 Task: Find connections with filter location Dugda with filter topic #Energywith filter profile language French with filter current company GRUNDFOS with filter school JSPM's Jayawantrao Sawant Institute of Management and Research, S.No. 58, Indrayaninagar,Handewadi Road, Hadapsar, Pune 411028. with filter industry Semiconductor Manufacturing with filter service category AnimationArchitecture with filter keywords title C-Level or C-Suite.
Action: Mouse moved to (204, 262)
Screenshot: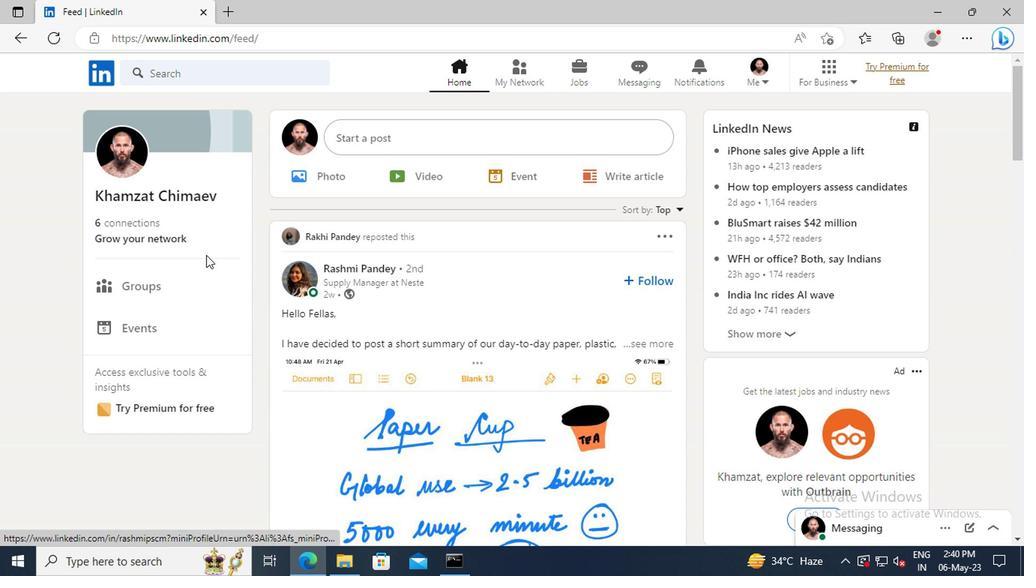 
Action: Mouse pressed left at (204, 262)
Screenshot: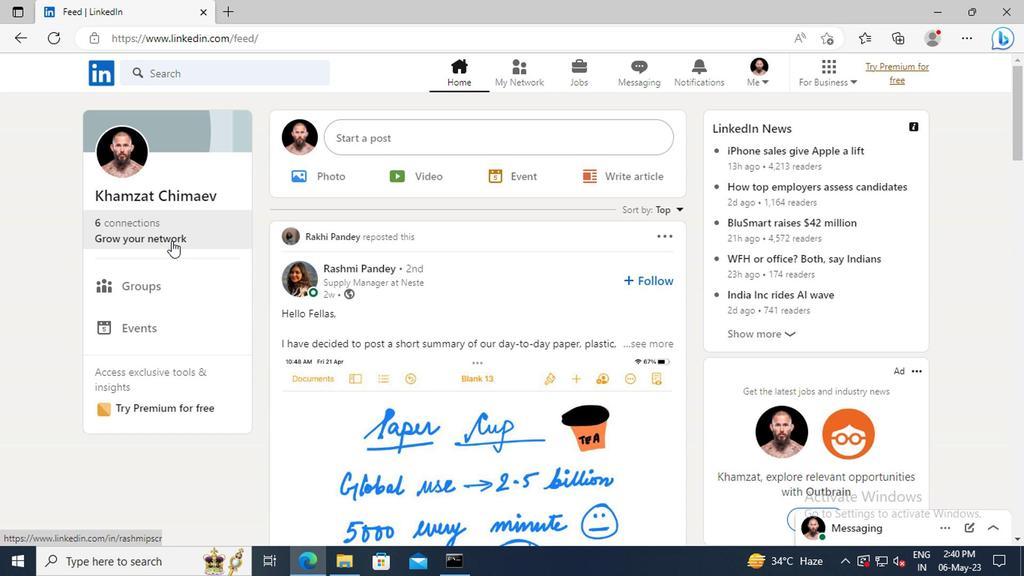 
Action: Mouse moved to (211, 211)
Screenshot: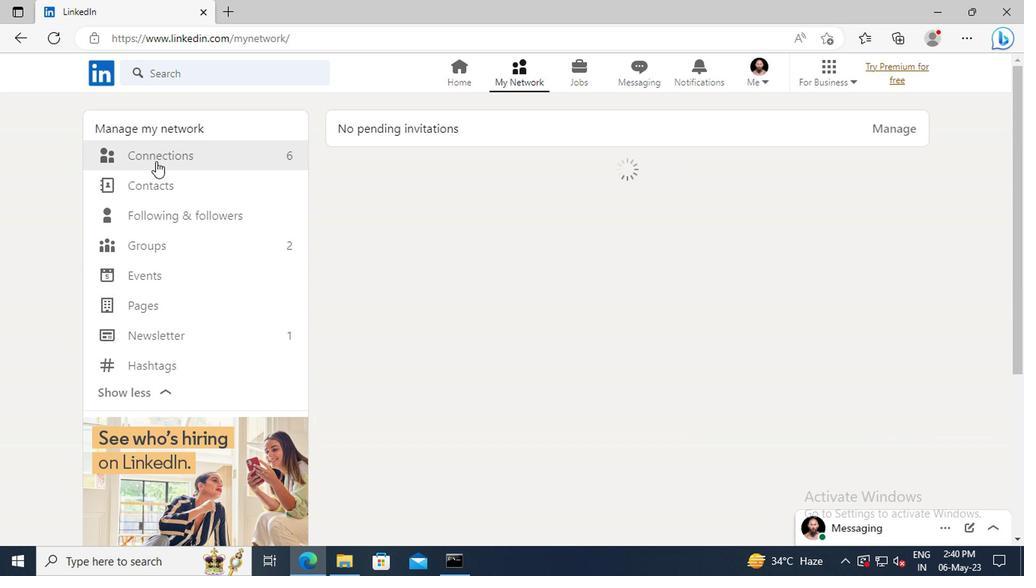 
Action: Mouse pressed left at (211, 211)
Screenshot: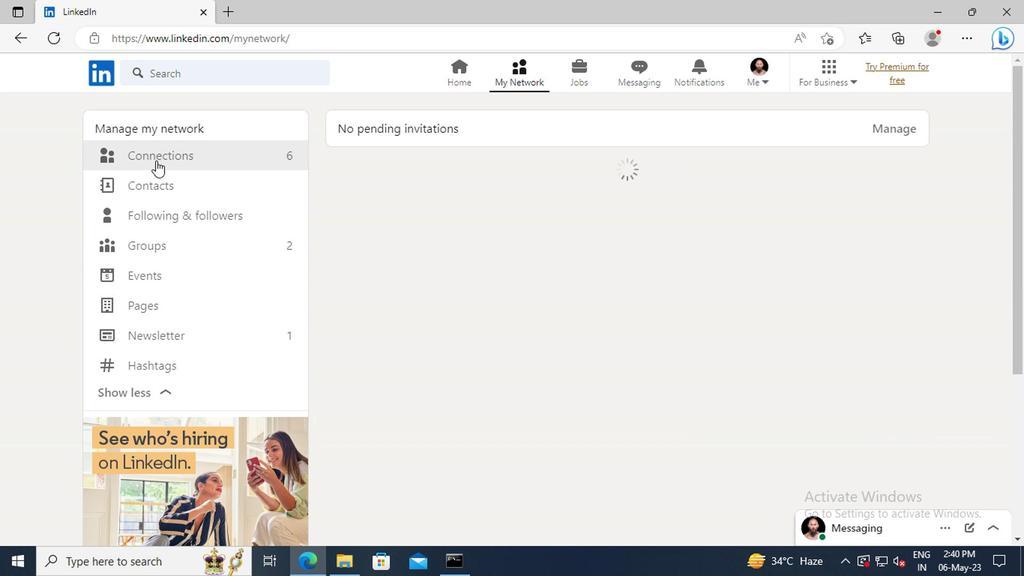 
Action: Mouse moved to (543, 212)
Screenshot: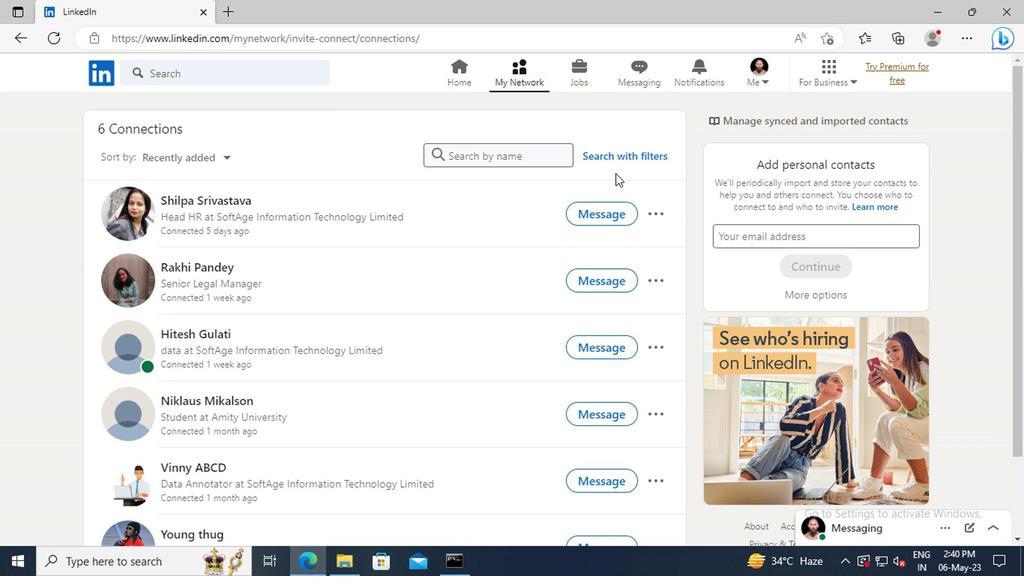
Action: Mouse pressed left at (543, 212)
Screenshot: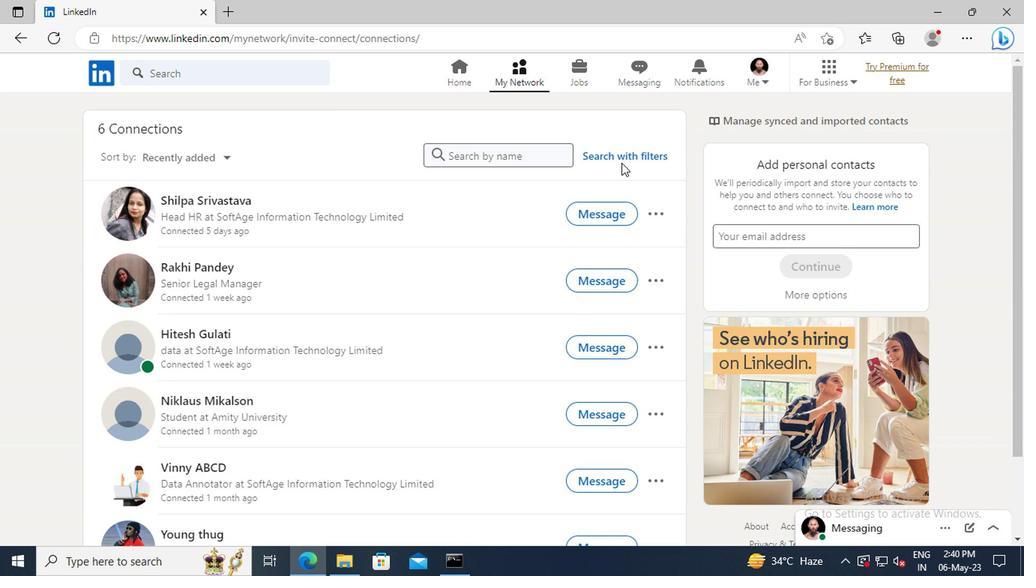 
Action: Mouse moved to (505, 180)
Screenshot: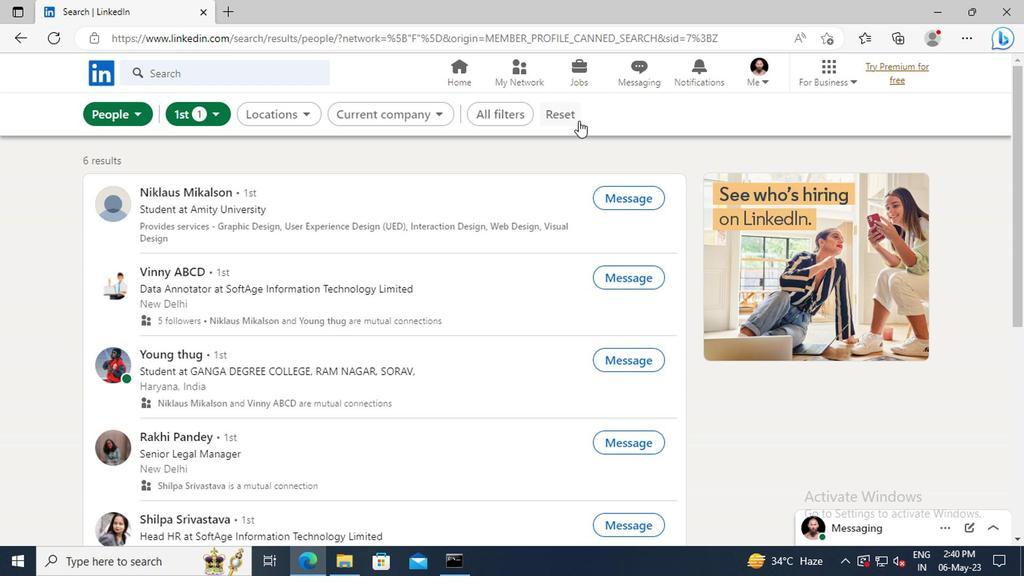 
Action: Mouse pressed left at (505, 180)
Screenshot: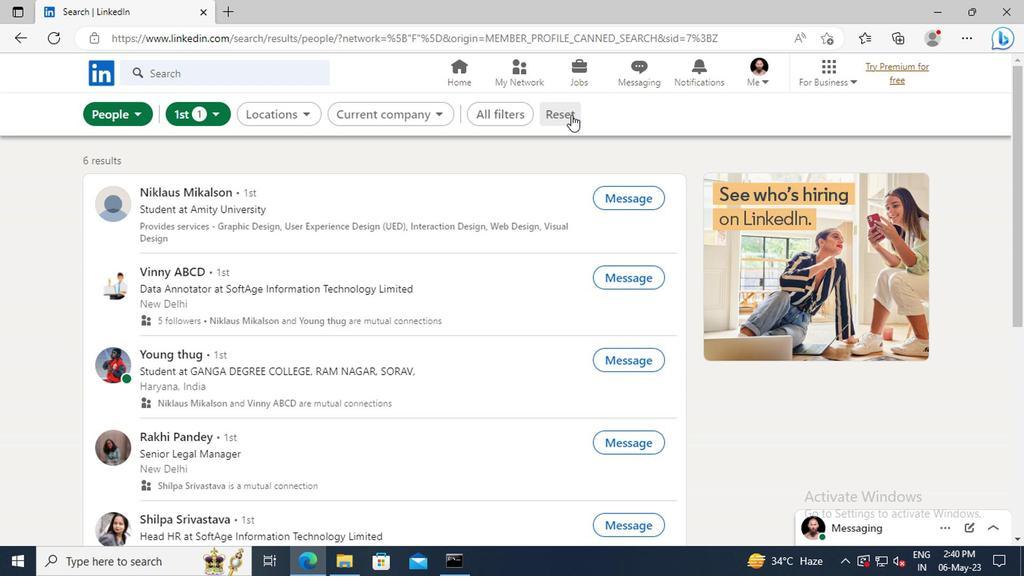
Action: Mouse moved to (487, 180)
Screenshot: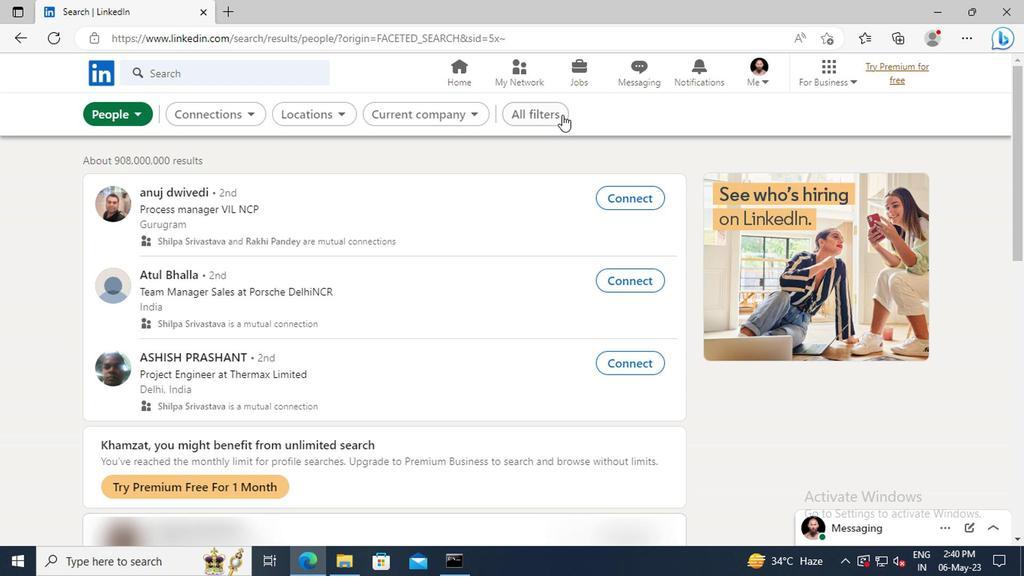 
Action: Mouse pressed left at (487, 180)
Screenshot: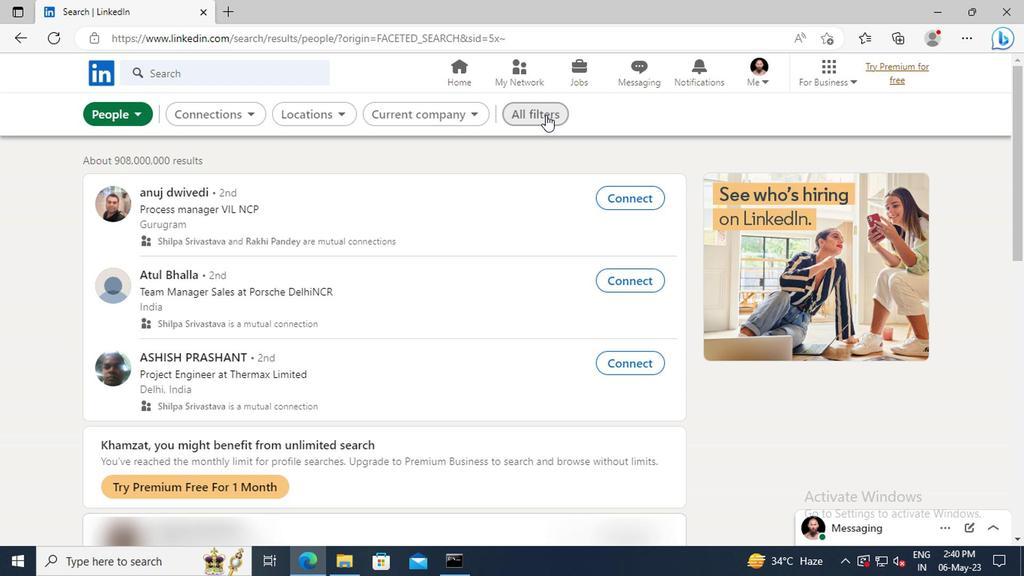
Action: Mouse moved to (690, 302)
Screenshot: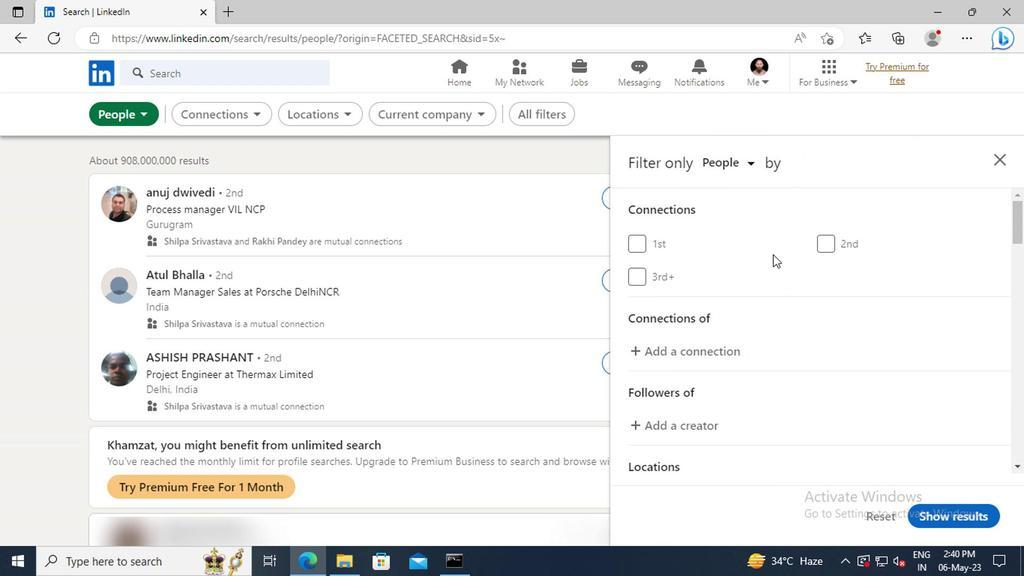 
Action: Mouse scrolled (690, 301) with delta (0, 0)
Screenshot: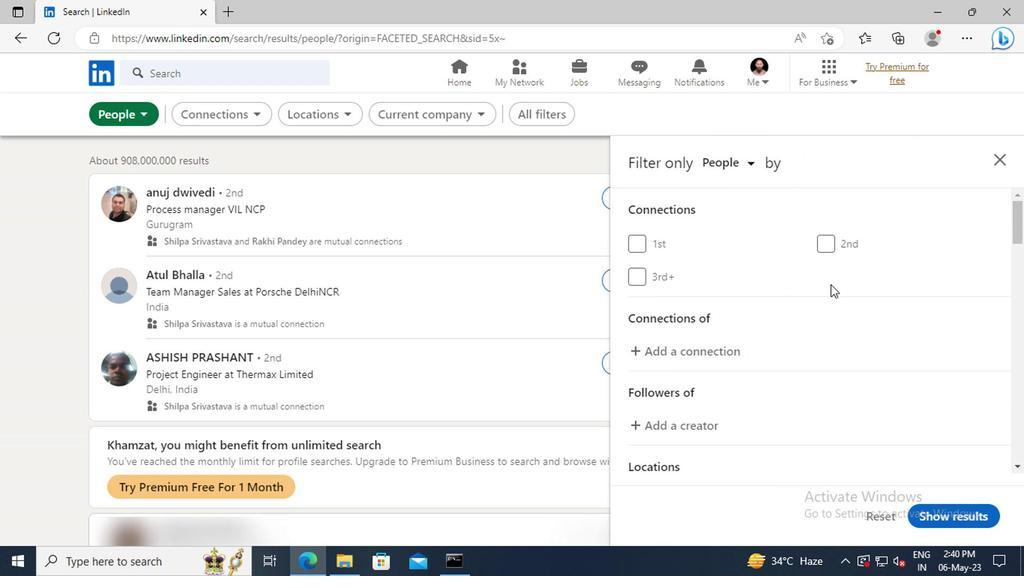 
Action: Mouse scrolled (690, 301) with delta (0, 0)
Screenshot: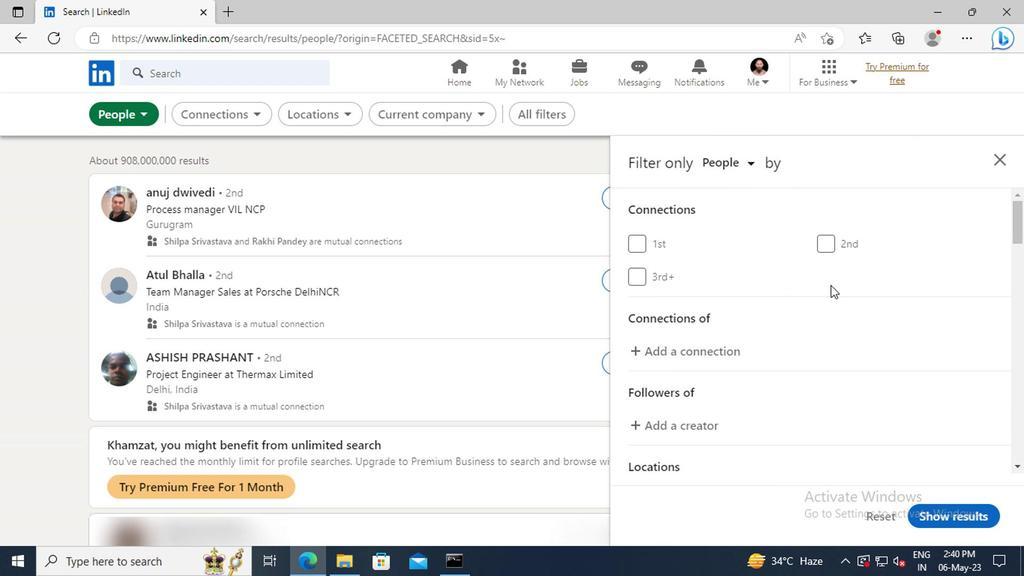 
Action: Mouse scrolled (690, 301) with delta (0, 0)
Screenshot: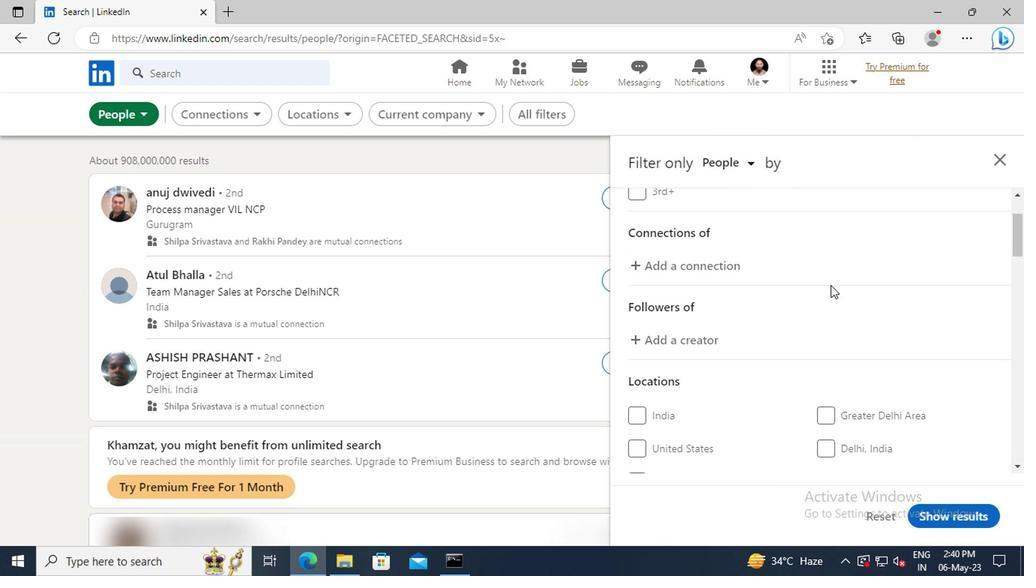 
Action: Mouse scrolled (690, 301) with delta (0, 0)
Screenshot: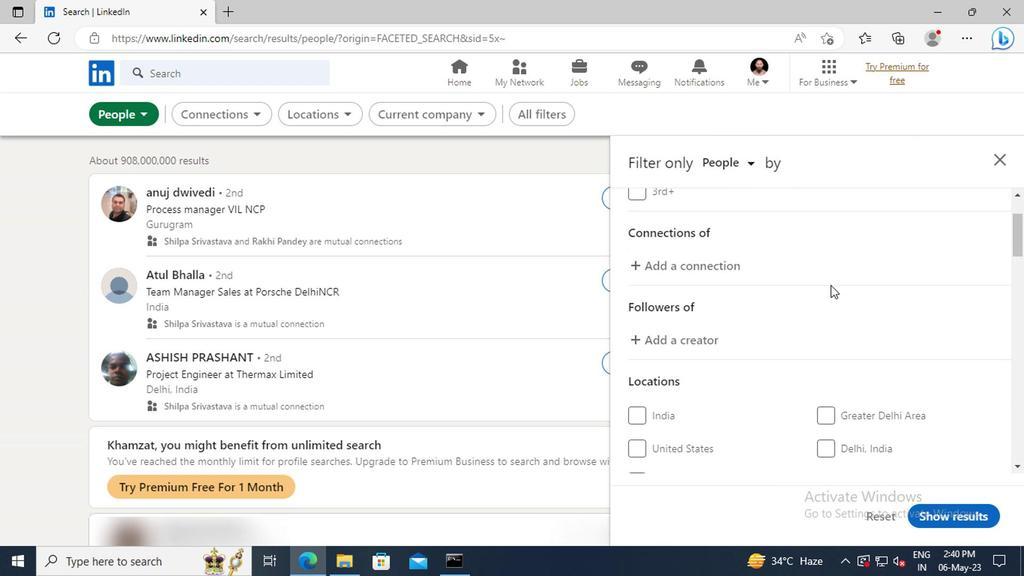 
Action: Mouse scrolled (690, 301) with delta (0, 0)
Screenshot: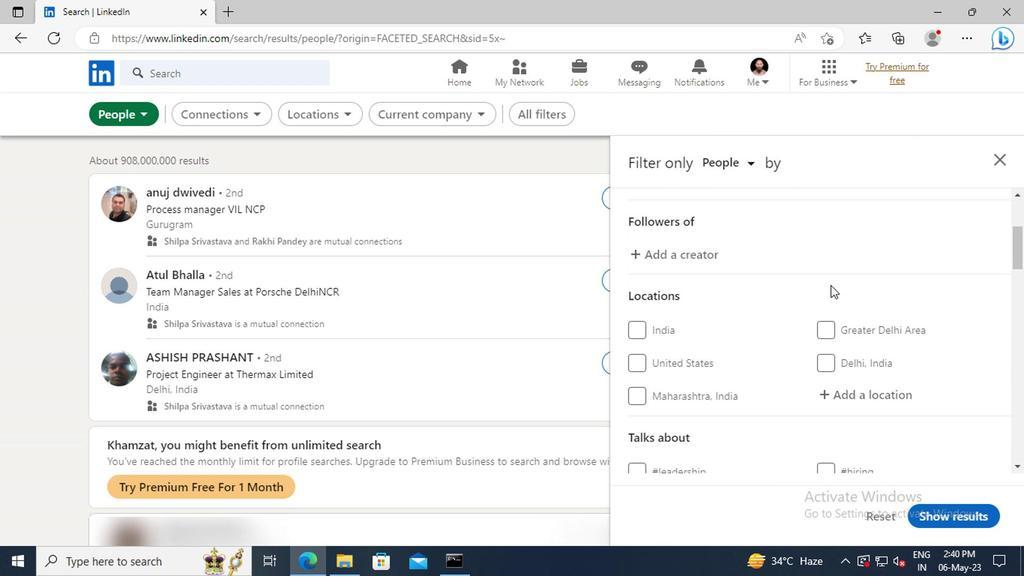 
Action: Mouse scrolled (690, 301) with delta (0, 0)
Screenshot: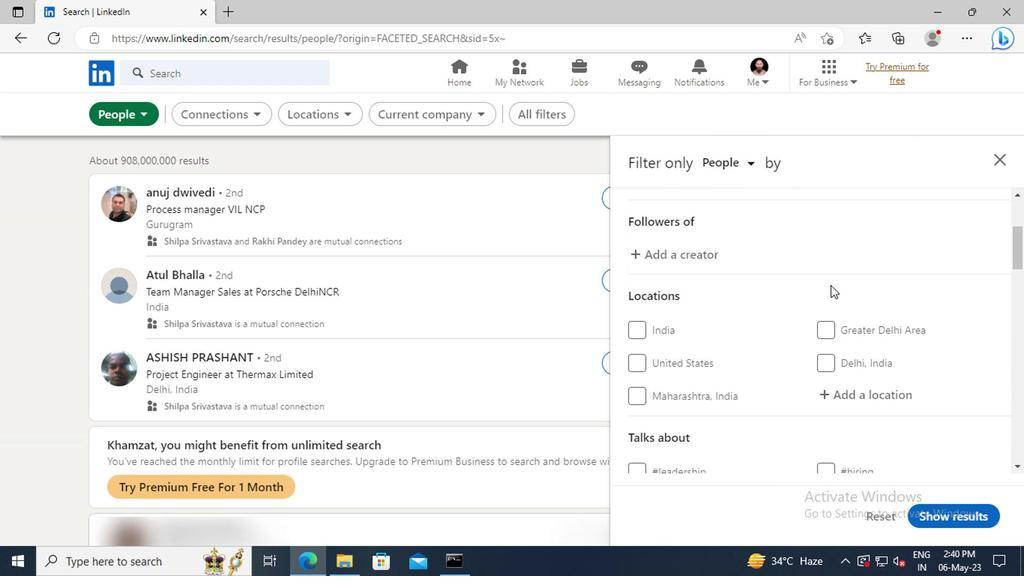
Action: Mouse moved to (690, 317)
Screenshot: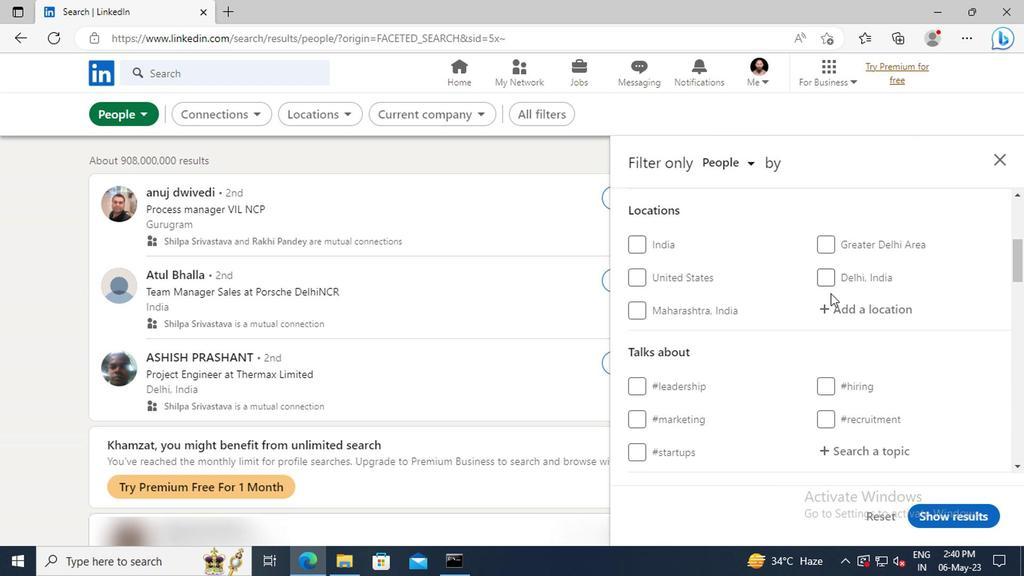 
Action: Mouse pressed left at (690, 317)
Screenshot: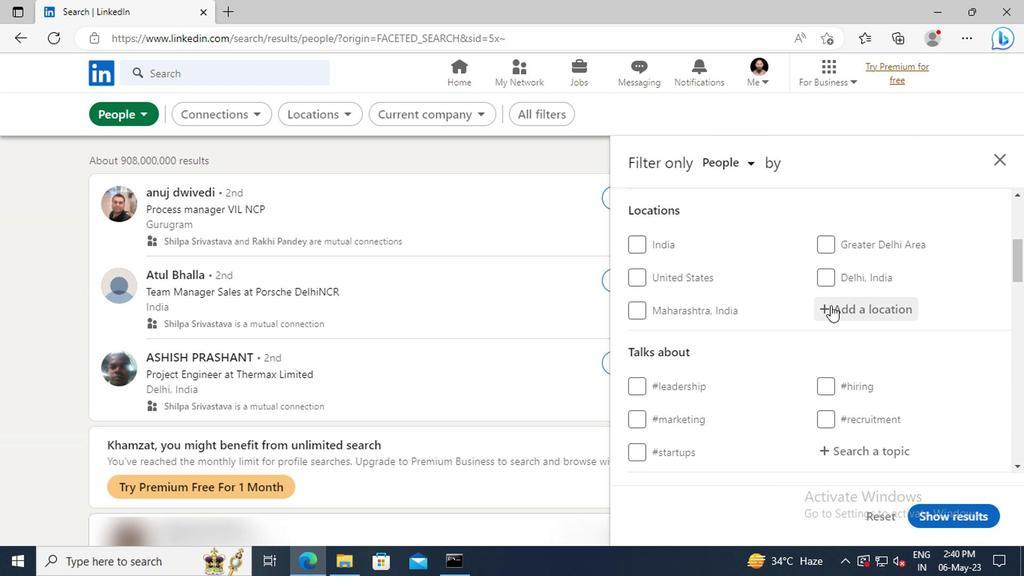 
Action: Key pressed <Key.shift>DUGDA<Key.enter>
Screenshot: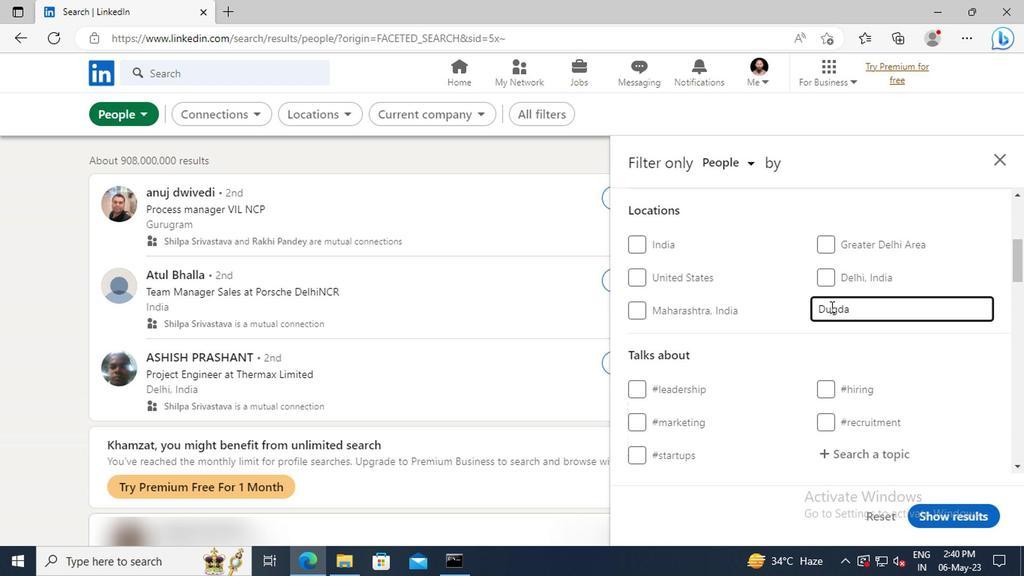 
Action: Mouse scrolled (690, 316) with delta (0, 0)
Screenshot: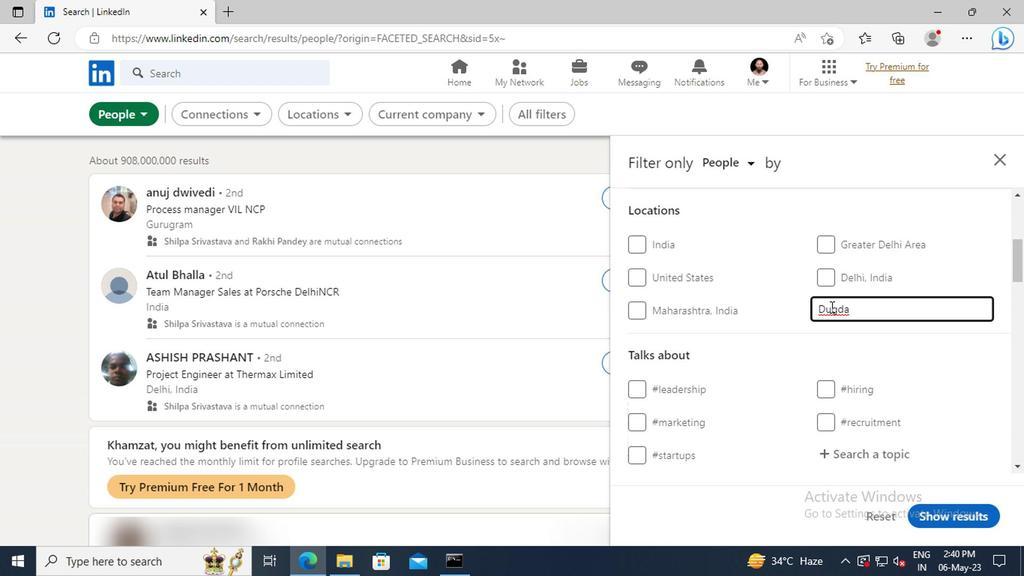 
Action: Mouse scrolled (690, 316) with delta (0, 0)
Screenshot: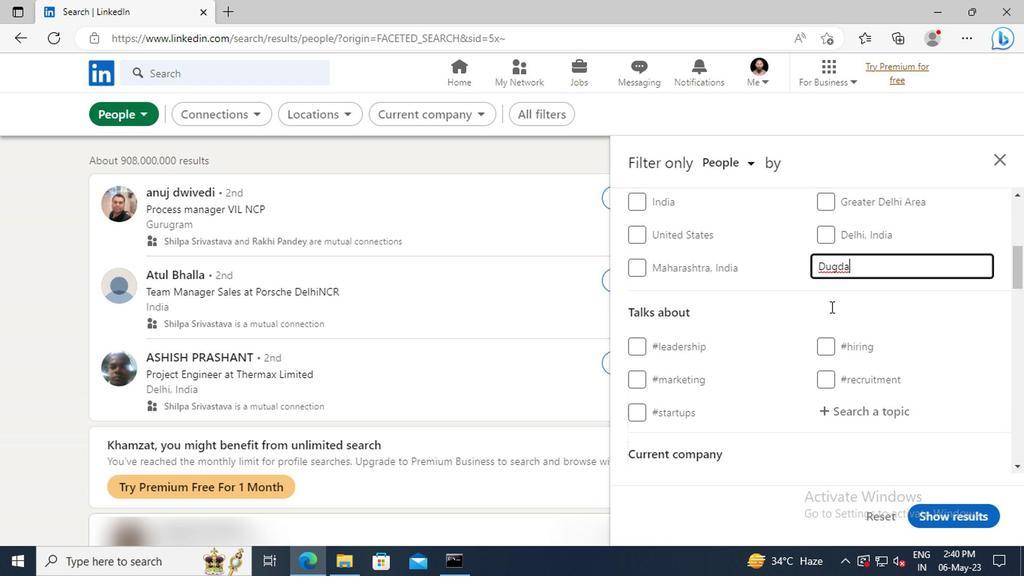 
Action: Mouse scrolled (690, 316) with delta (0, 0)
Screenshot: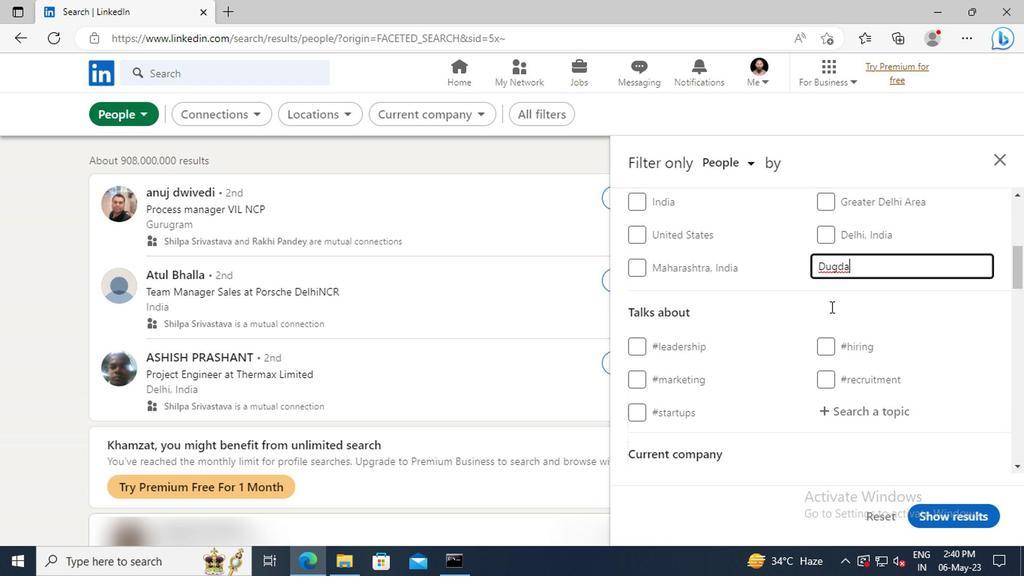 
Action: Mouse moved to (693, 330)
Screenshot: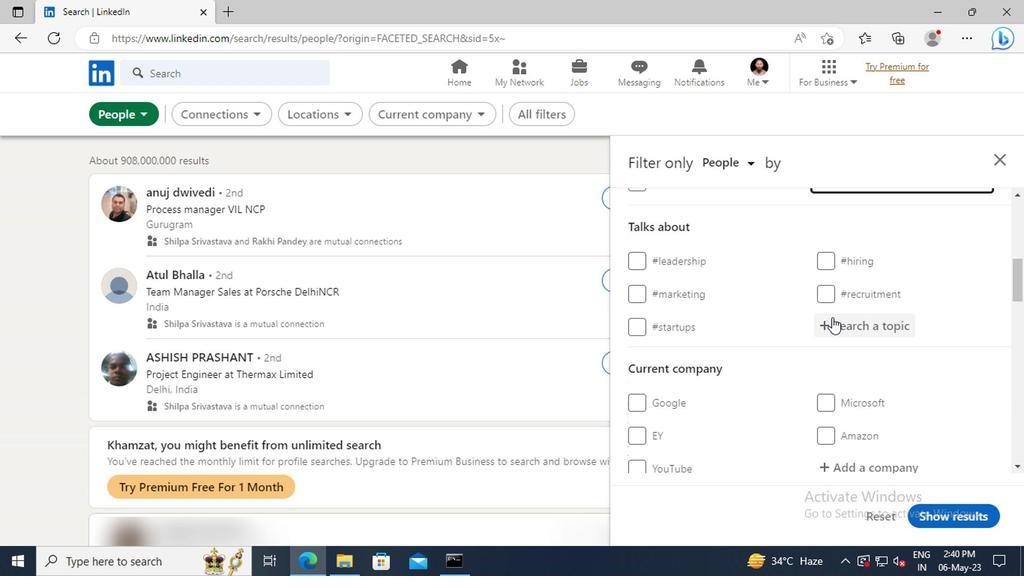 
Action: Mouse pressed left at (693, 330)
Screenshot: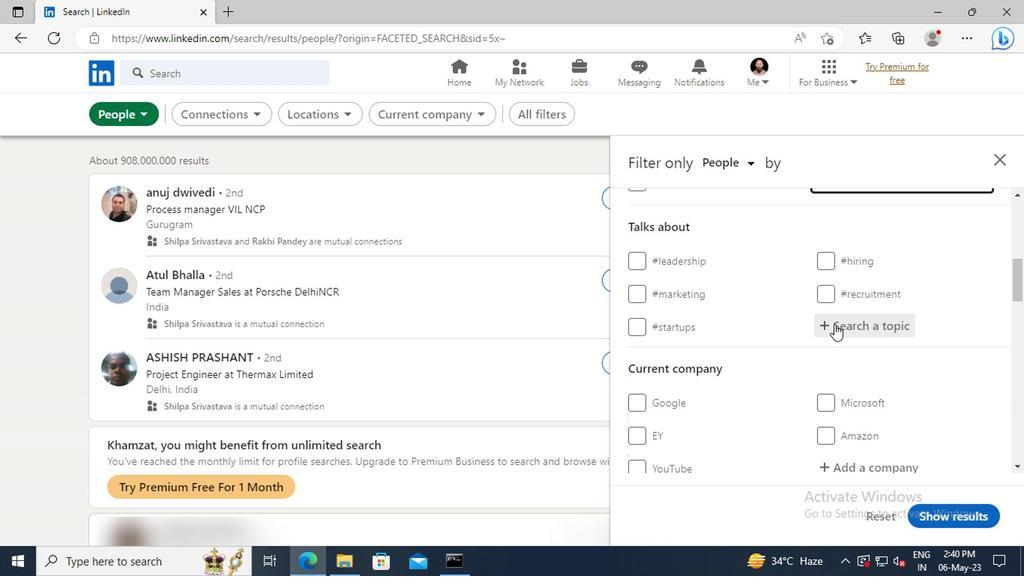 
Action: Key pressed <Key.shift>ENERGY
Screenshot: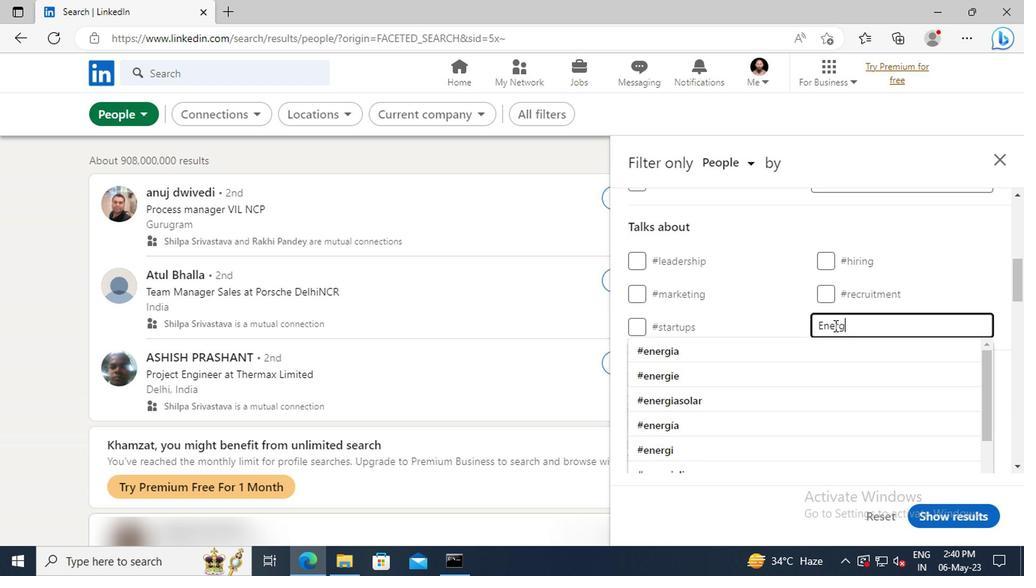 
Action: Mouse moved to (696, 348)
Screenshot: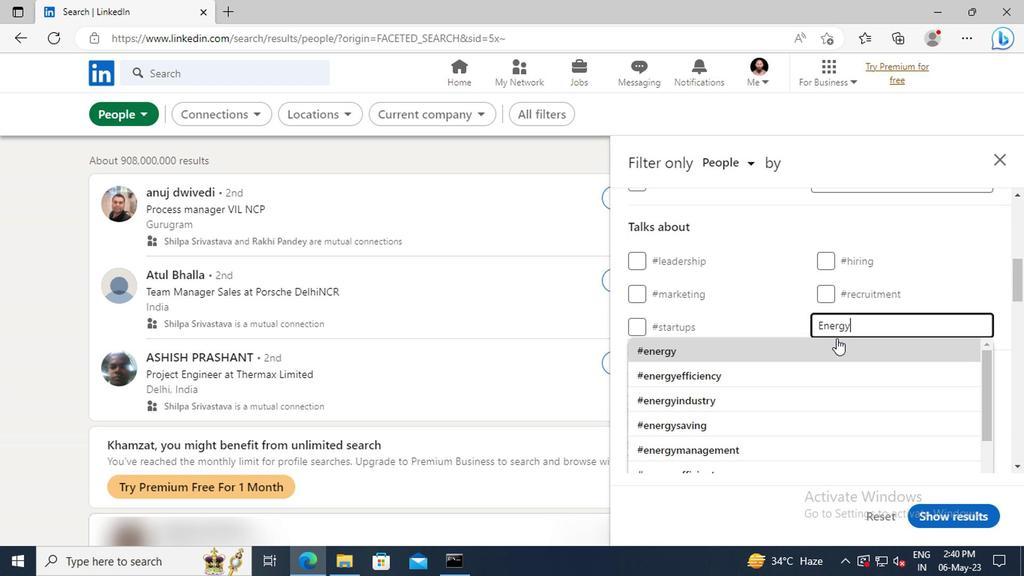 
Action: Mouse pressed left at (696, 348)
Screenshot: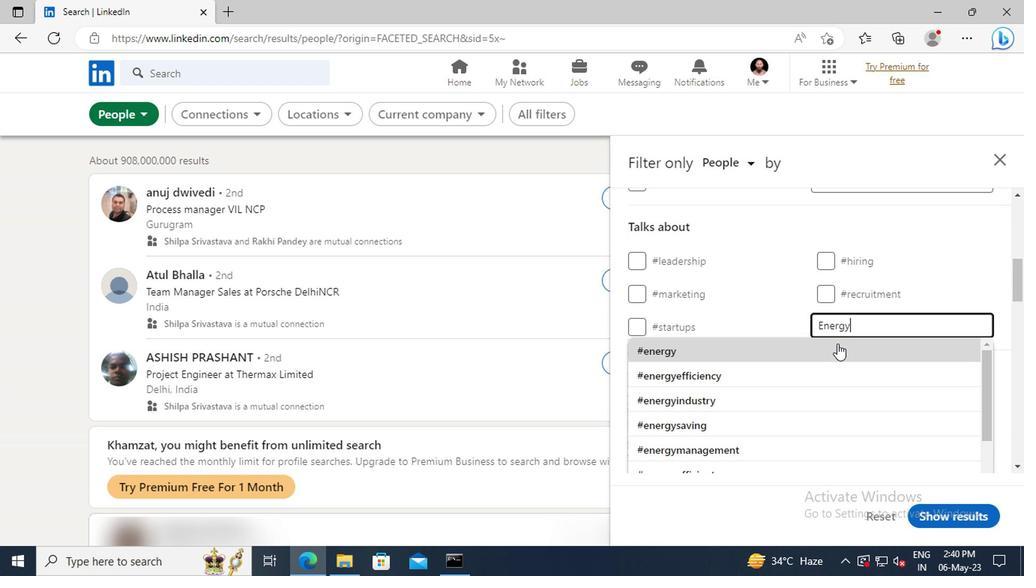 
Action: Mouse scrolled (696, 347) with delta (0, 0)
Screenshot: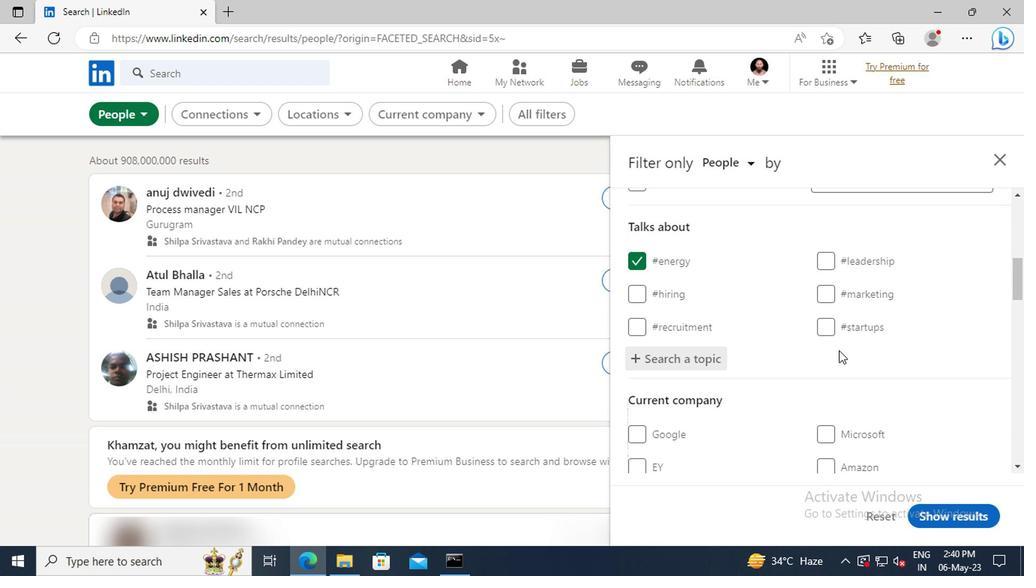 
Action: Mouse scrolled (696, 347) with delta (0, 0)
Screenshot: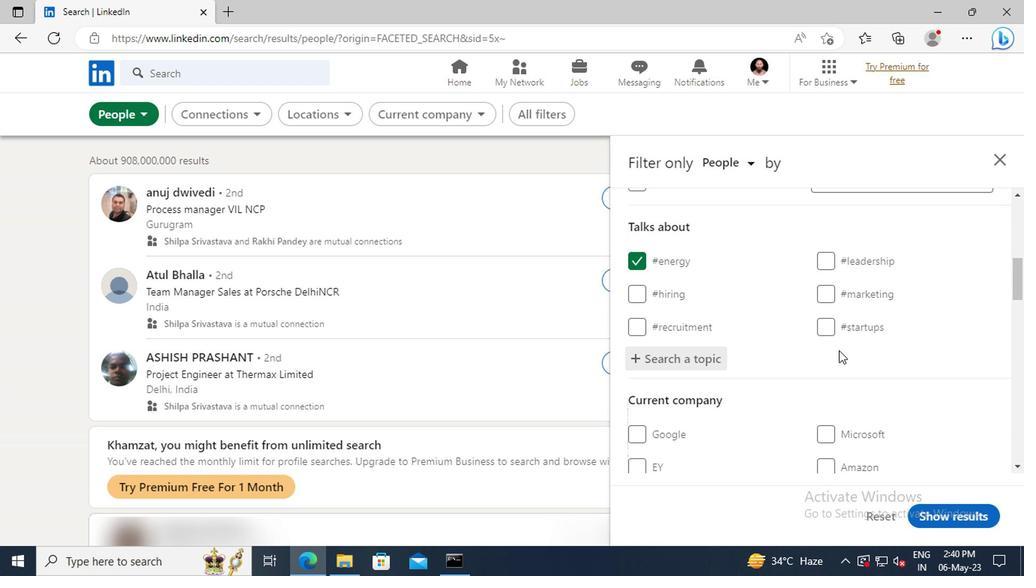 
Action: Mouse scrolled (696, 347) with delta (0, 0)
Screenshot: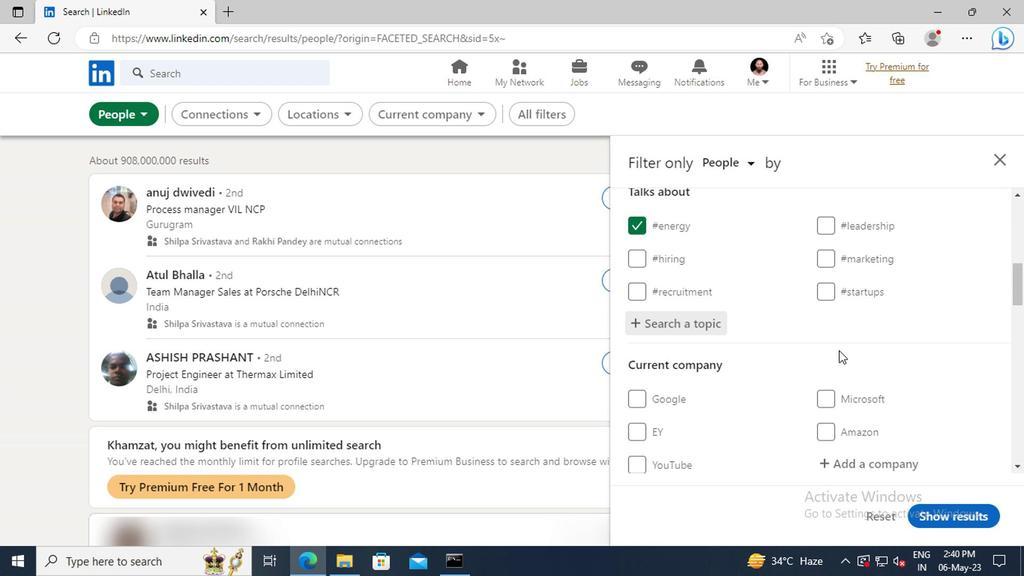 
Action: Mouse scrolled (696, 347) with delta (0, 0)
Screenshot: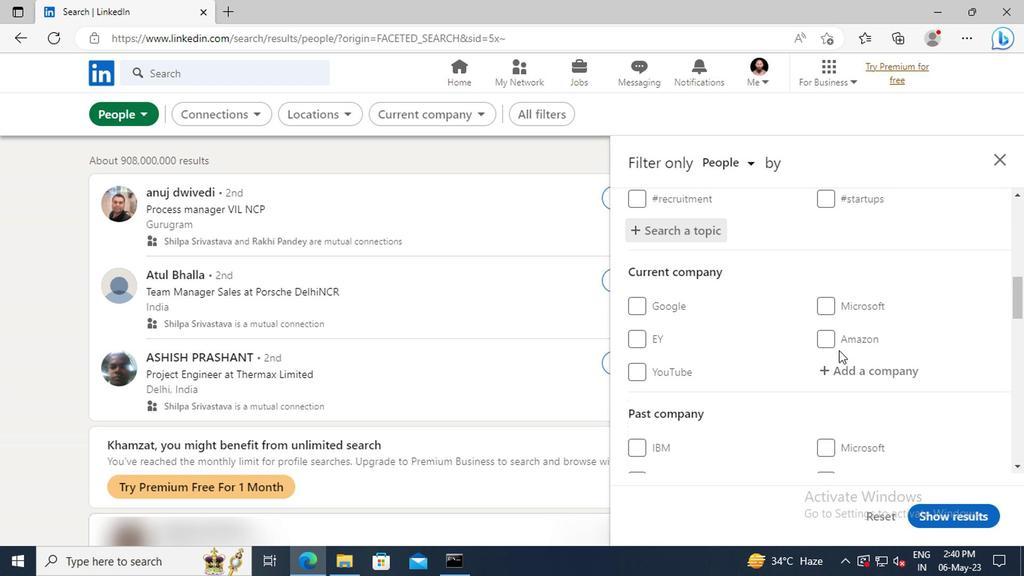 
Action: Mouse scrolled (696, 347) with delta (0, 0)
Screenshot: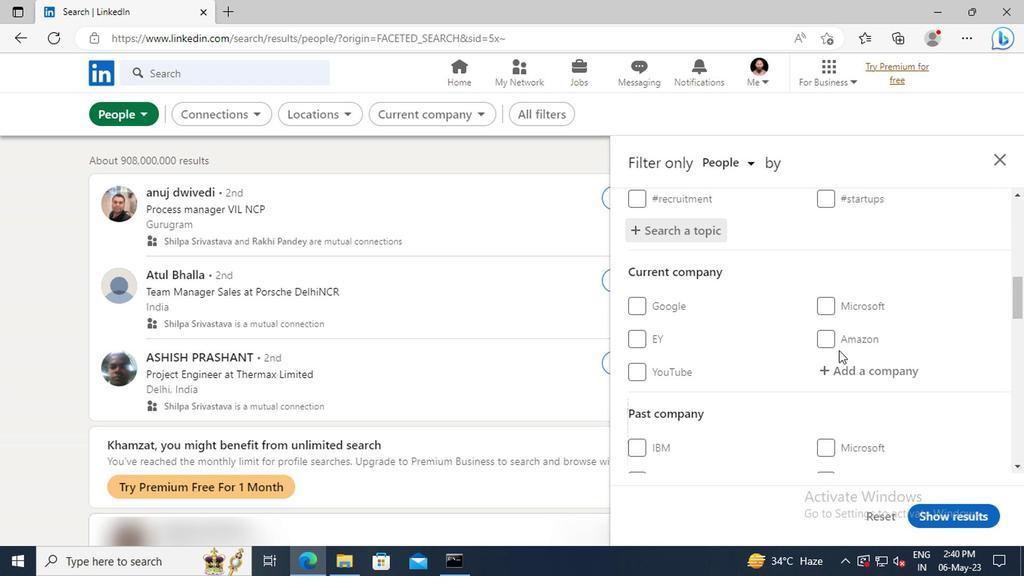
Action: Mouse scrolled (696, 347) with delta (0, 0)
Screenshot: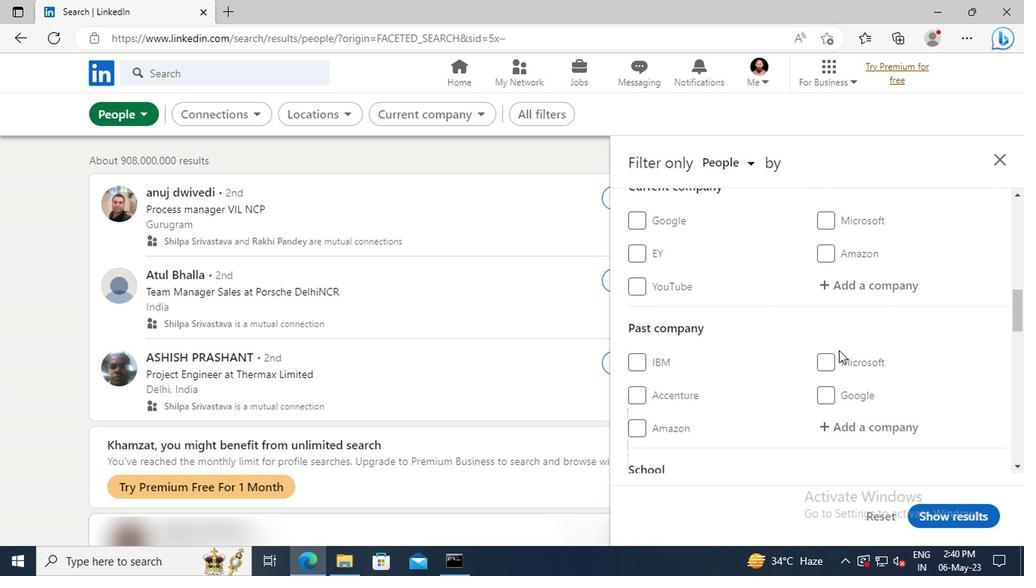
Action: Mouse scrolled (696, 347) with delta (0, 0)
Screenshot: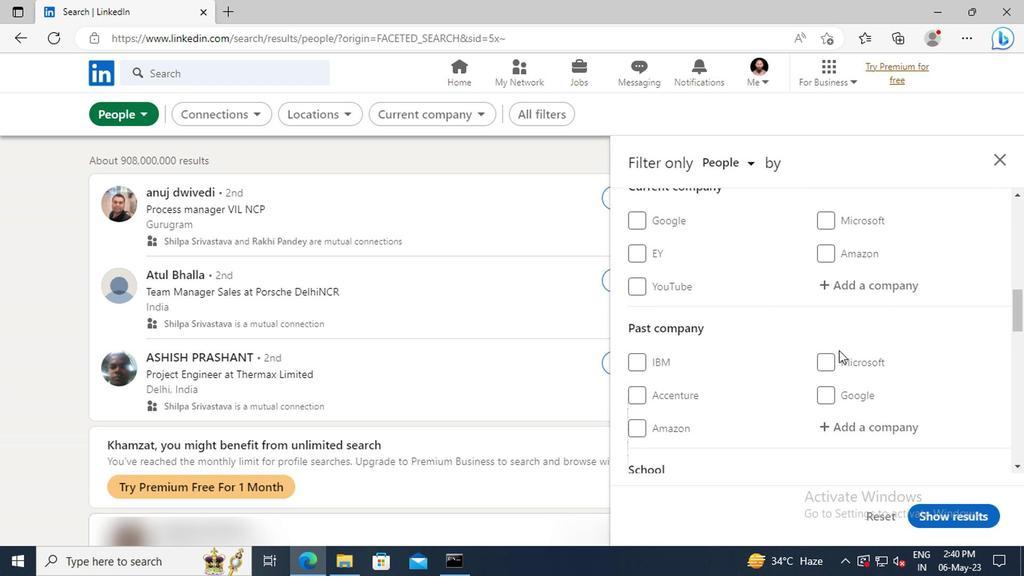 
Action: Mouse scrolled (696, 347) with delta (0, 0)
Screenshot: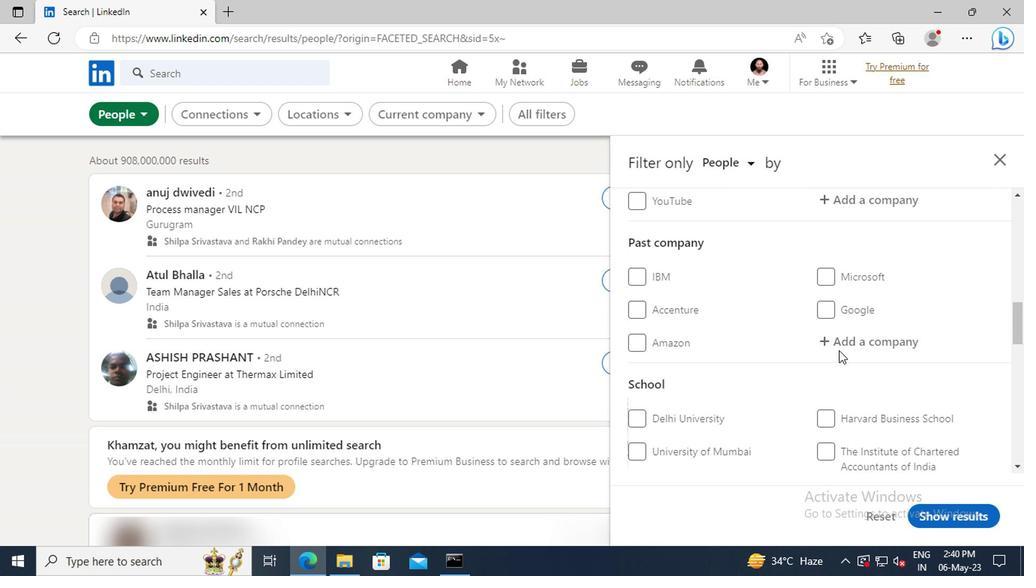 
Action: Mouse scrolled (696, 347) with delta (0, 0)
Screenshot: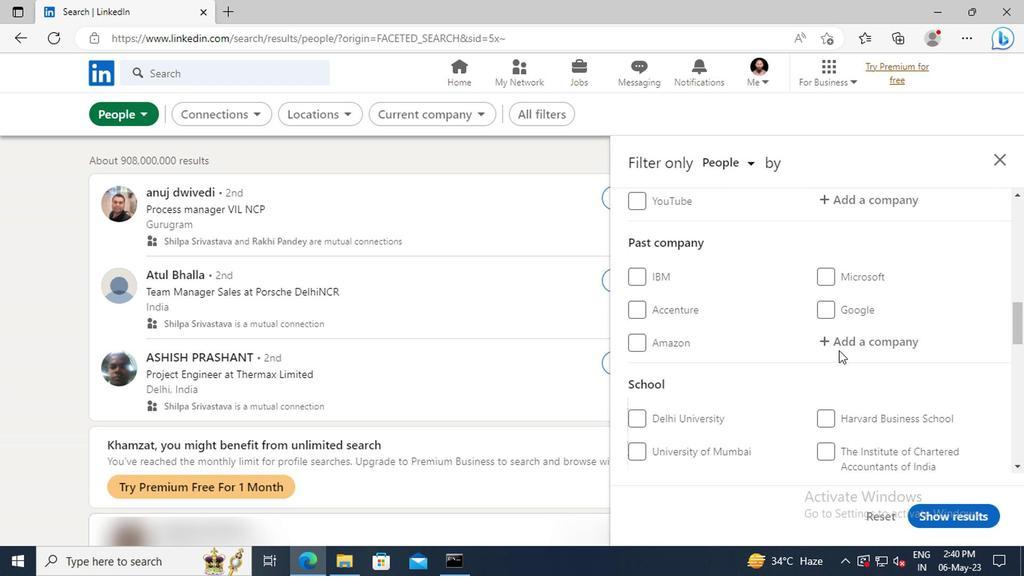 
Action: Mouse scrolled (696, 347) with delta (0, 0)
Screenshot: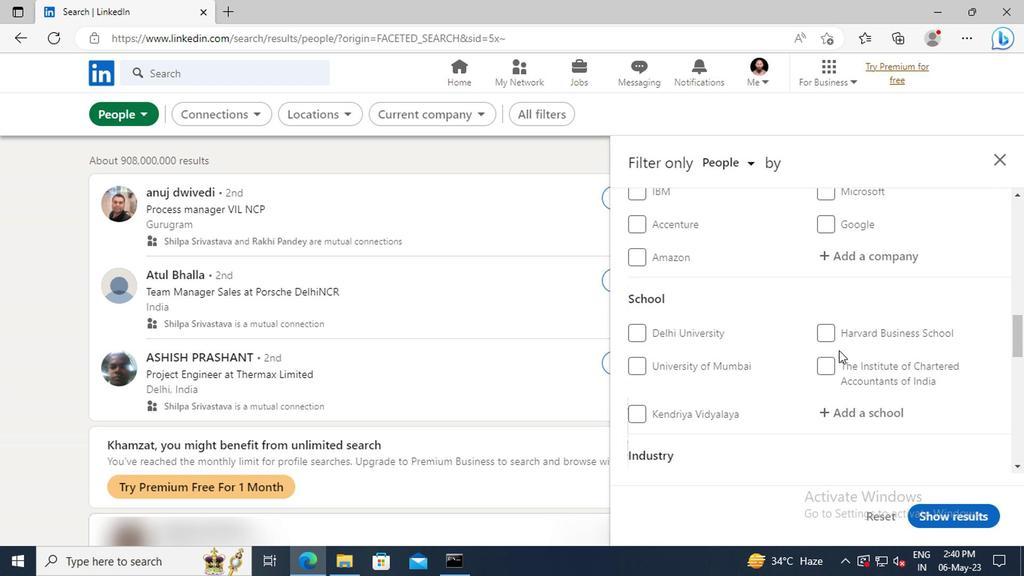 
Action: Mouse scrolled (696, 347) with delta (0, 0)
Screenshot: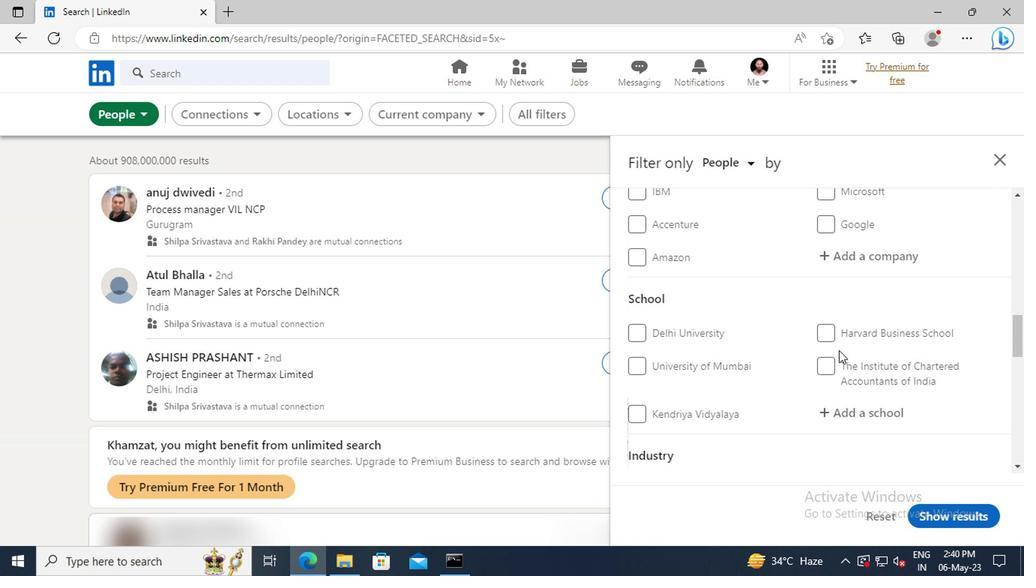 
Action: Mouse scrolled (696, 347) with delta (0, 0)
Screenshot: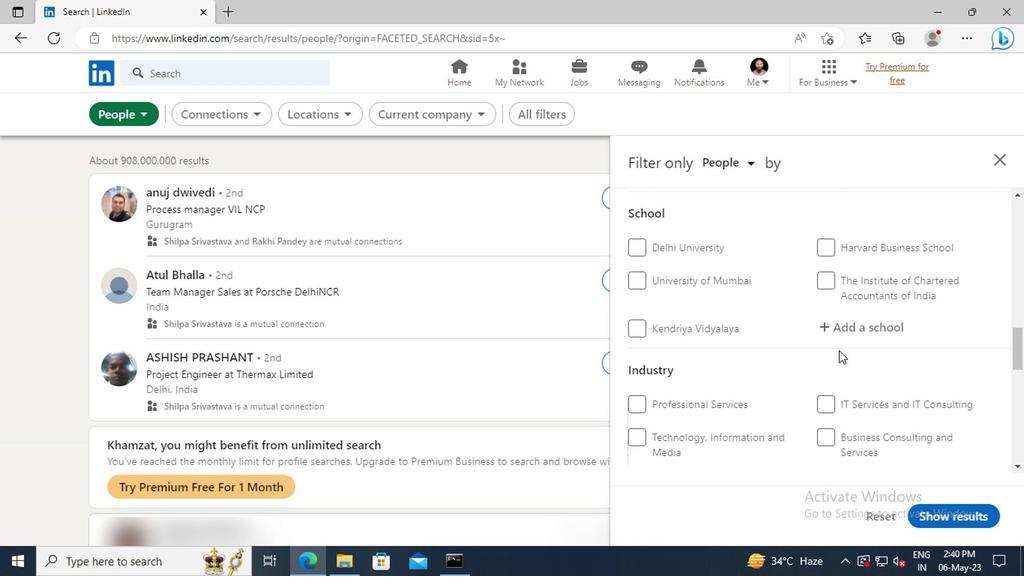 
Action: Mouse scrolled (696, 347) with delta (0, 0)
Screenshot: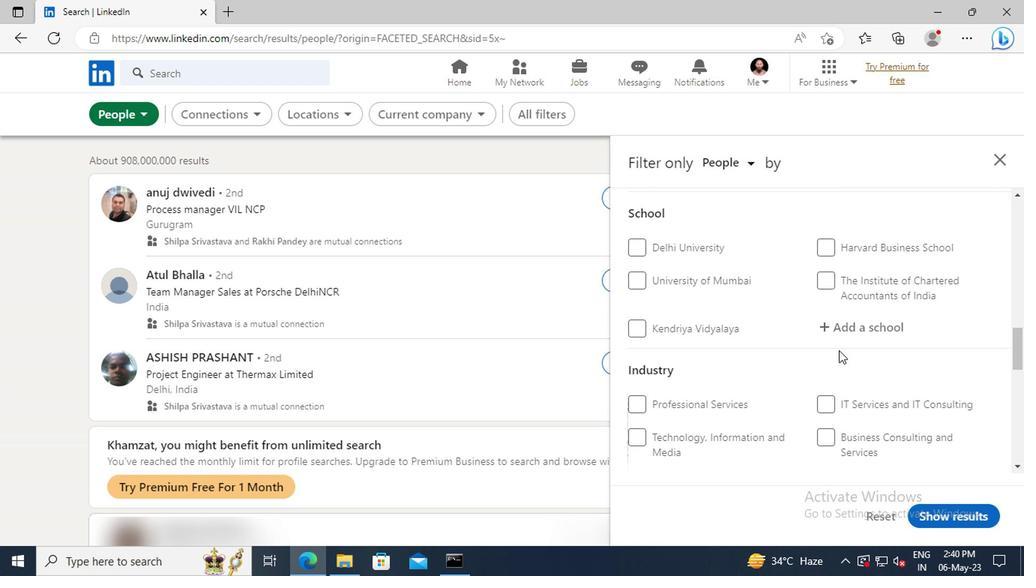 
Action: Mouse scrolled (696, 347) with delta (0, 0)
Screenshot: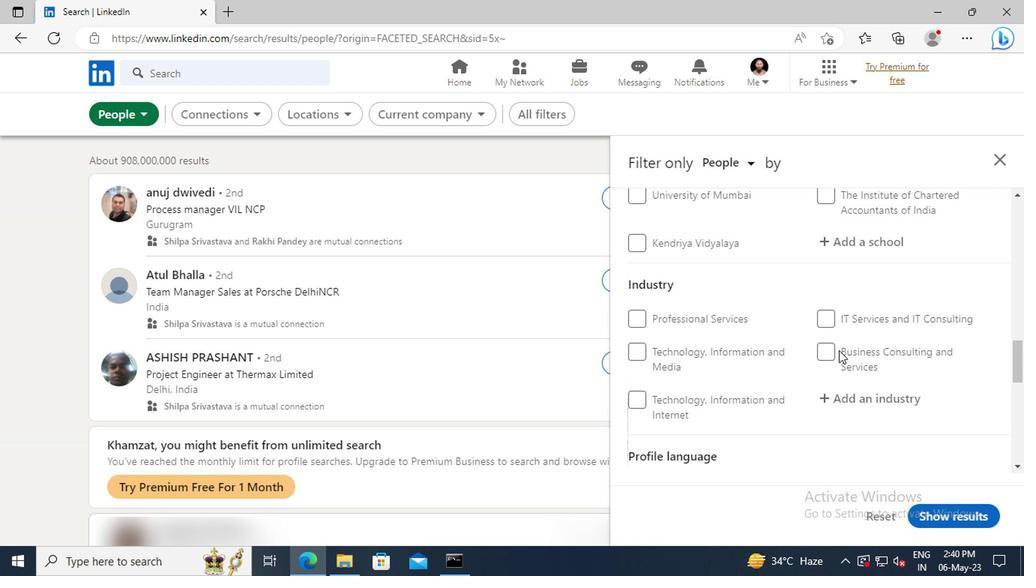 
Action: Mouse scrolled (696, 347) with delta (0, 0)
Screenshot: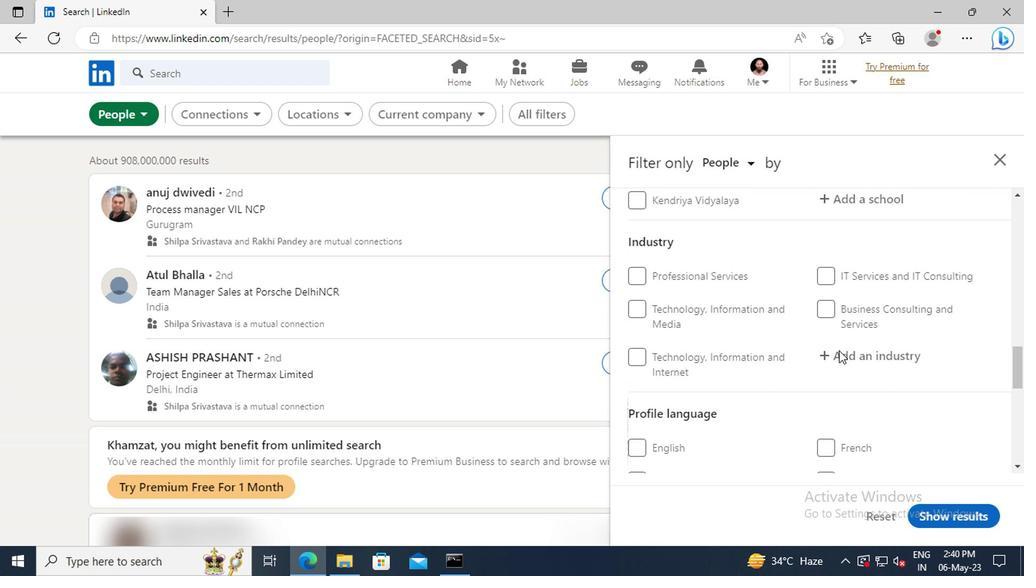 
Action: Mouse scrolled (696, 347) with delta (0, 0)
Screenshot: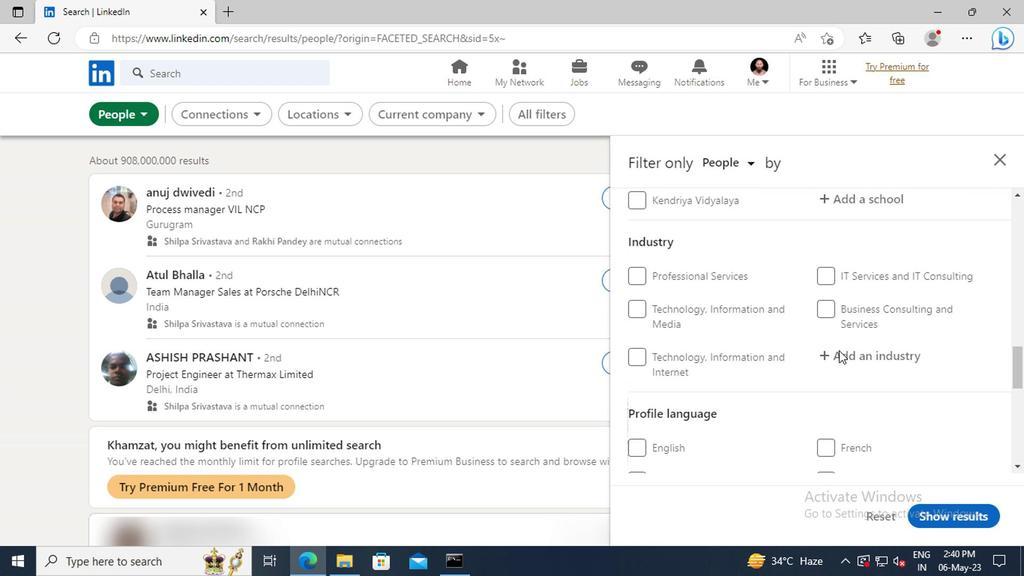 
Action: Mouse moved to (688, 358)
Screenshot: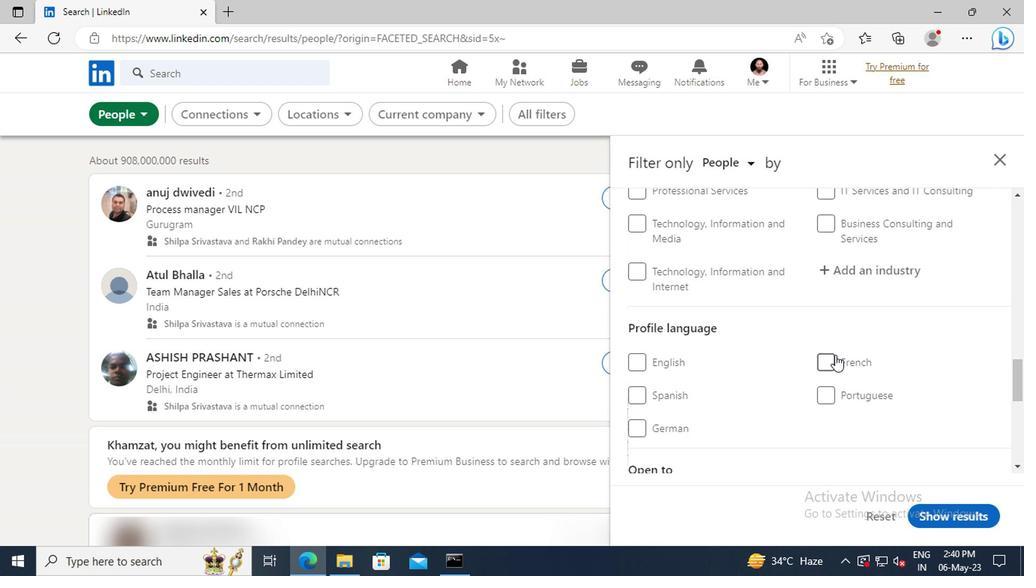 
Action: Mouse pressed left at (688, 358)
Screenshot: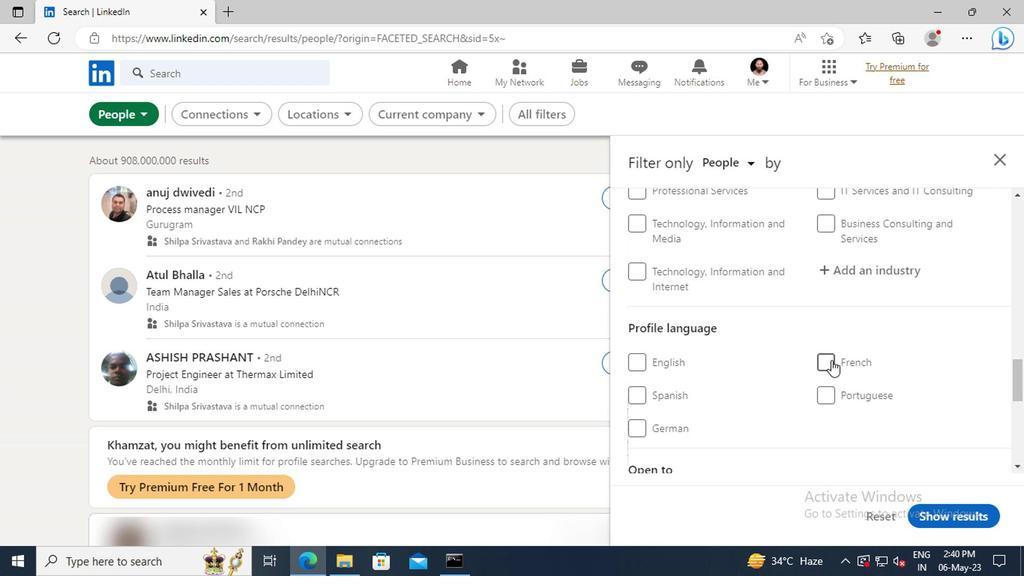 
Action: Mouse moved to (699, 340)
Screenshot: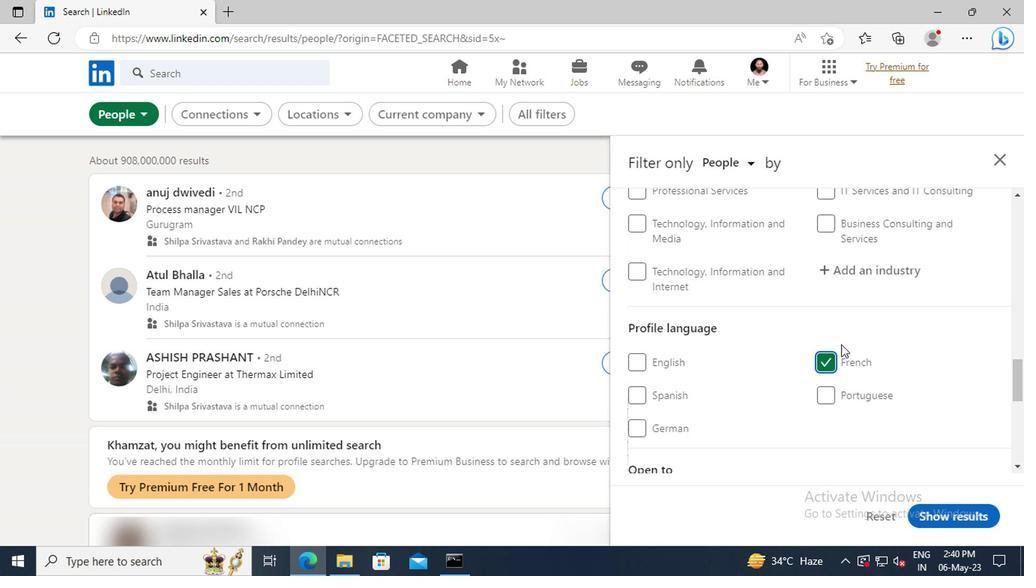 
Action: Mouse scrolled (699, 341) with delta (0, 0)
Screenshot: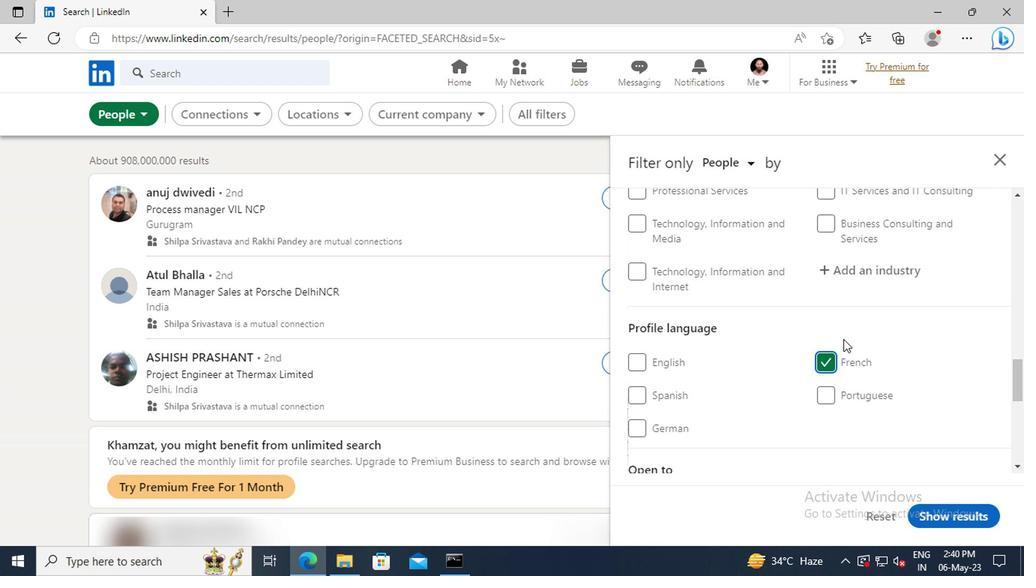 
Action: Mouse scrolled (699, 341) with delta (0, 0)
Screenshot: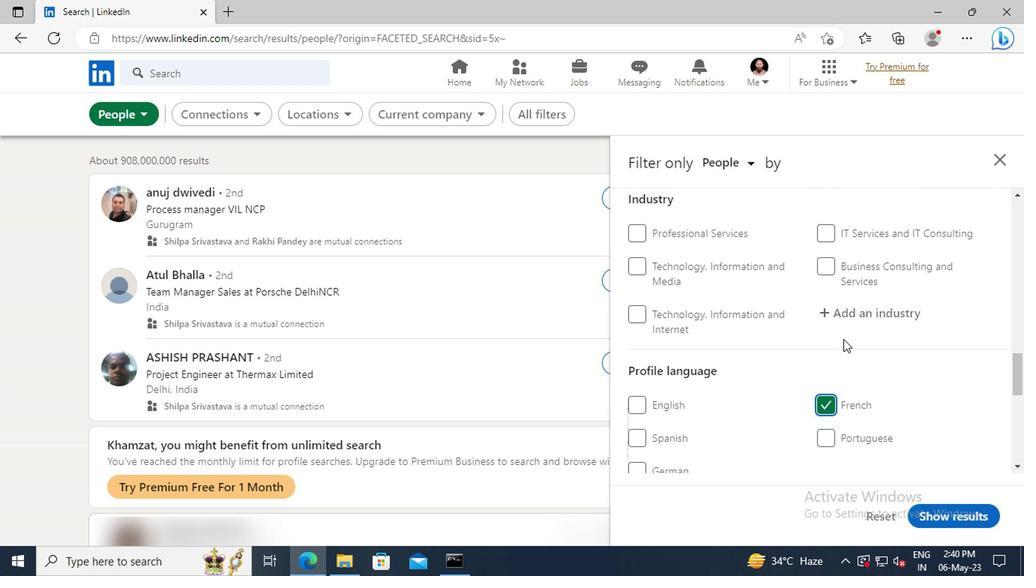 
Action: Mouse scrolled (699, 341) with delta (0, 0)
Screenshot: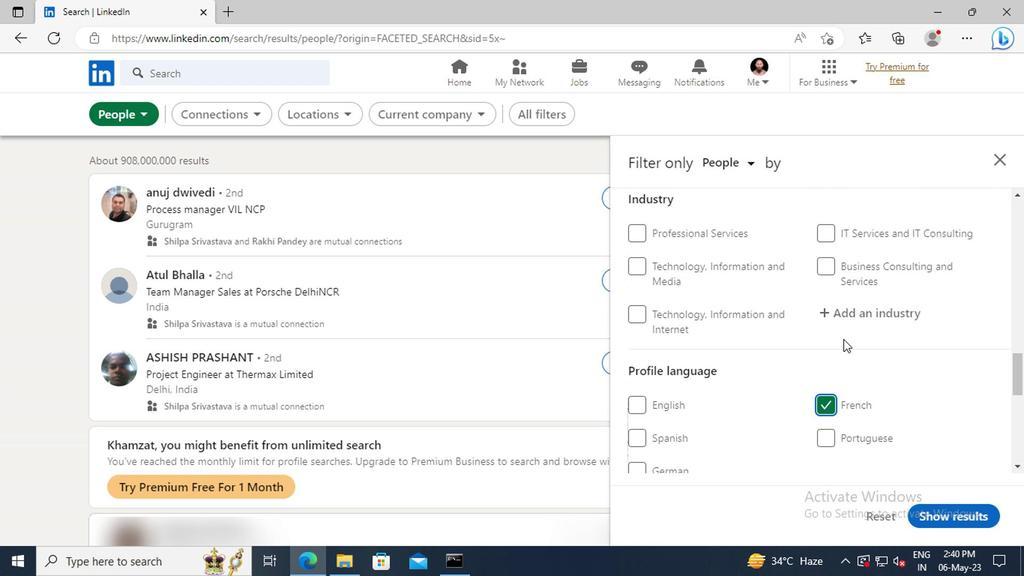 
Action: Mouse scrolled (699, 341) with delta (0, 0)
Screenshot: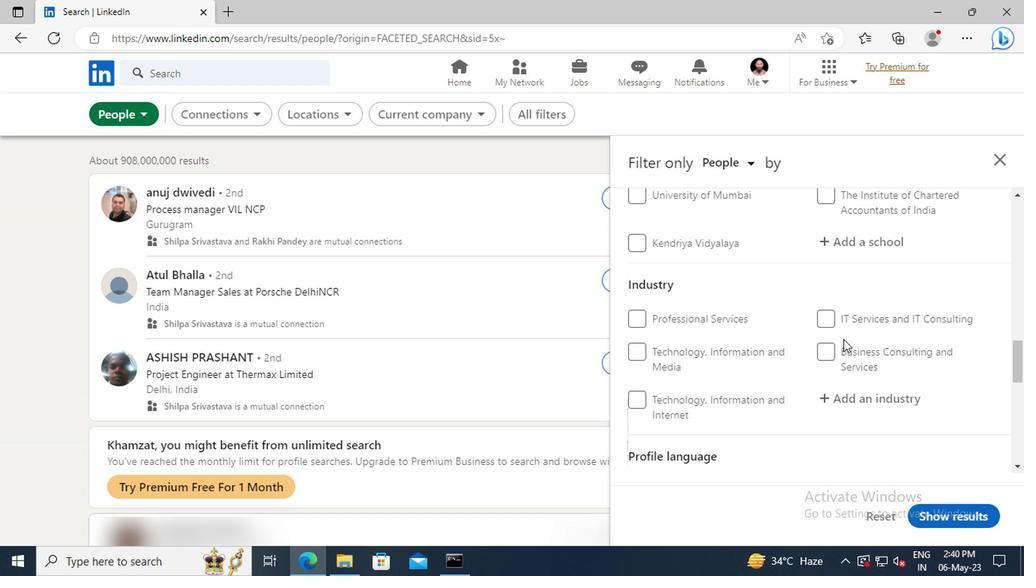 
Action: Mouse scrolled (699, 341) with delta (0, 0)
Screenshot: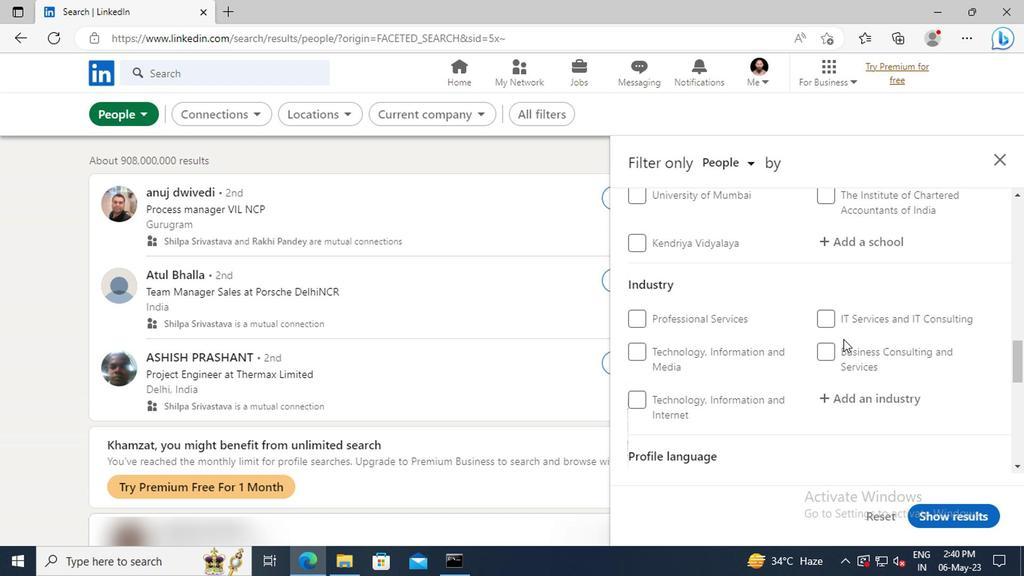 
Action: Mouse scrolled (699, 341) with delta (0, 0)
Screenshot: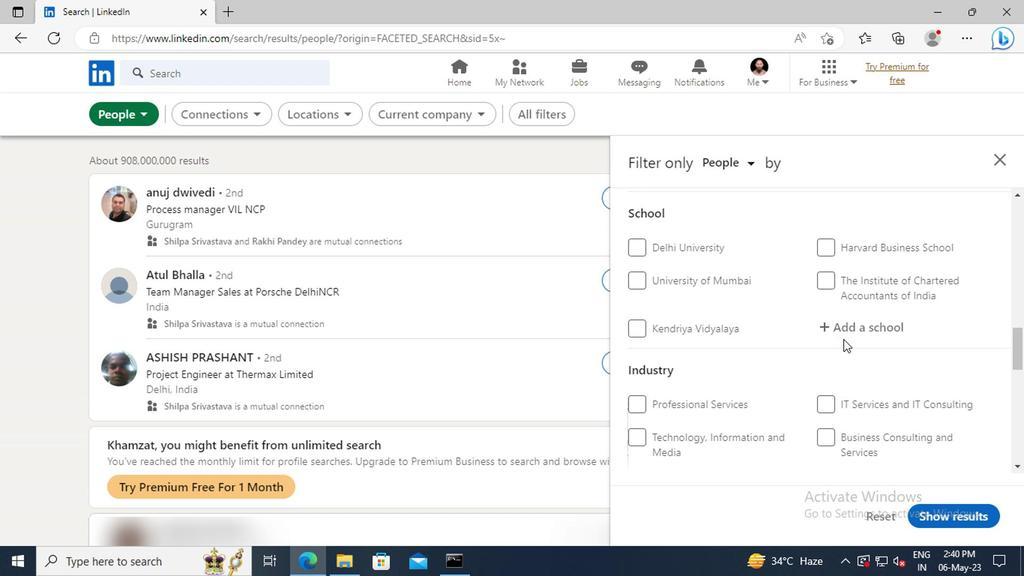 
Action: Mouse scrolled (699, 341) with delta (0, 0)
Screenshot: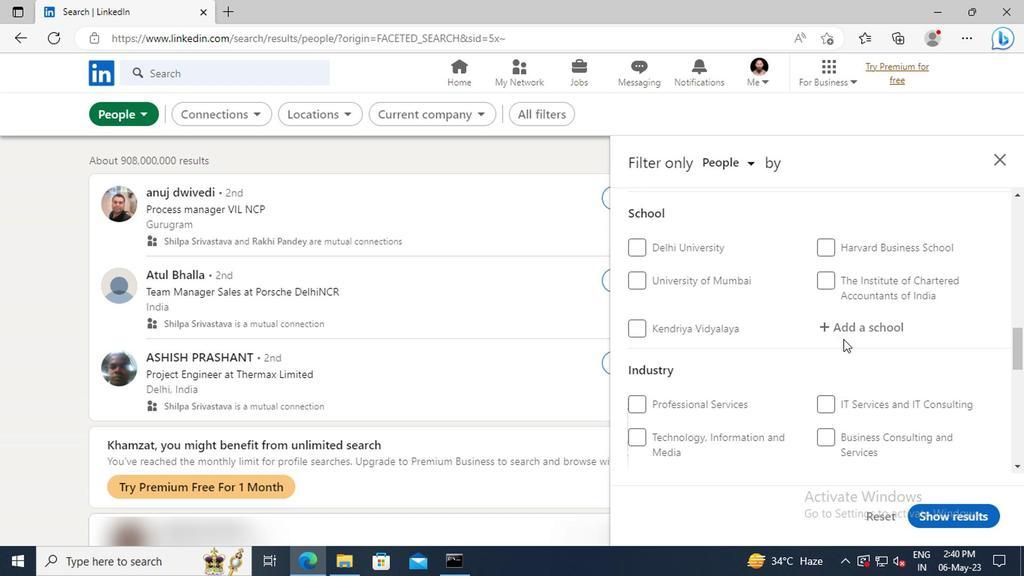 
Action: Mouse scrolled (699, 341) with delta (0, 0)
Screenshot: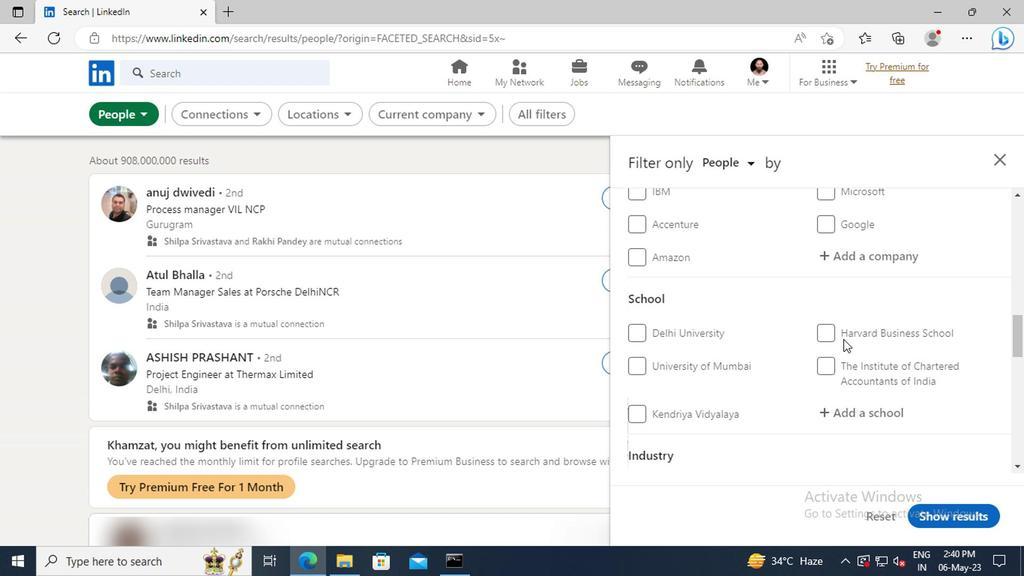 
Action: Mouse scrolled (699, 341) with delta (0, 0)
Screenshot: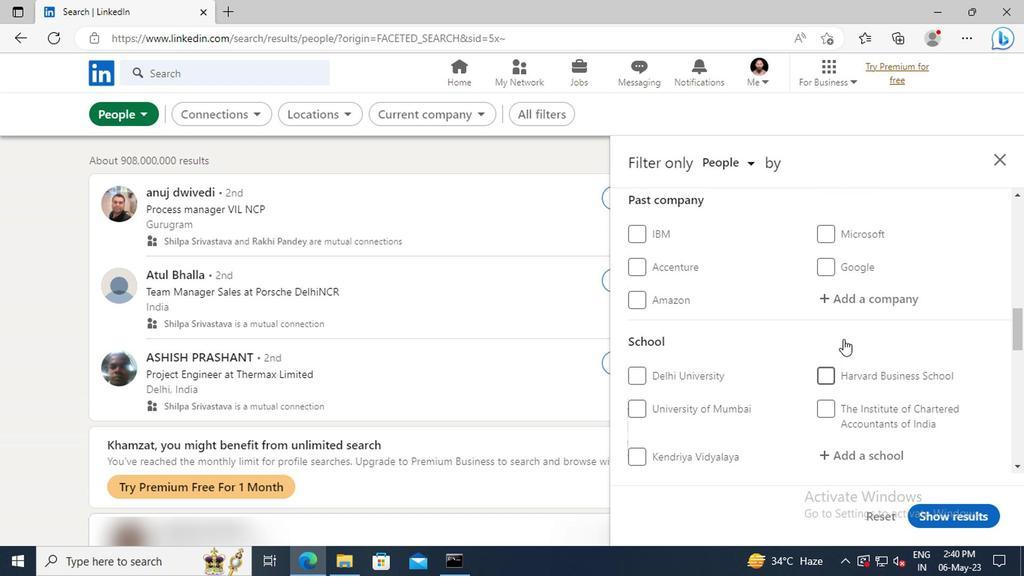 
Action: Mouse scrolled (699, 341) with delta (0, 0)
Screenshot: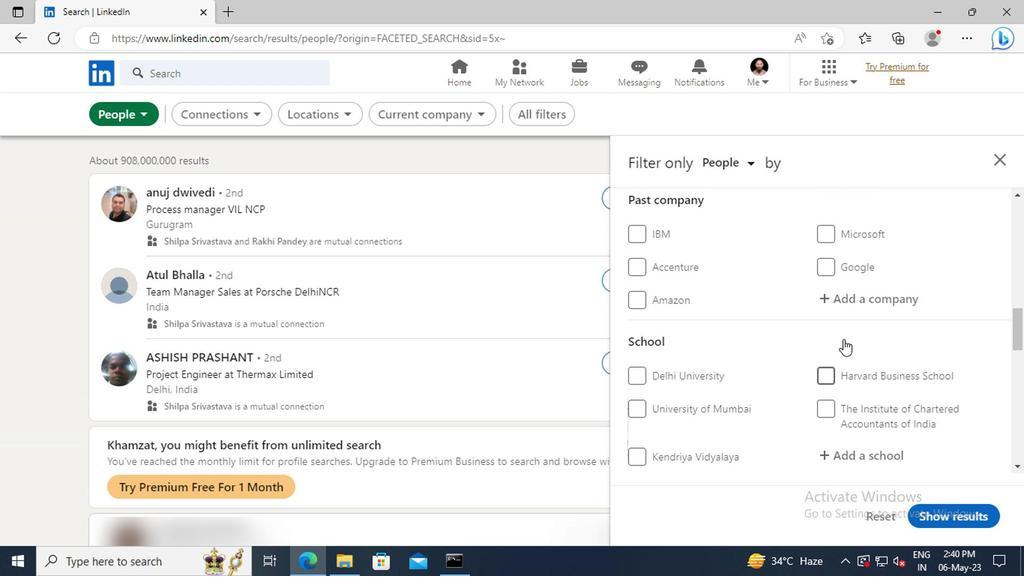 
Action: Mouse scrolled (699, 341) with delta (0, 0)
Screenshot: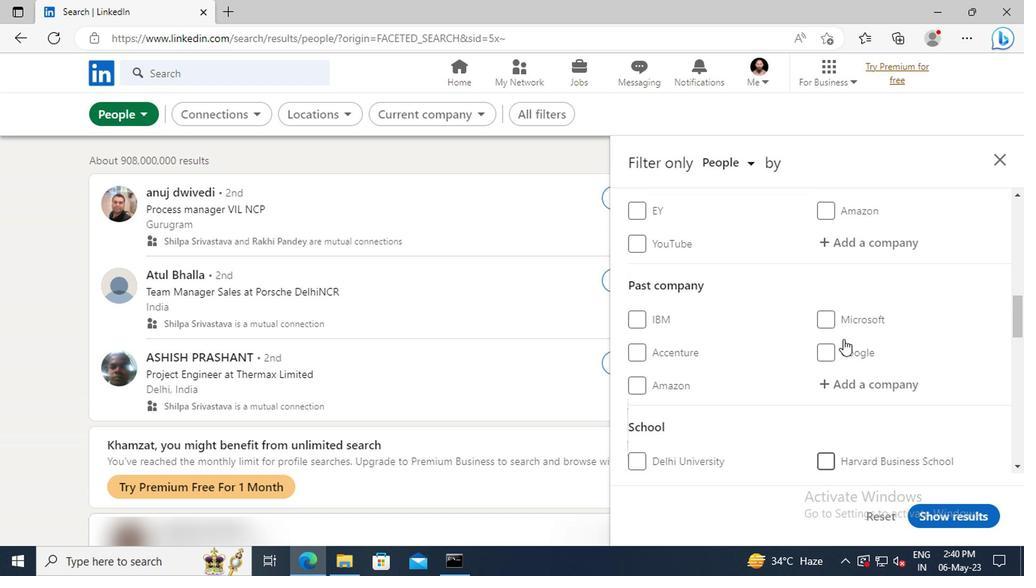 
Action: Mouse scrolled (699, 341) with delta (0, 0)
Screenshot: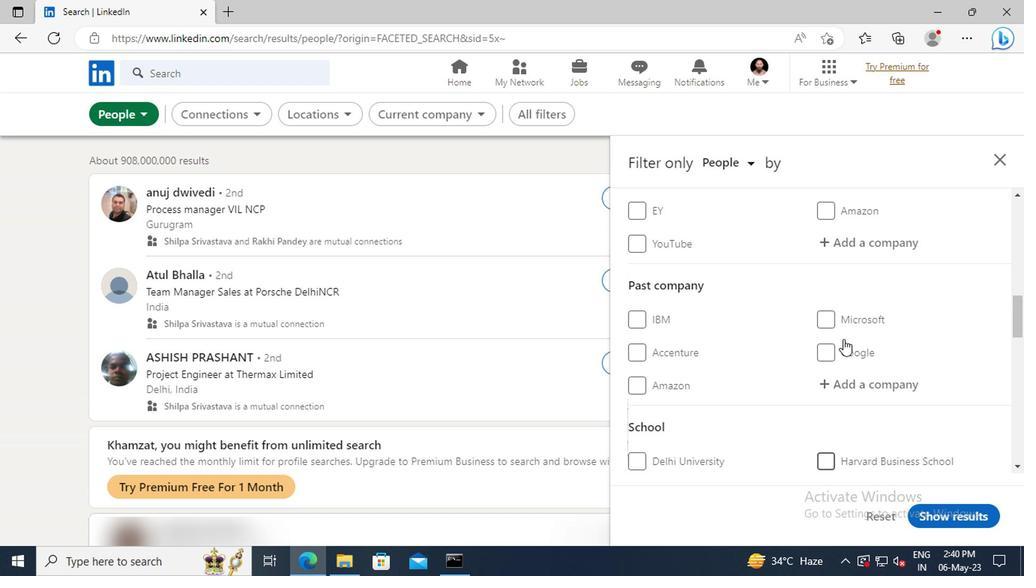 
Action: Mouse moved to (698, 332)
Screenshot: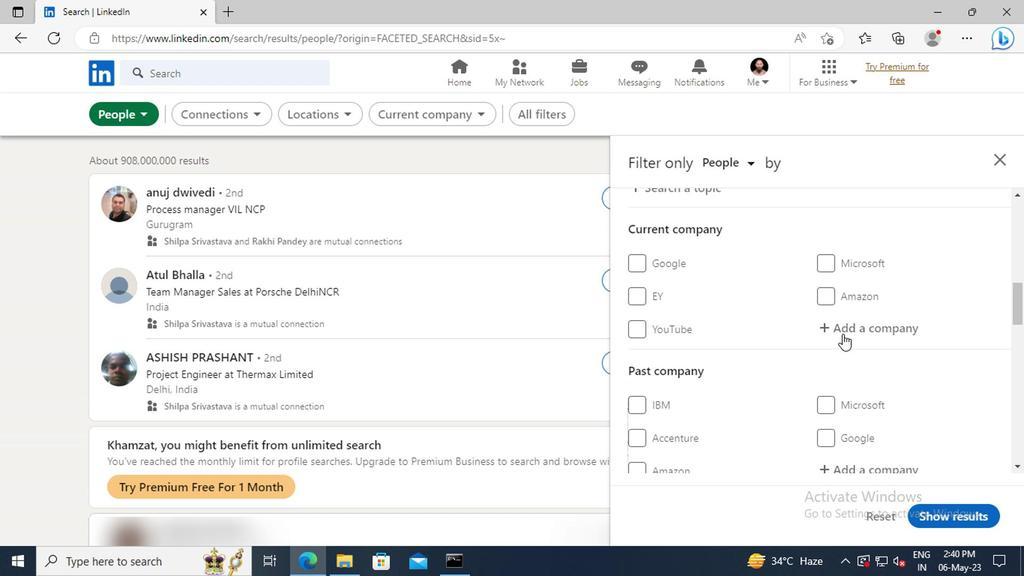 
Action: Mouse pressed left at (698, 332)
Screenshot: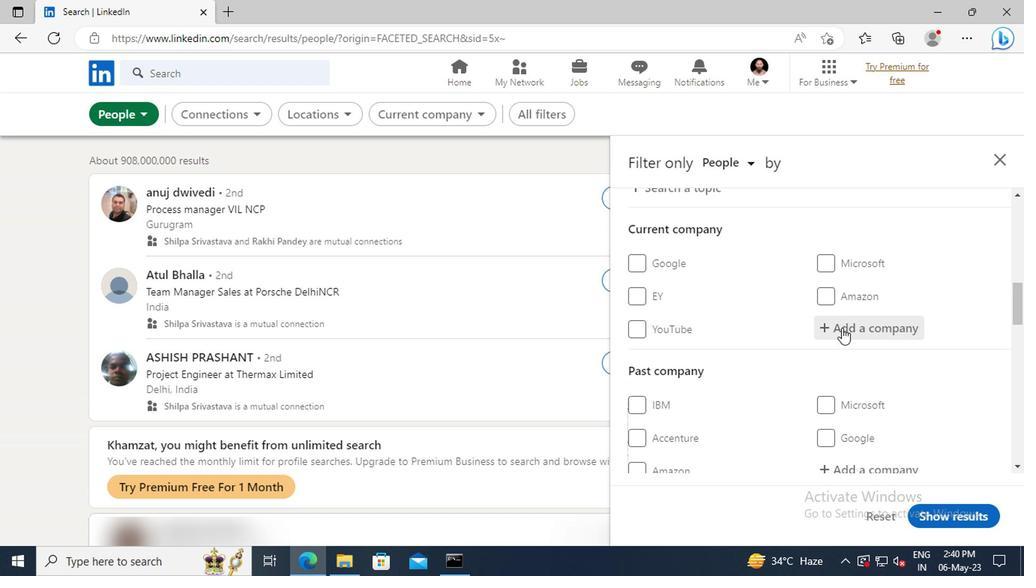 
Action: Key pressed <Key.shift>GRUNDFOS
Screenshot: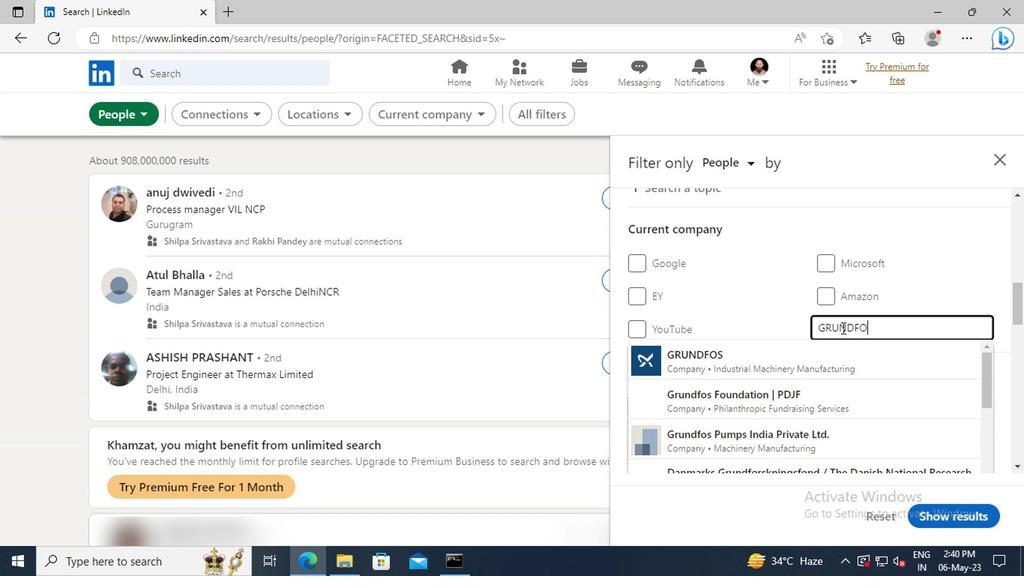 
Action: Mouse moved to (698, 345)
Screenshot: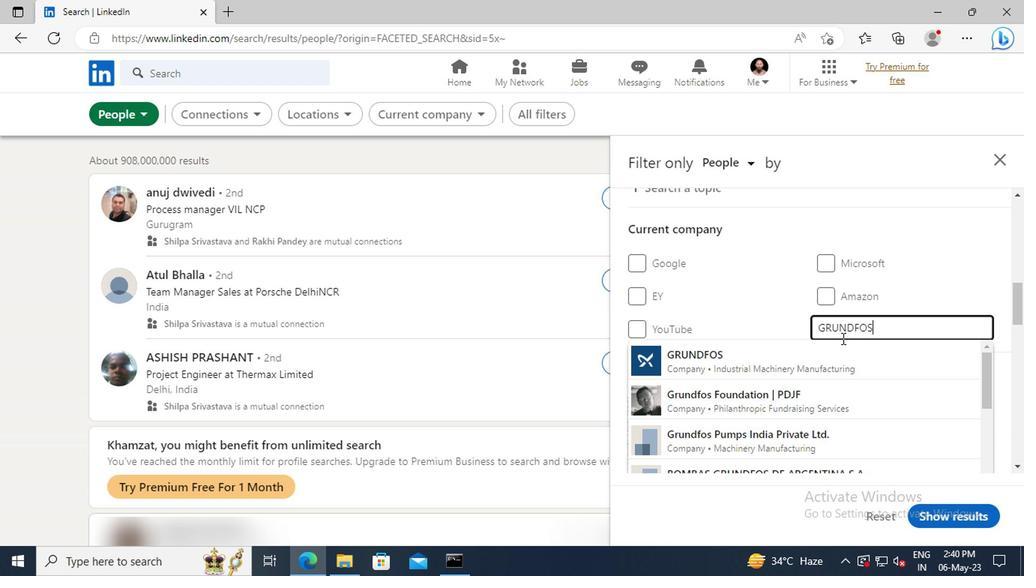 
Action: Mouse pressed left at (698, 345)
Screenshot: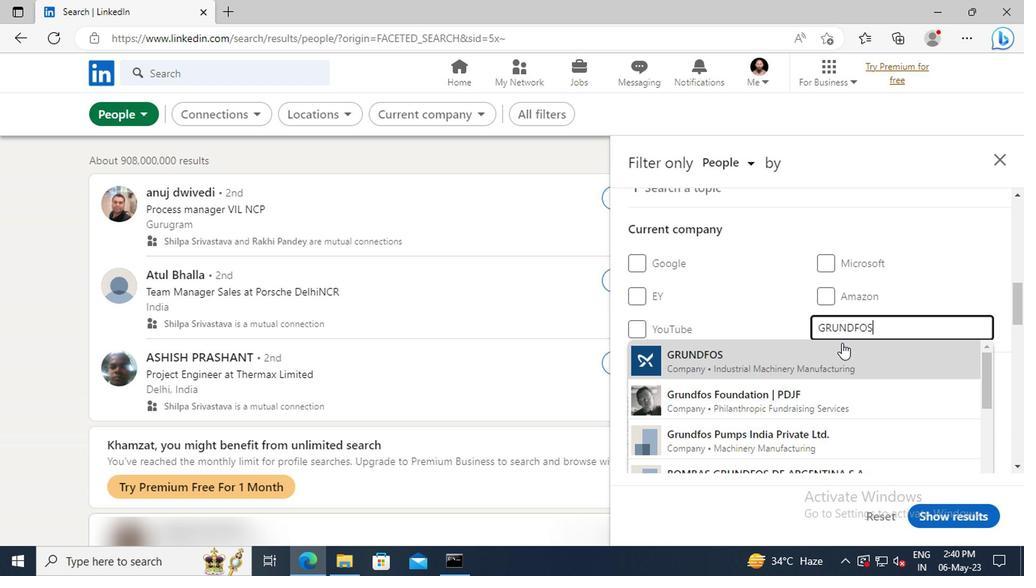 
Action: Mouse scrolled (698, 344) with delta (0, 0)
Screenshot: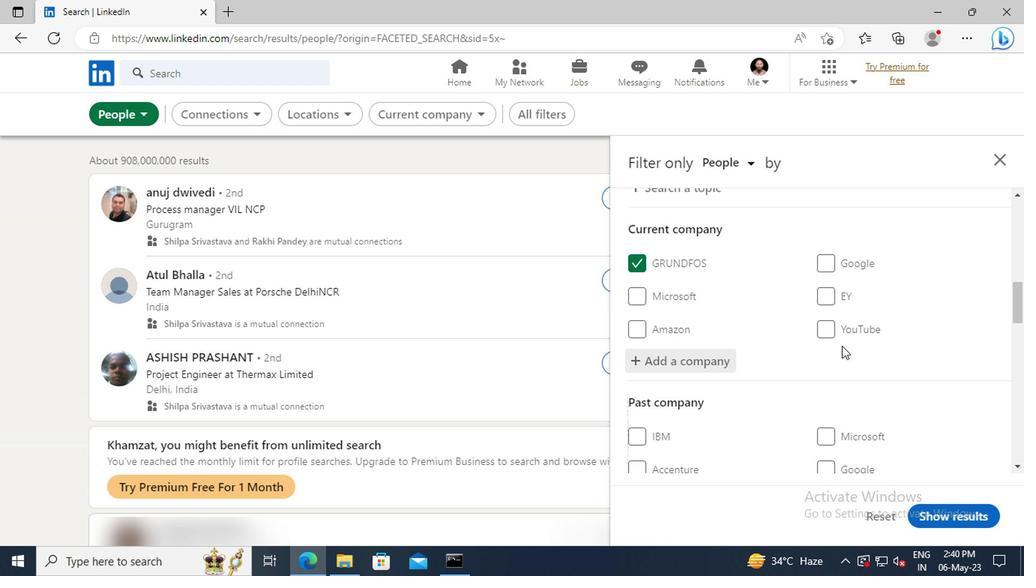 
Action: Mouse moved to (698, 345)
Screenshot: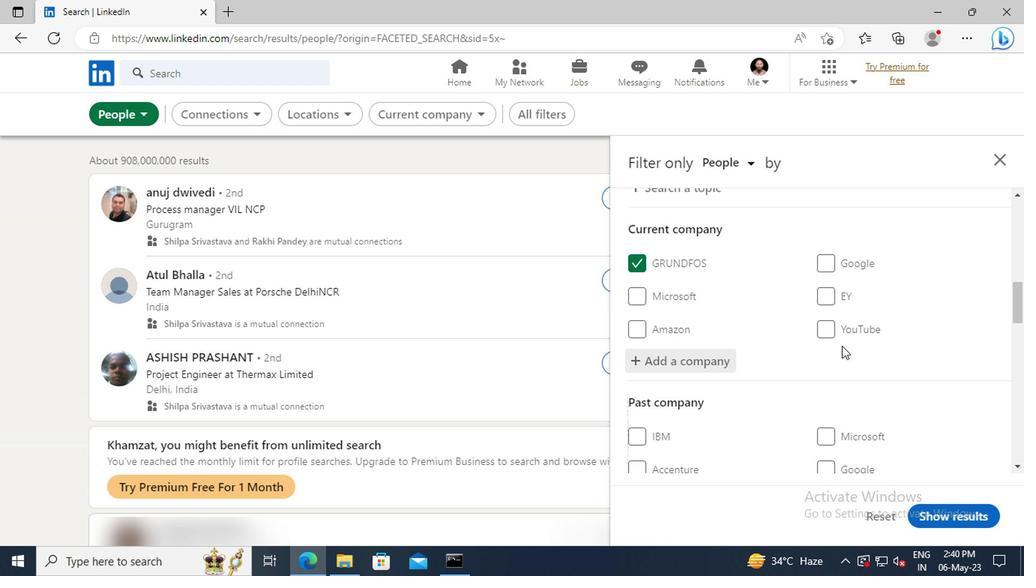 
Action: Mouse scrolled (698, 344) with delta (0, 0)
Screenshot: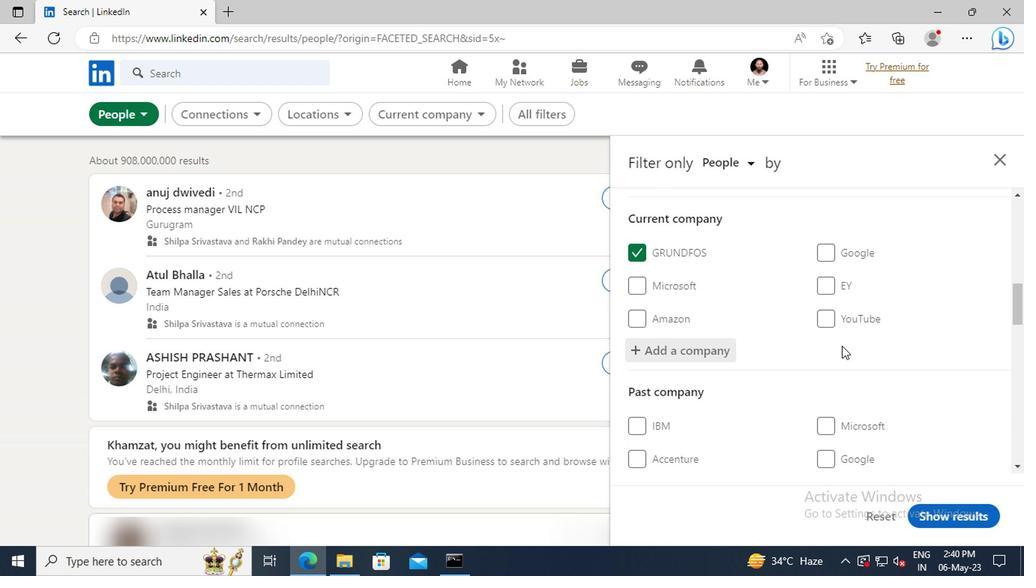 
Action: Mouse moved to (695, 339)
Screenshot: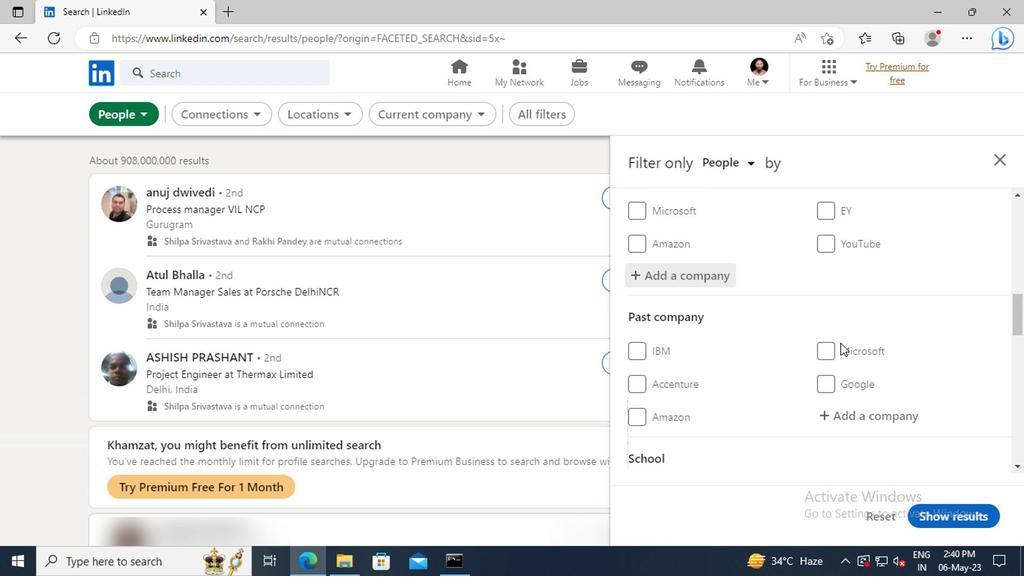 
Action: Mouse scrolled (695, 338) with delta (0, 0)
Screenshot: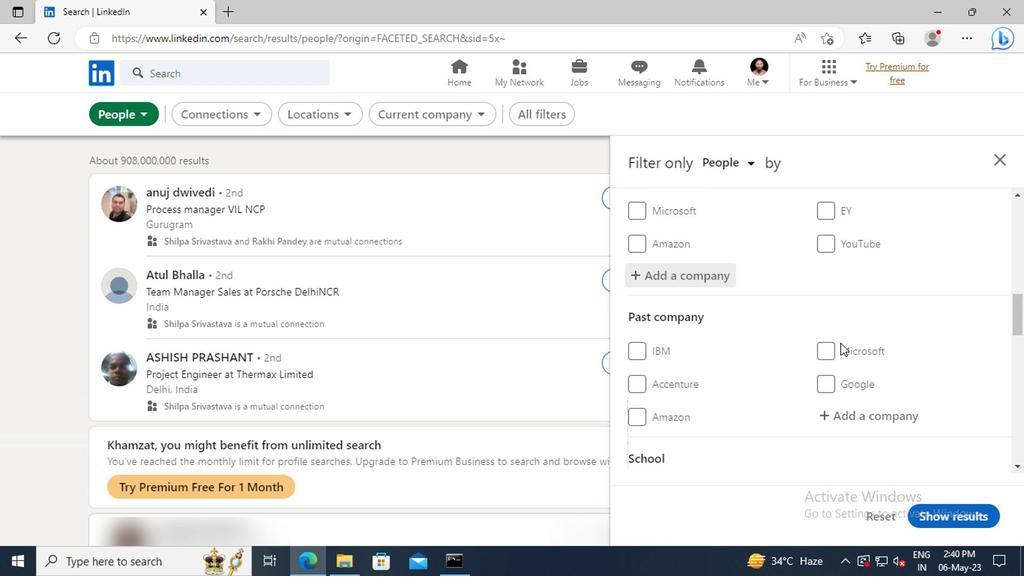 
Action: Mouse moved to (687, 328)
Screenshot: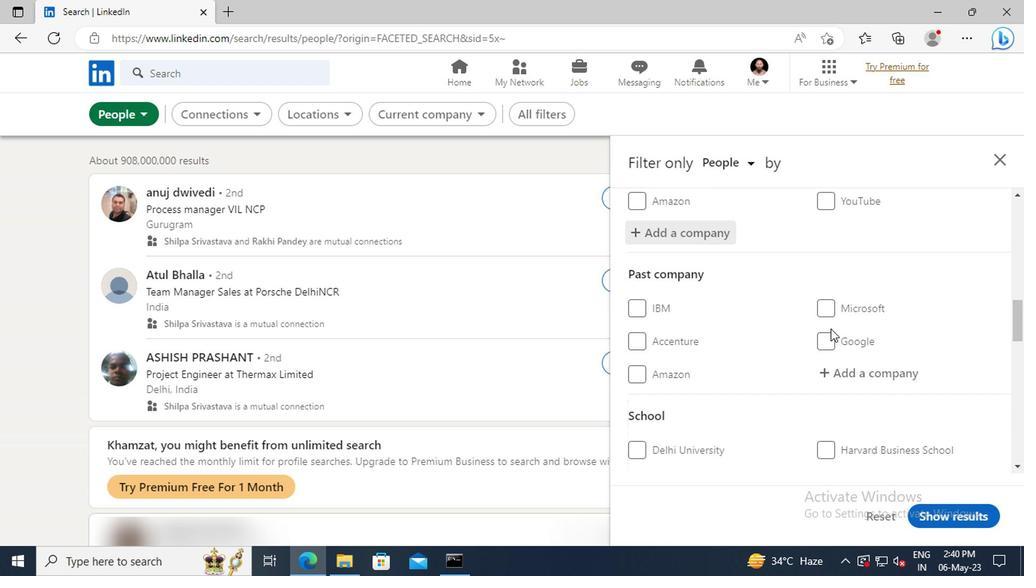 
Action: Mouse scrolled (687, 328) with delta (0, 0)
Screenshot: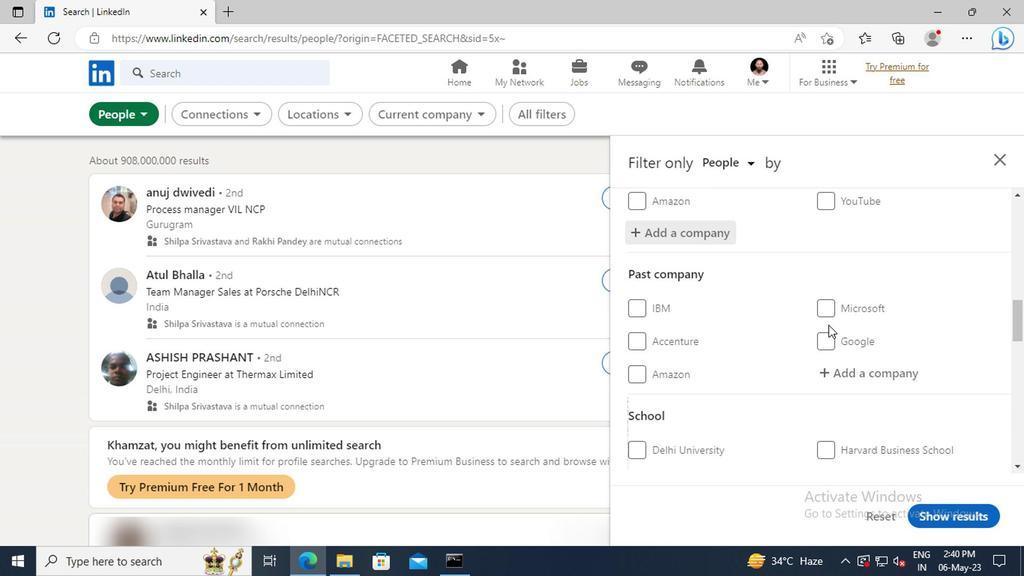 
Action: Mouse scrolled (687, 328) with delta (0, 0)
Screenshot: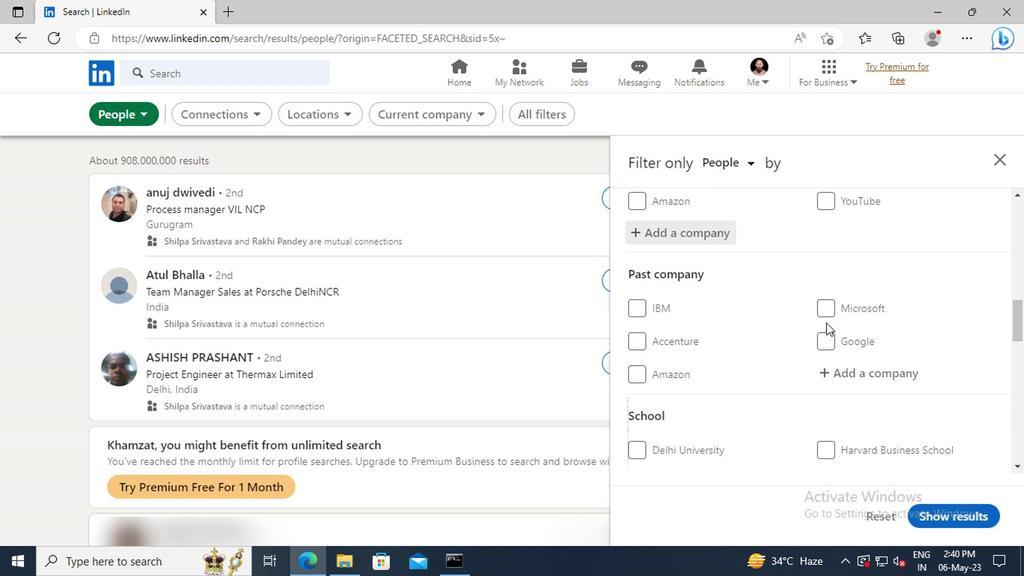 
Action: Mouse scrolled (687, 328) with delta (0, 0)
Screenshot: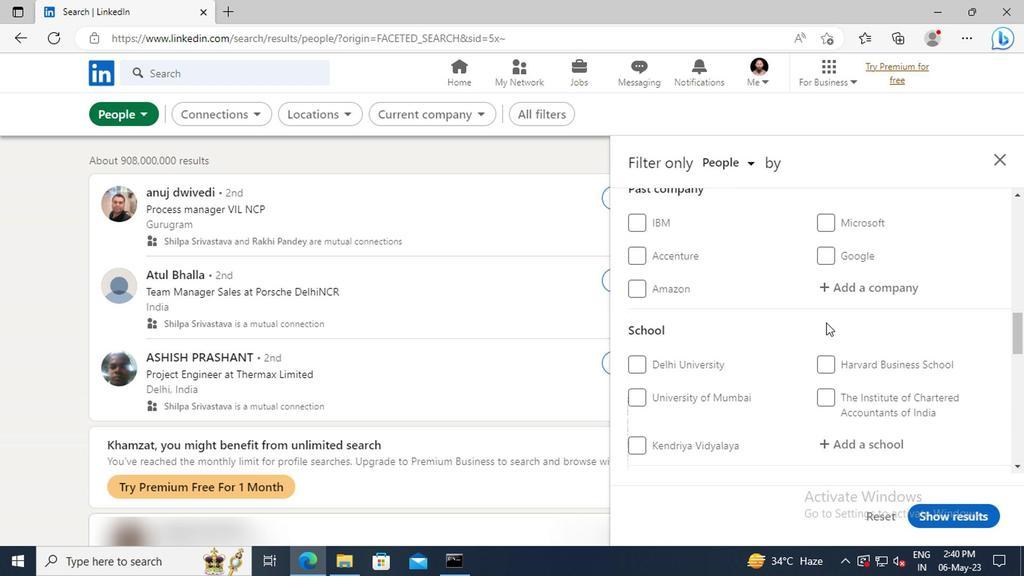 
Action: Mouse scrolled (687, 328) with delta (0, 0)
Screenshot: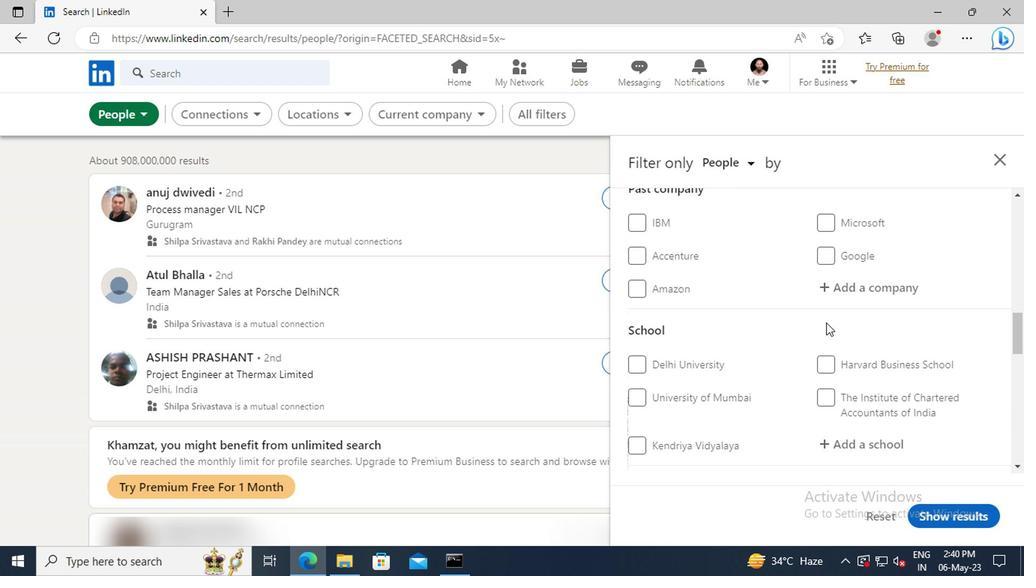 
Action: Mouse scrolled (687, 328) with delta (0, 0)
Screenshot: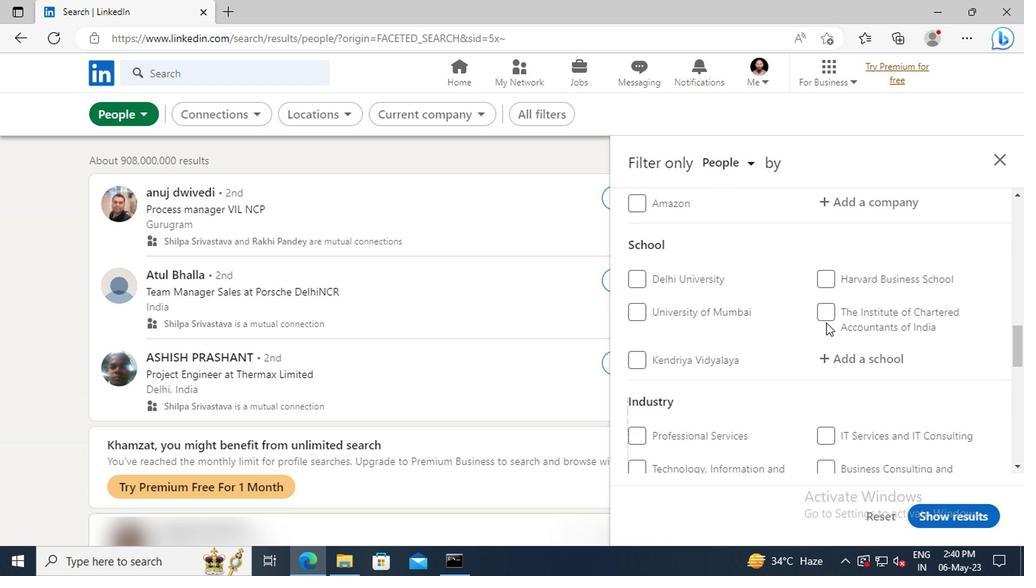 
Action: Mouse moved to (690, 328)
Screenshot: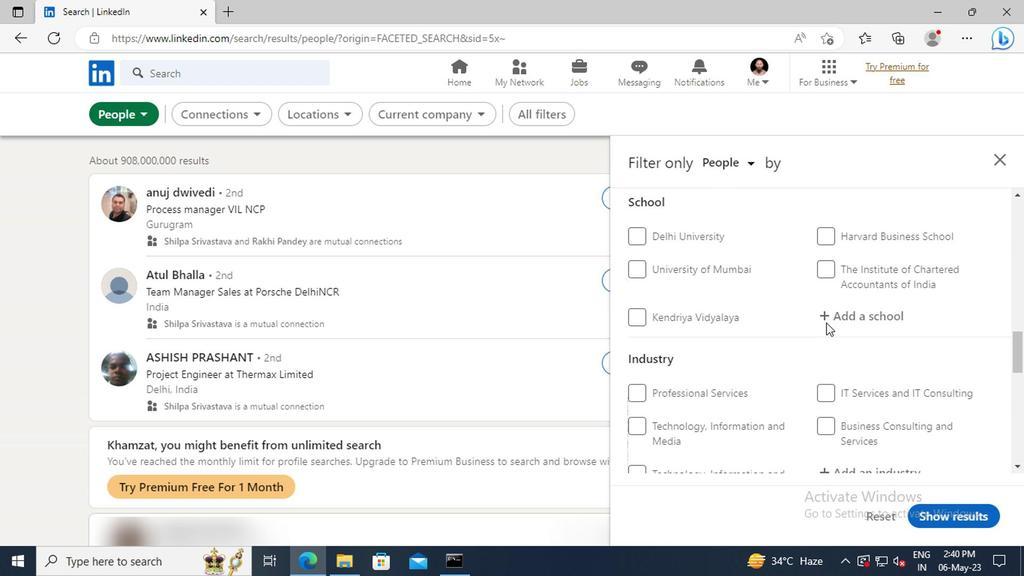 
Action: Mouse pressed left at (690, 328)
Screenshot: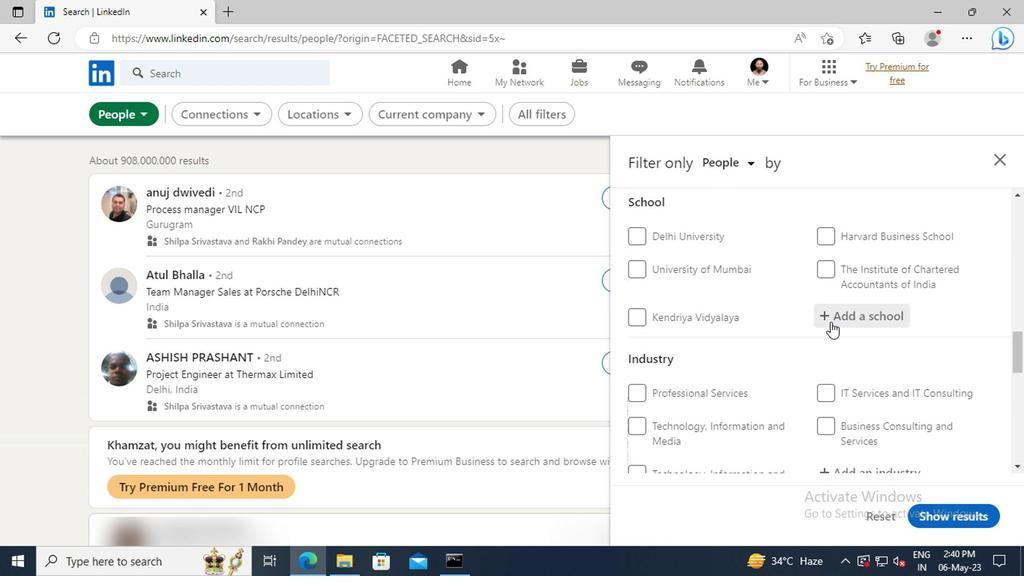
Action: Key pressed <Key.shift>JSPM'S<Key.space><Key.shift>JAYA
Screenshot: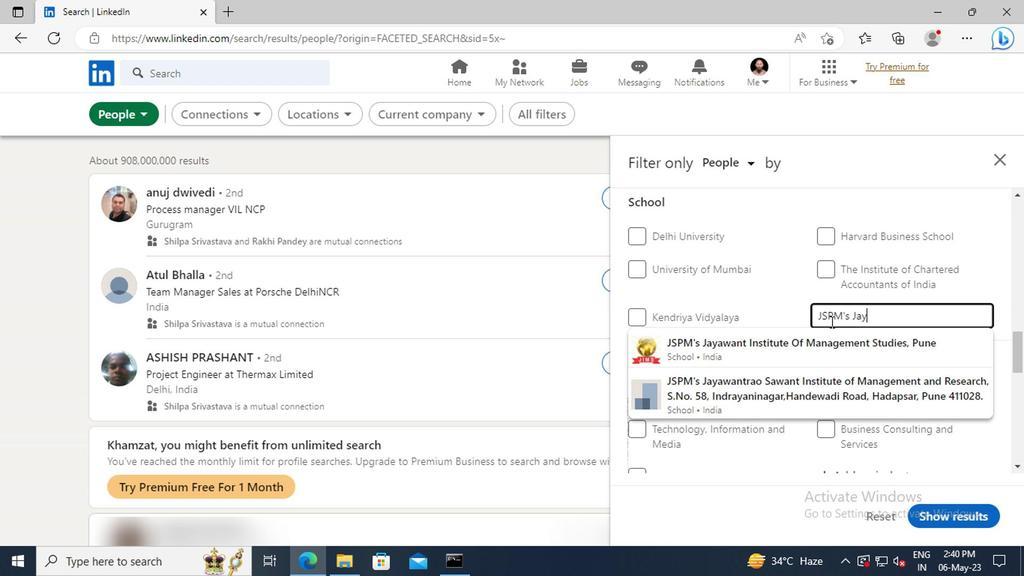 
Action: Mouse moved to (700, 363)
Screenshot: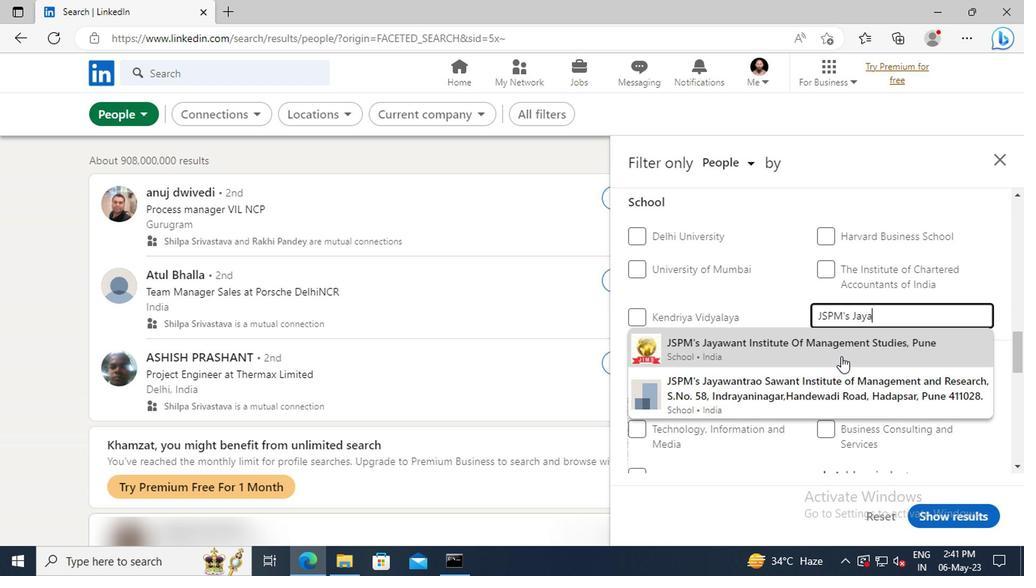 
Action: Mouse pressed left at (700, 363)
Screenshot: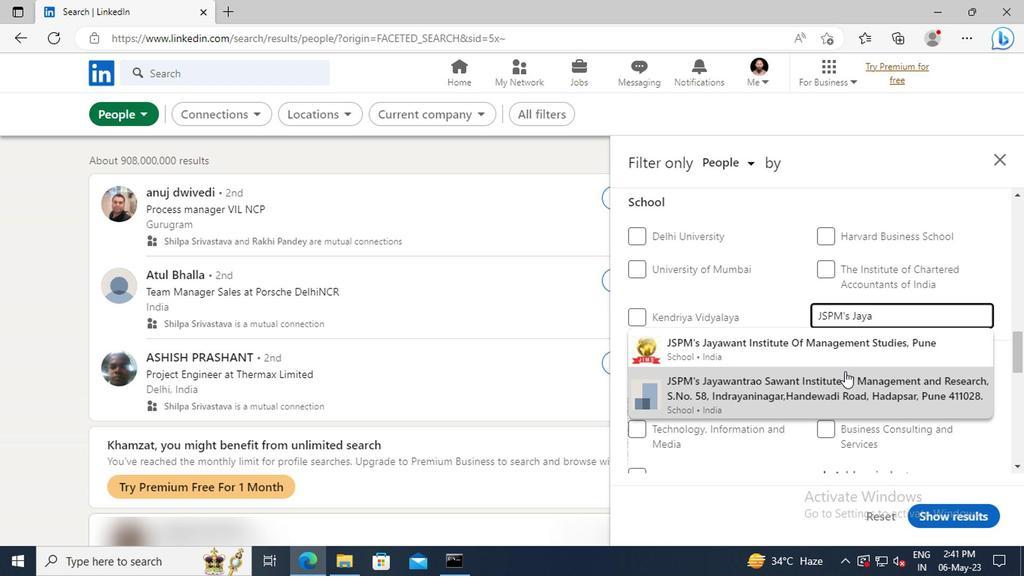 
Action: Mouse moved to (700, 363)
Screenshot: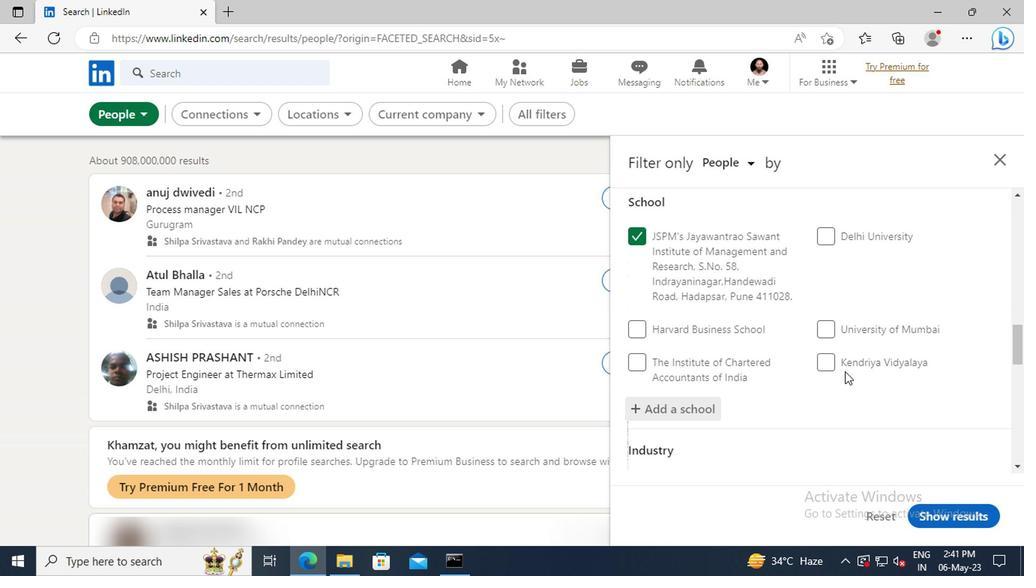 
Action: Mouse scrolled (700, 362) with delta (0, 0)
Screenshot: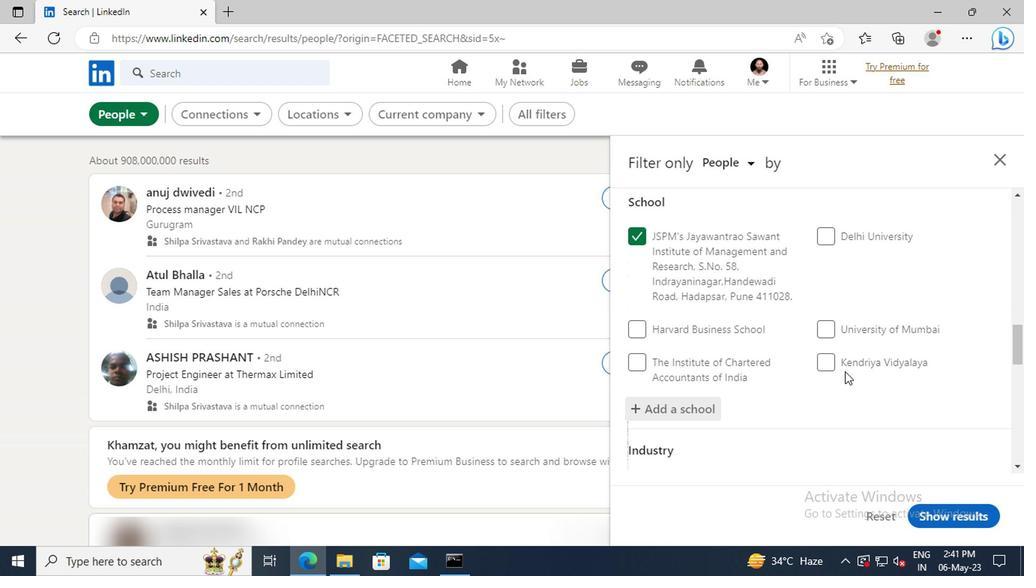 
Action: Mouse moved to (700, 361)
Screenshot: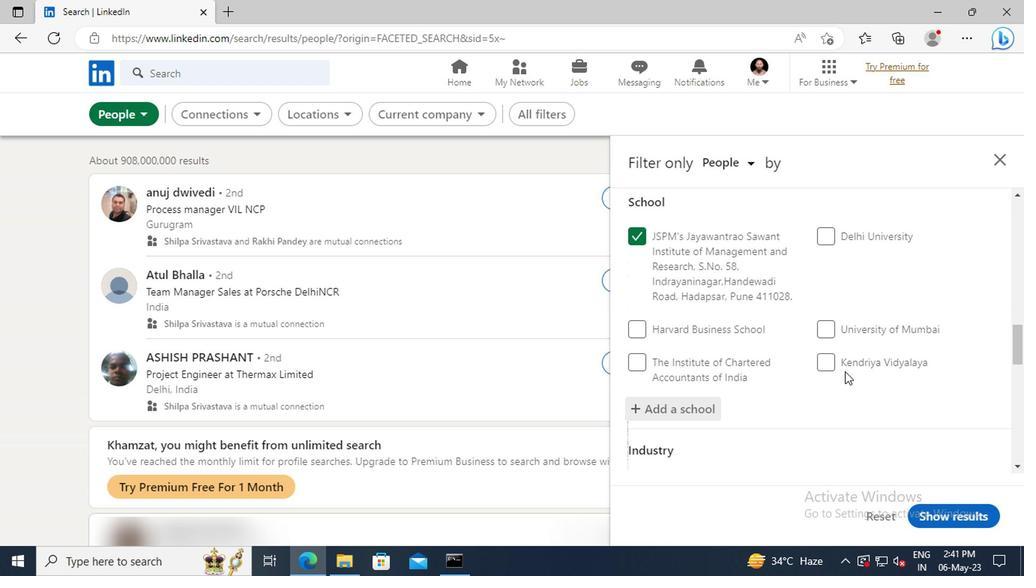
Action: Mouse scrolled (700, 360) with delta (0, 0)
Screenshot: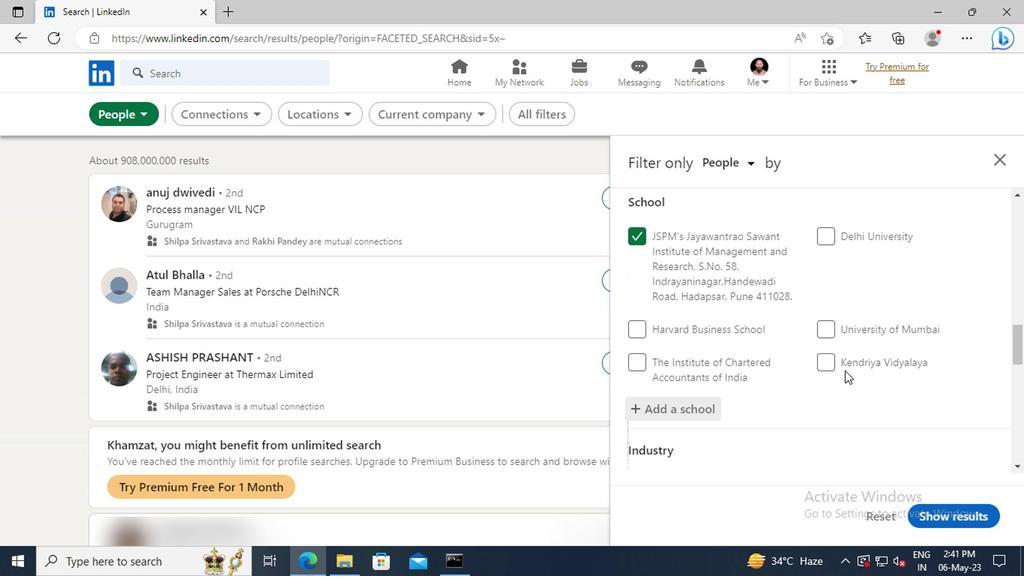 
Action: Mouse moved to (694, 342)
Screenshot: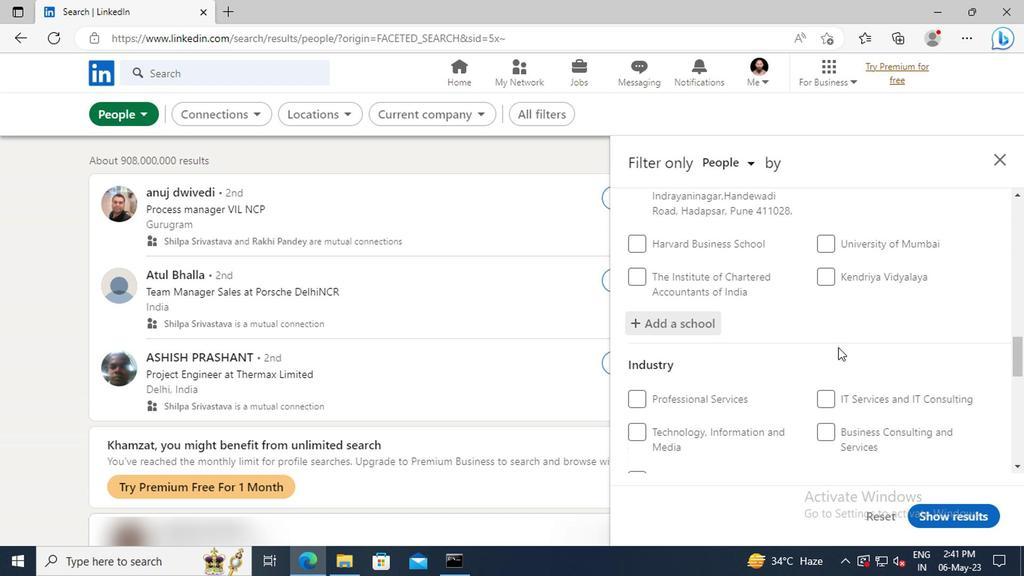 
Action: Mouse scrolled (694, 342) with delta (0, 0)
Screenshot: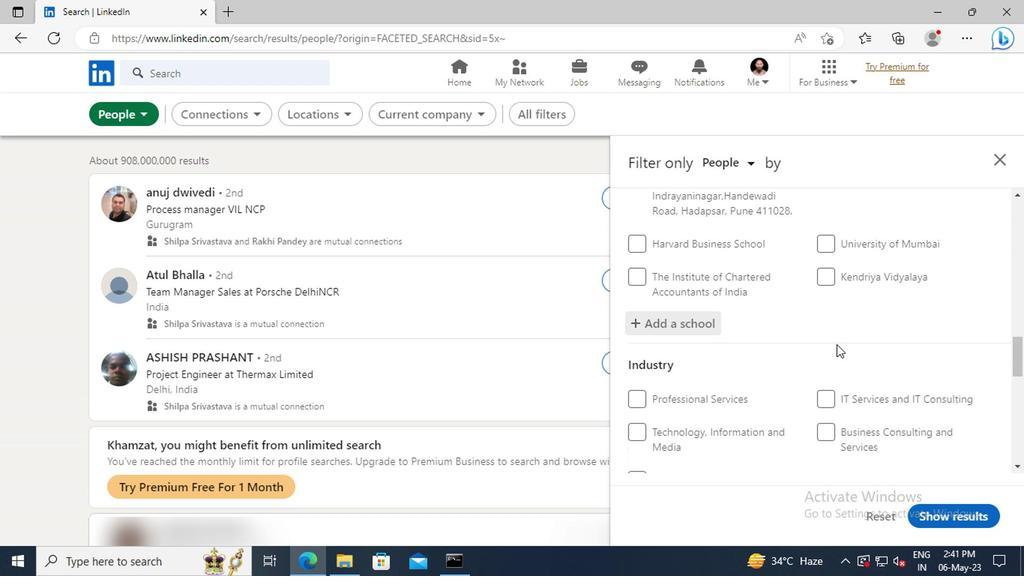 
Action: Mouse moved to (694, 342)
Screenshot: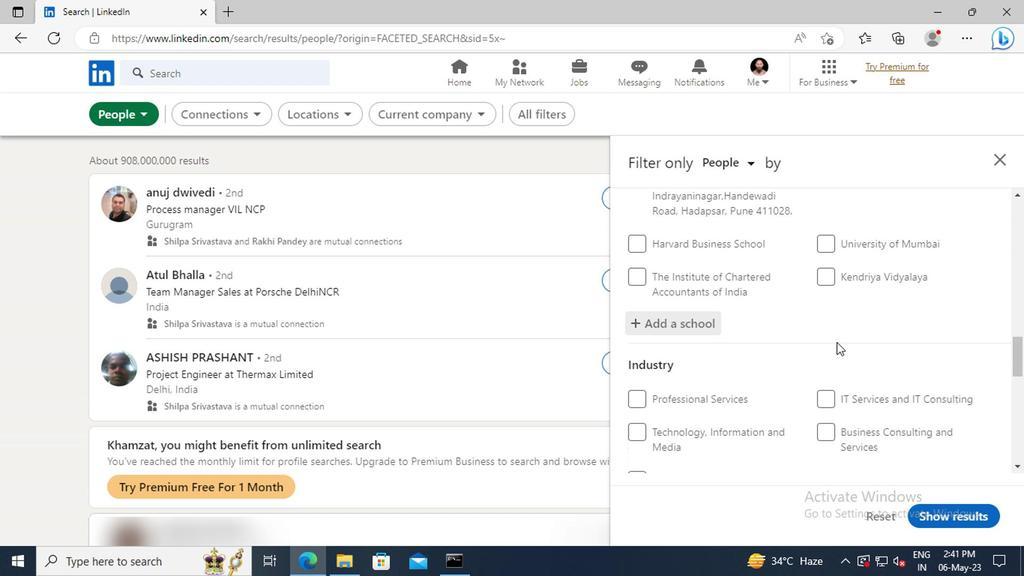 
Action: Mouse scrolled (694, 341) with delta (0, 0)
Screenshot: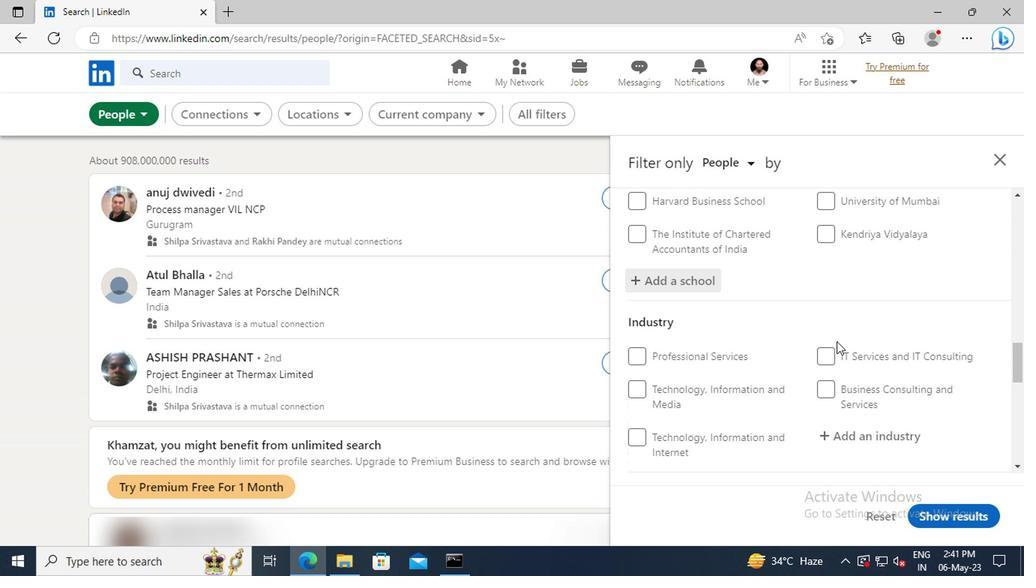 
Action: Mouse scrolled (694, 341) with delta (0, 0)
Screenshot: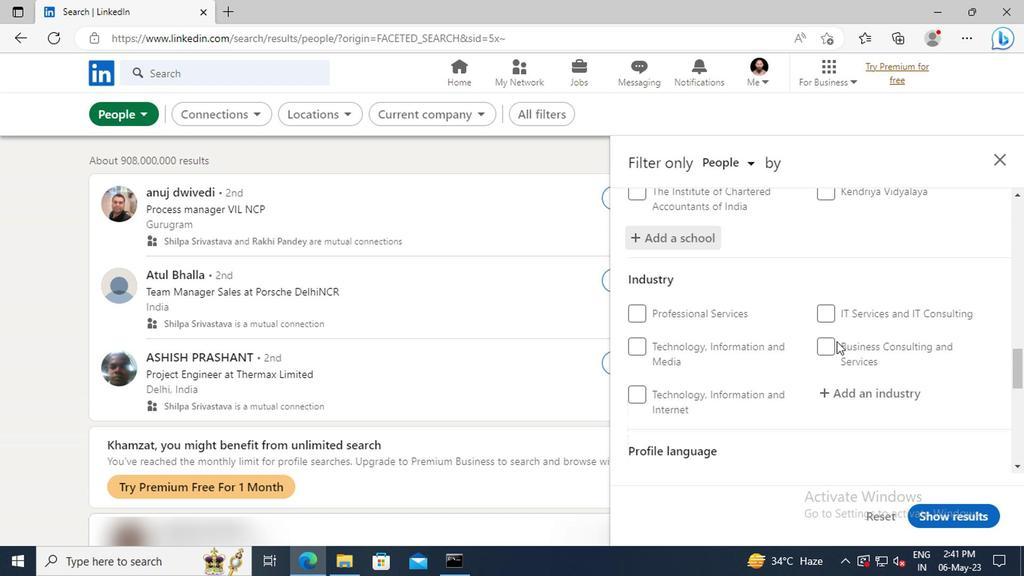
Action: Mouse scrolled (694, 341) with delta (0, 0)
Screenshot: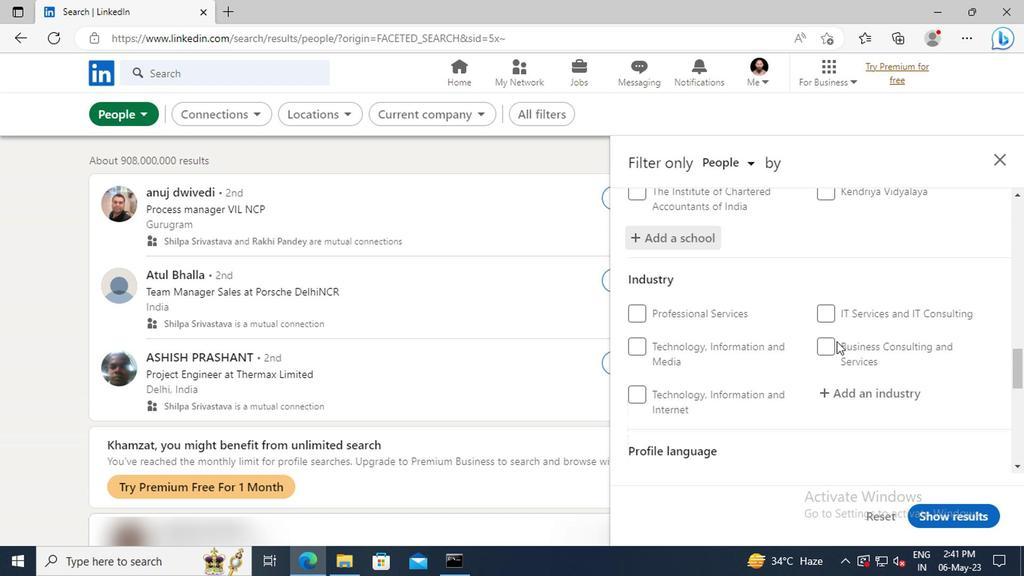 
Action: Mouse moved to (699, 321)
Screenshot: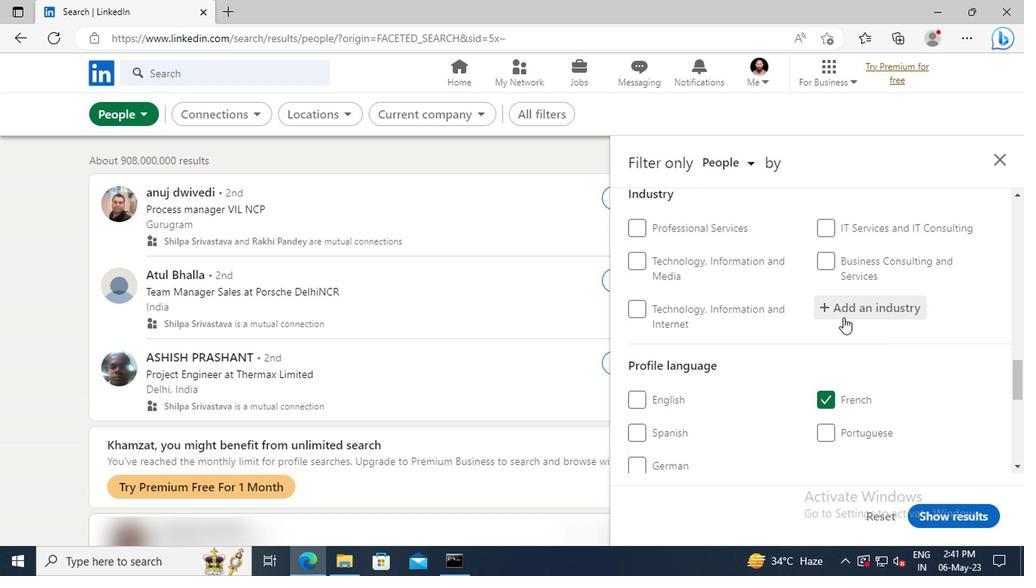 
Action: Mouse pressed left at (699, 321)
Screenshot: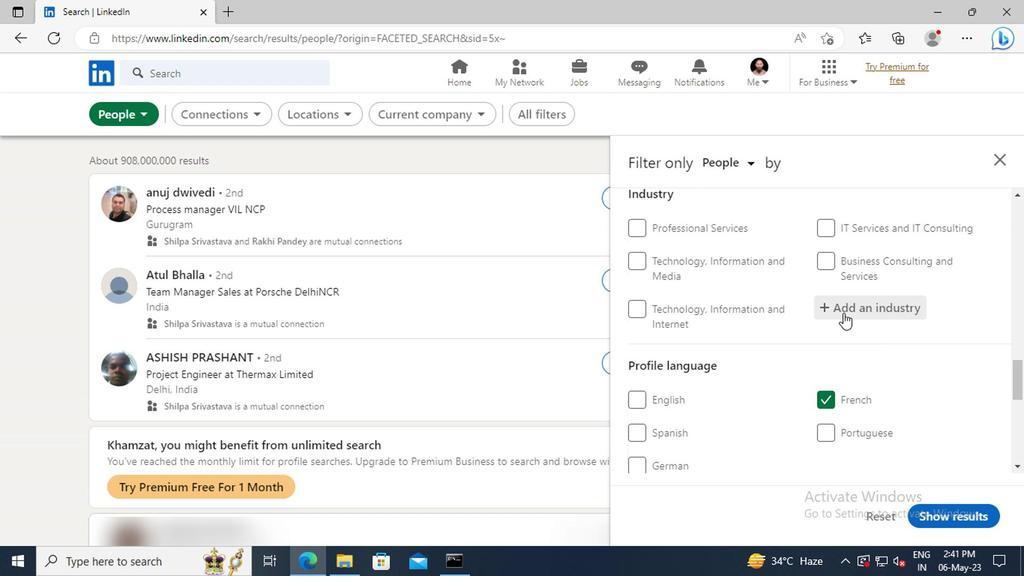 
Action: Key pressed <Key.shift>SEMICON
Screenshot: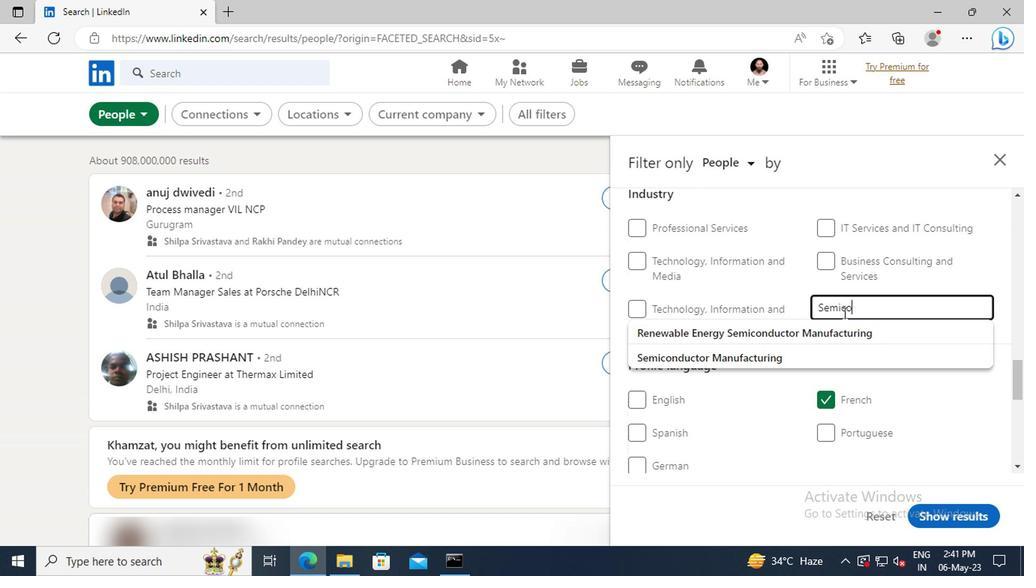 
Action: Mouse moved to (704, 346)
Screenshot: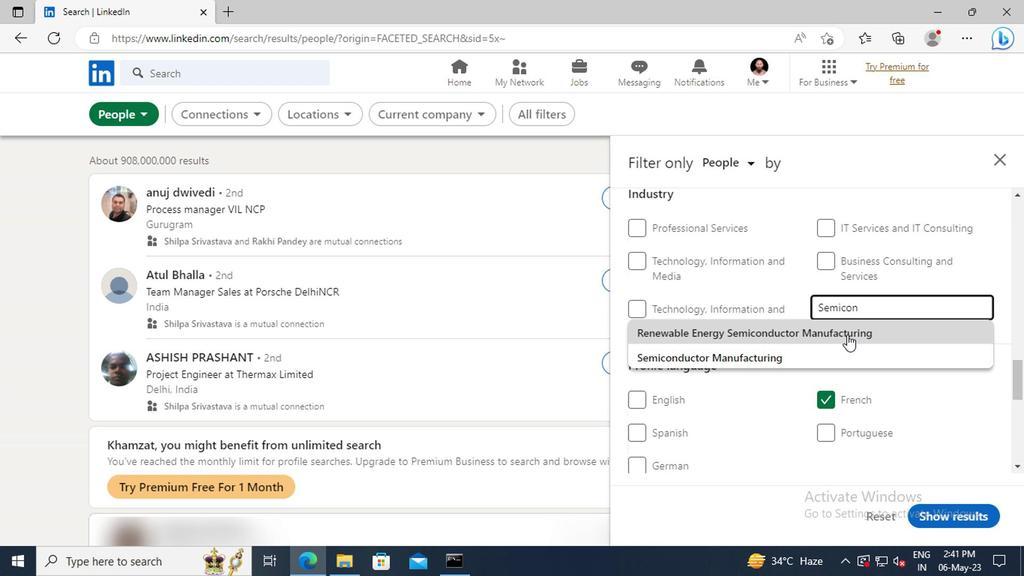 
Action: Mouse pressed left at (704, 346)
Screenshot: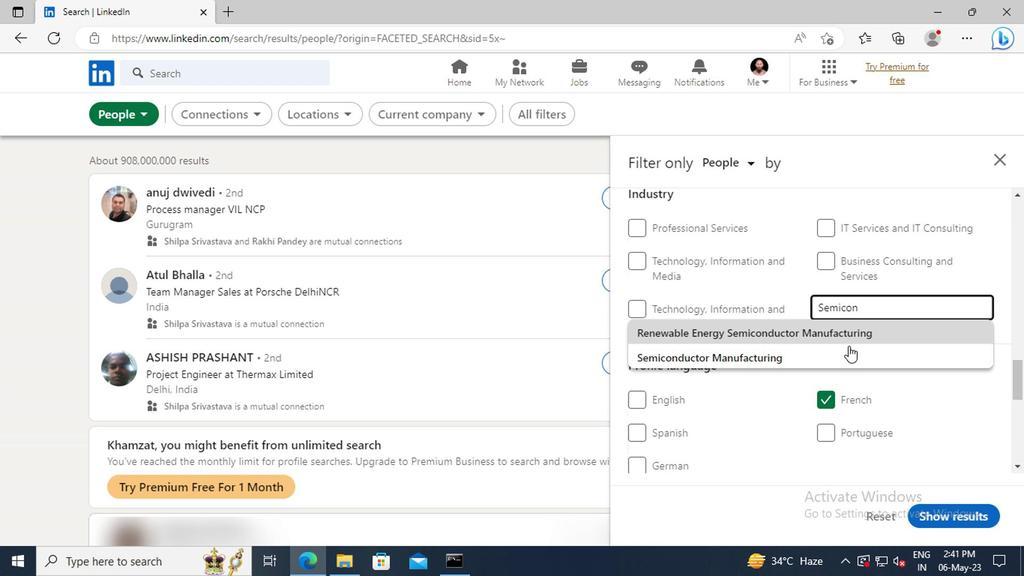 
Action: Mouse scrolled (704, 346) with delta (0, 0)
Screenshot: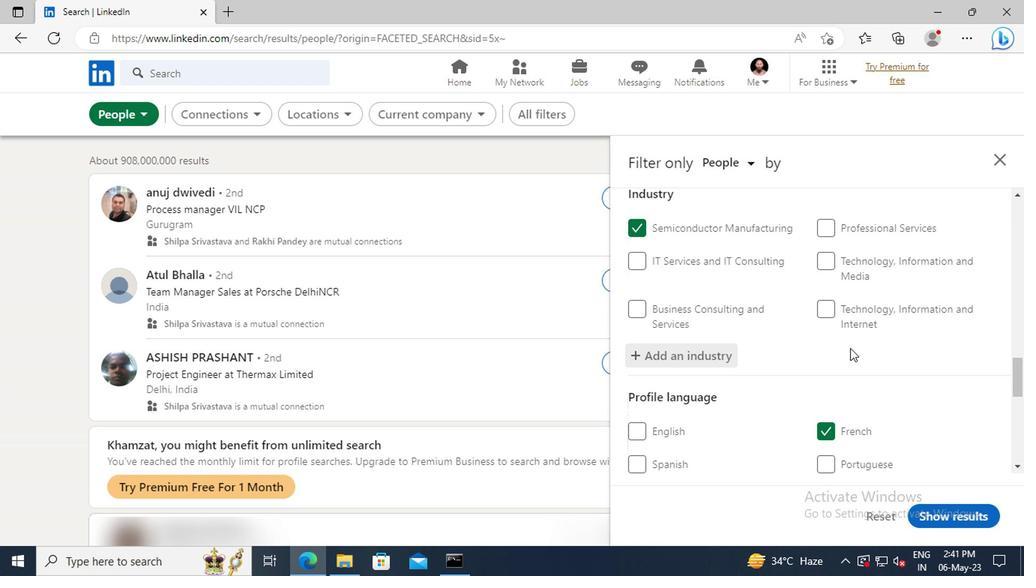 
Action: Mouse scrolled (704, 346) with delta (0, 0)
Screenshot: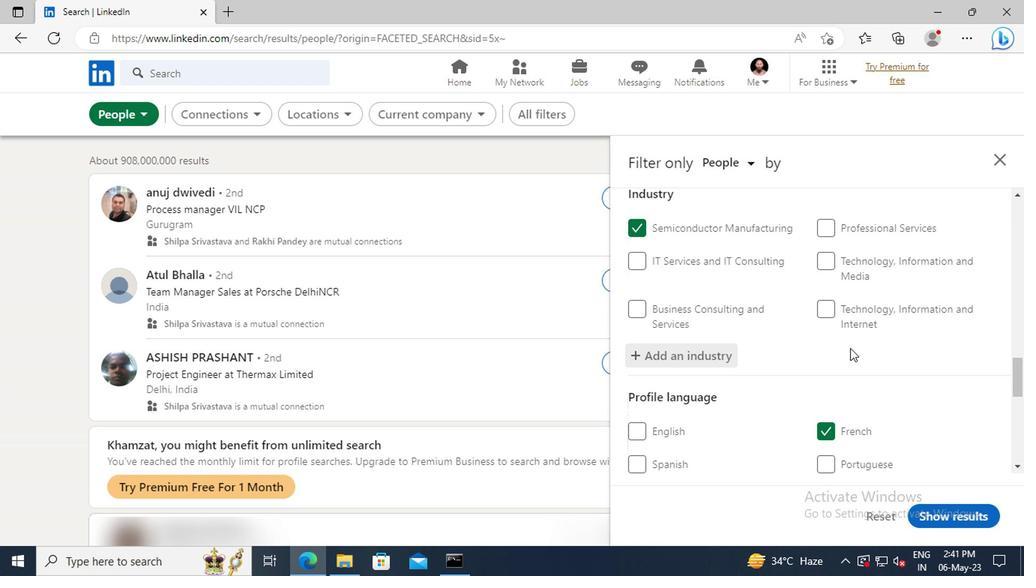 
Action: Mouse scrolled (704, 346) with delta (0, 0)
Screenshot: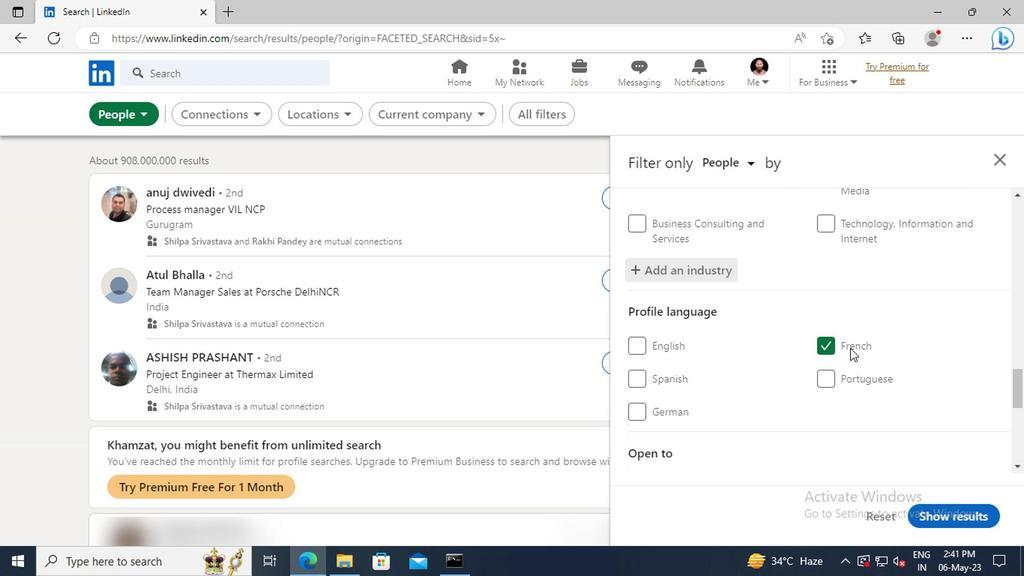 
Action: Mouse moved to (703, 344)
Screenshot: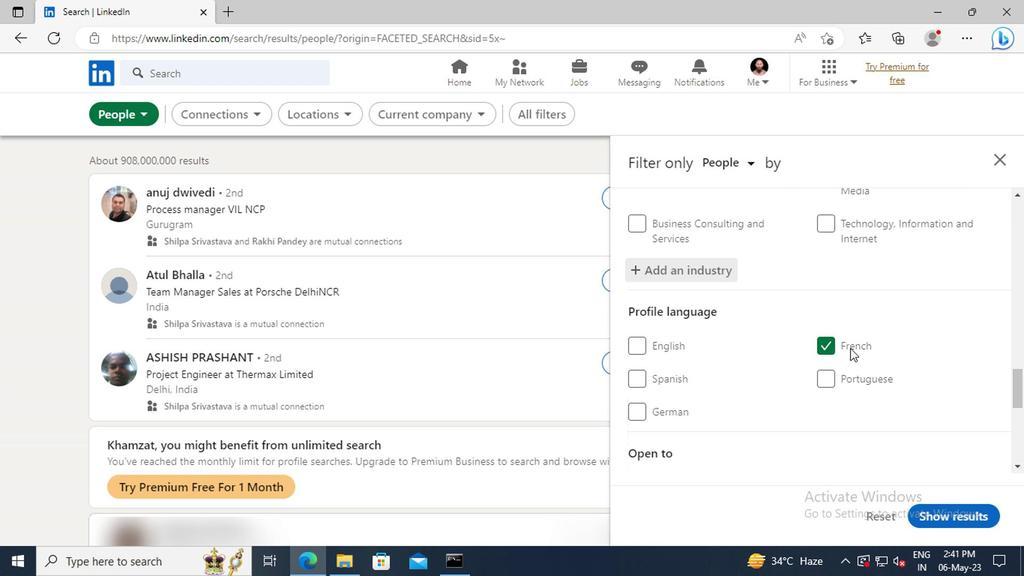 
Action: Mouse scrolled (703, 344) with delta (0, 0)
Screenshot: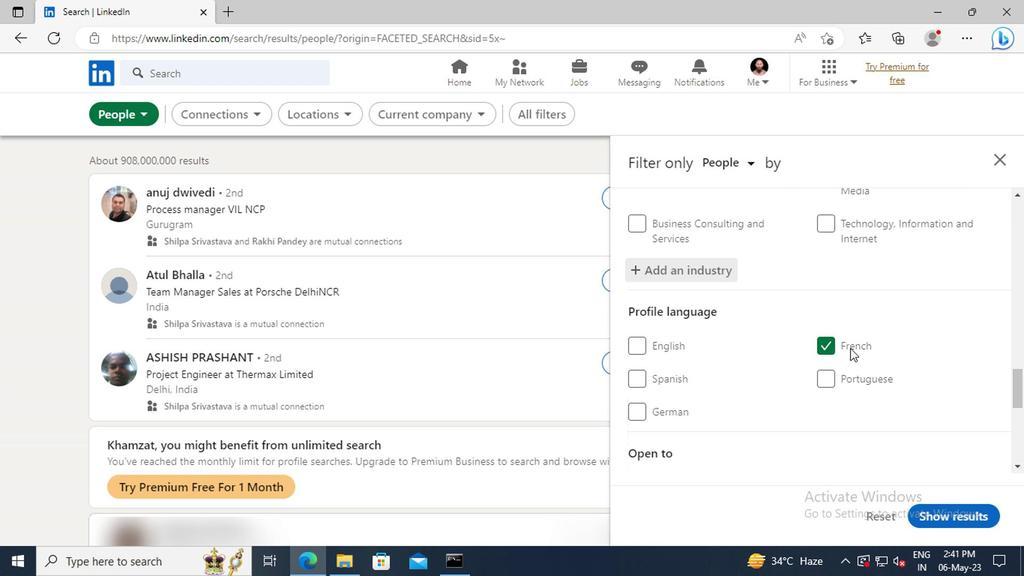 
Action: Mouse moved to (701, 342)
Screenshot: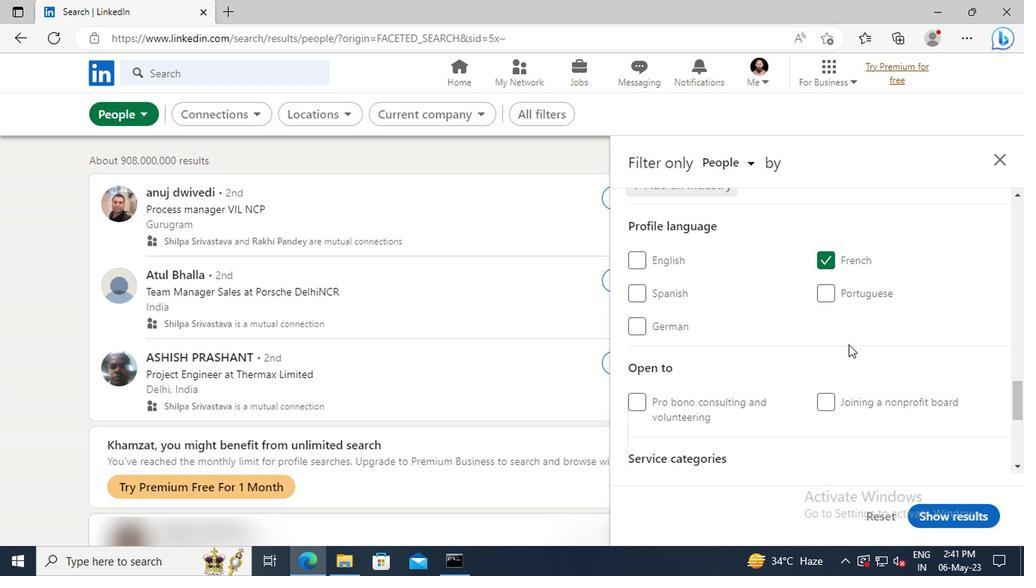 
Action: Mouse scrolled (701, 341) with delta (0, 0)
Screenshot: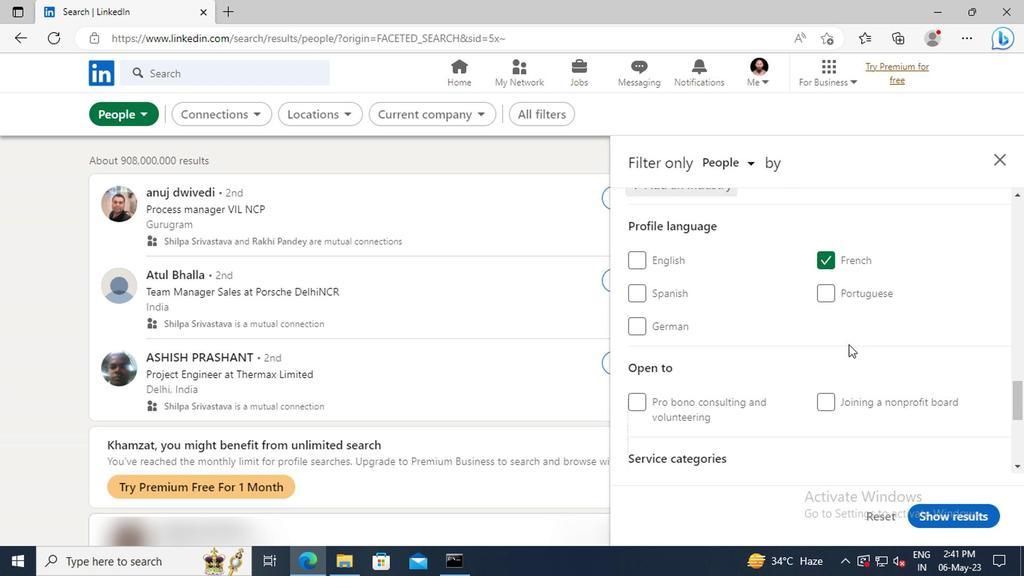 
Action: Mouse moved to (701, 340)
Screenshot: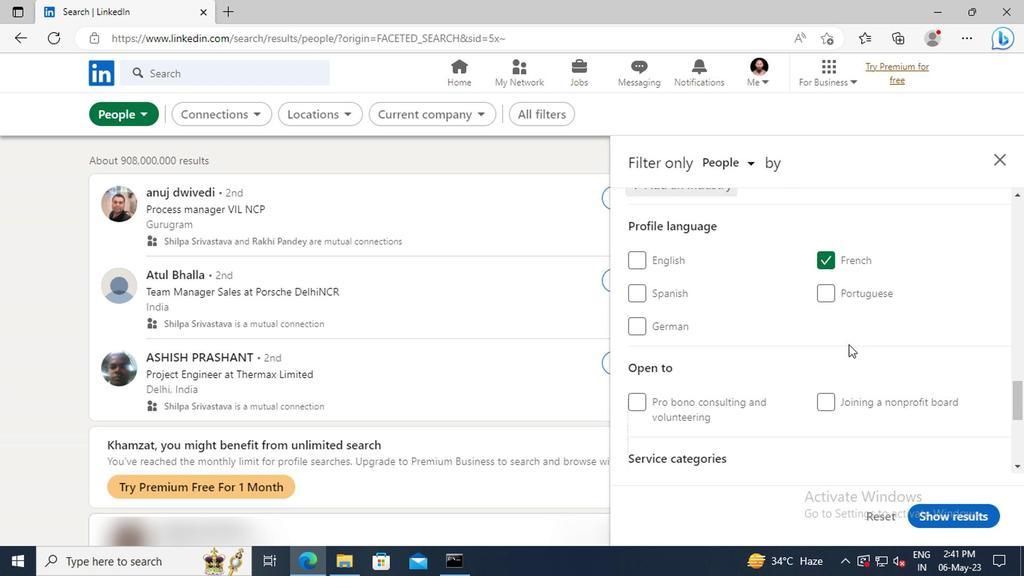 
Action: Mouse scrolled (701, 339) with delta (0, 0)
Screenshot: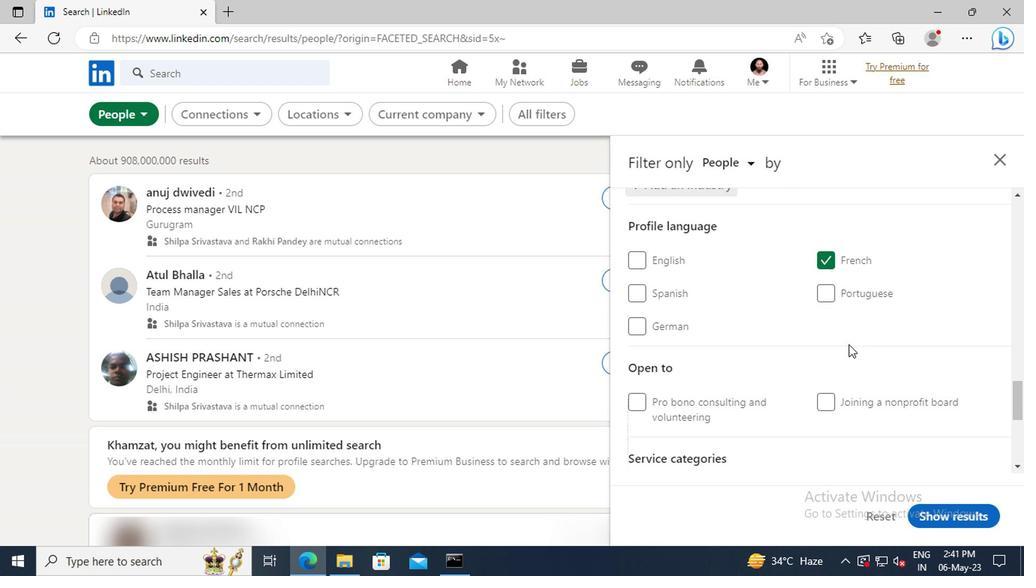 
Action: Mouse moved to (700, 336)
Screenshot: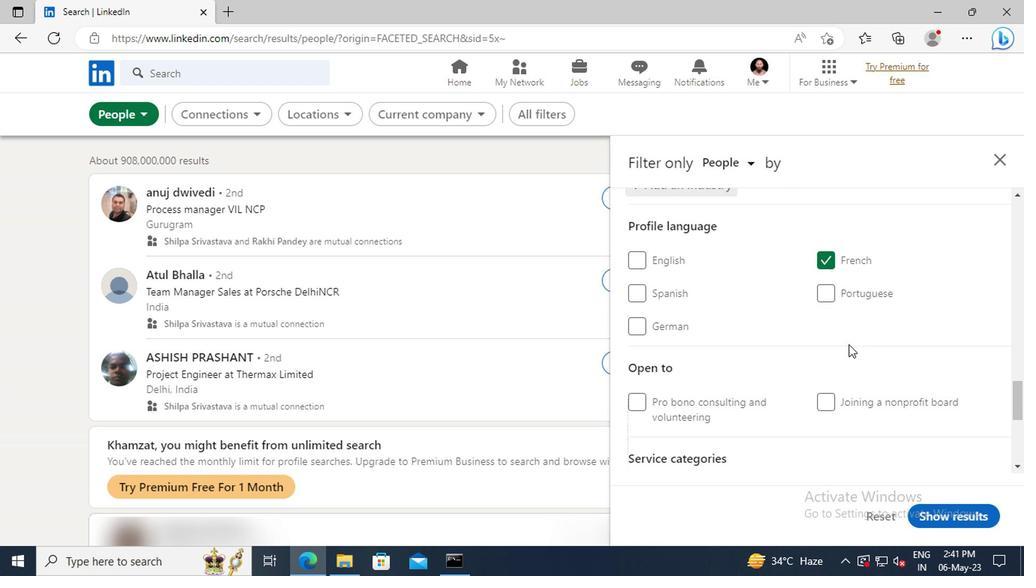 
Action: Mouse scrolled (700, 336) with delta (0, 0)
Screenshot: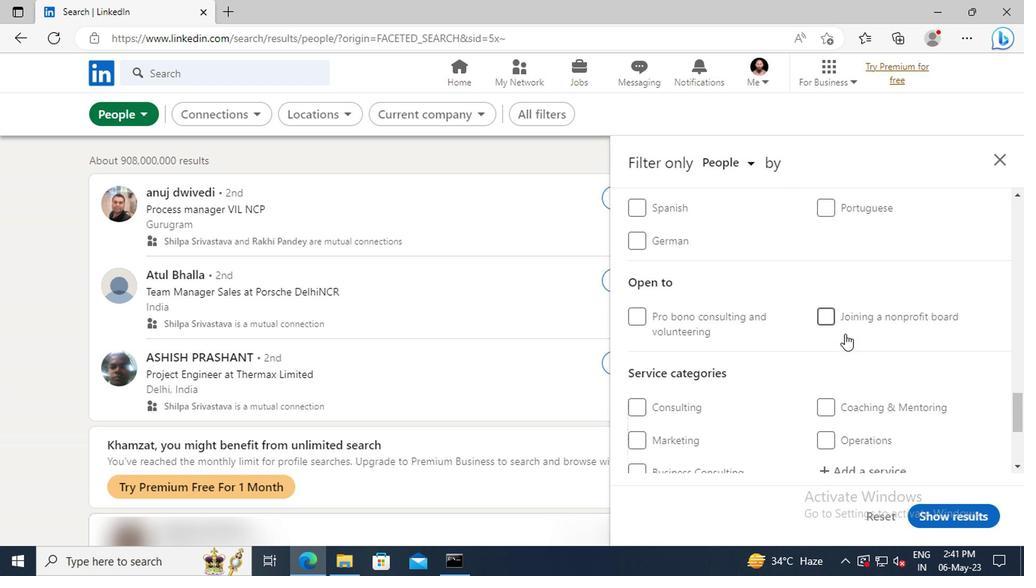 
Action: Mouse scrolled (700, 336) with delta (0, 0)
Screenshot: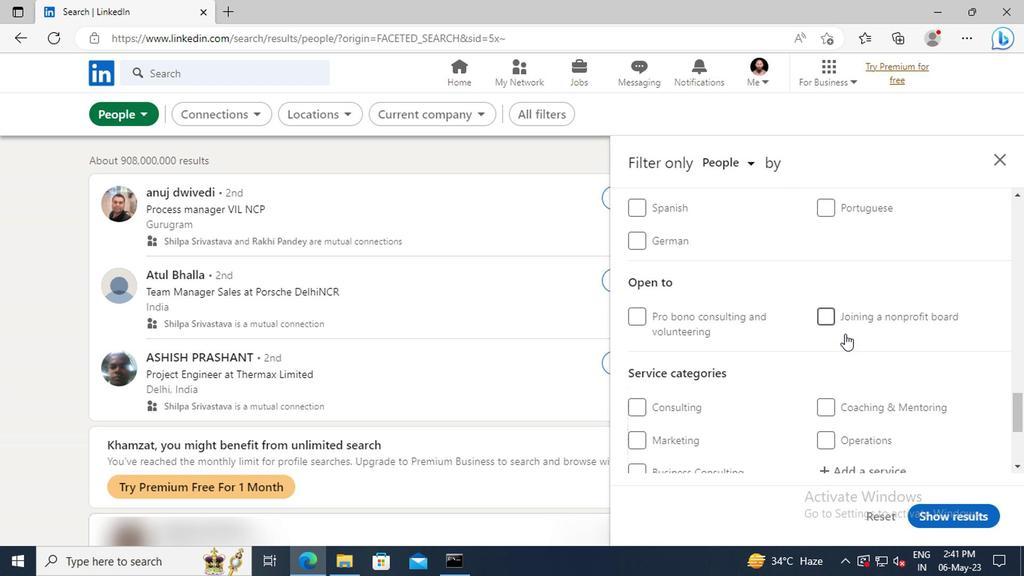 
Action: Mouse scrolled (700, 336) with delta (0, 0)
Screenshot: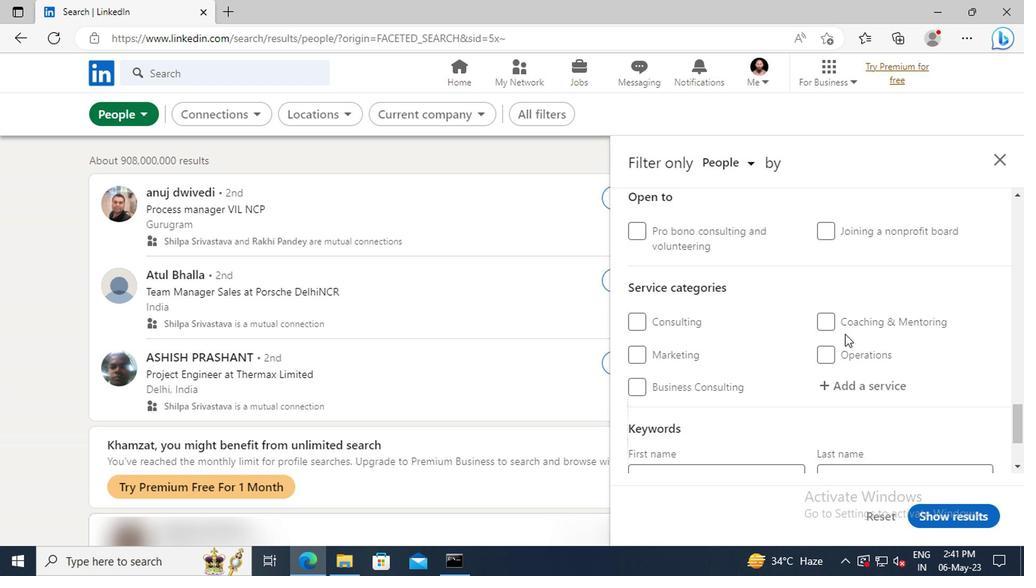 
Action: Mouse moved to (702, 342)
Screenshot: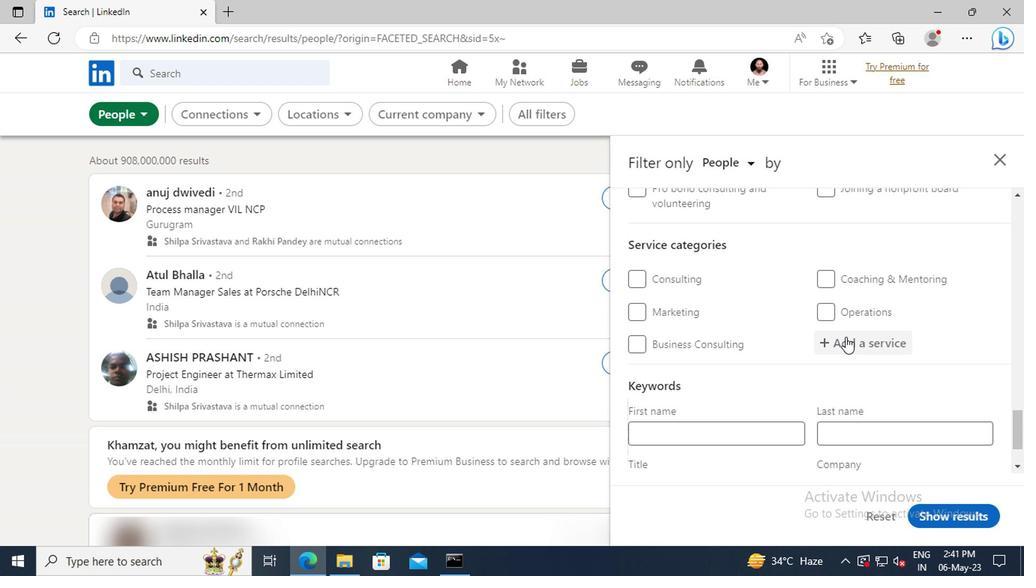 
Action: Mouse pressed left at (702, 342)
Screenshot: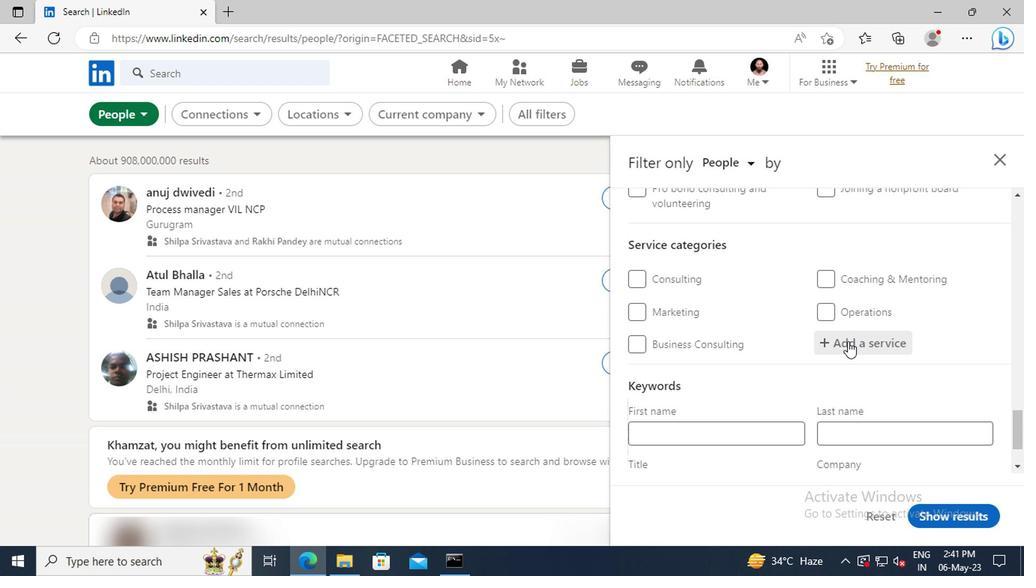 
Action: Key pressed <Key.shift>ANIMATION<Key.space><Key.shift>ARCHITECTURE<Key.enter>
Screenshot: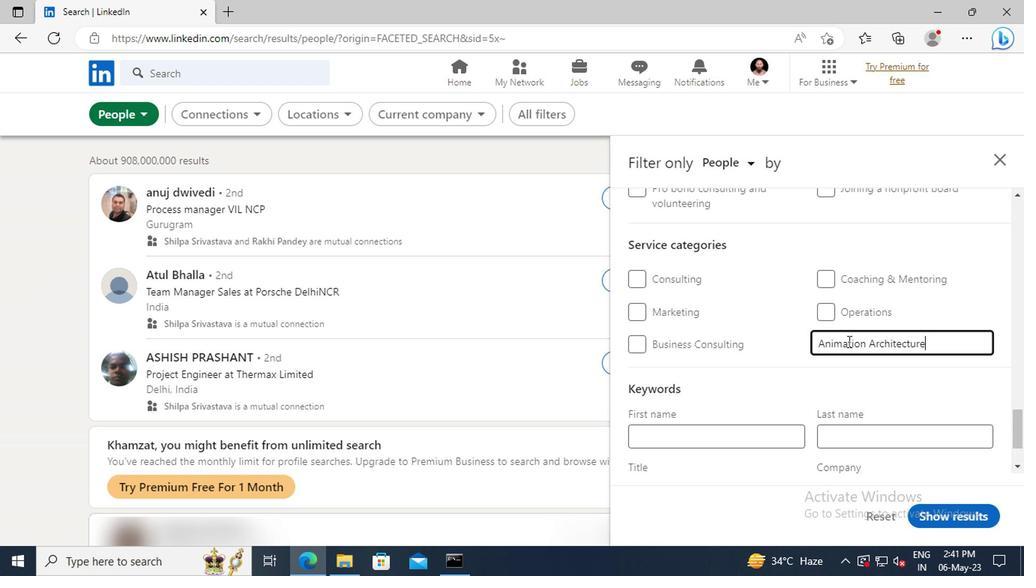 
Action: Mouse scrolled (702, 341) with delta (0, 0)
Screenshot: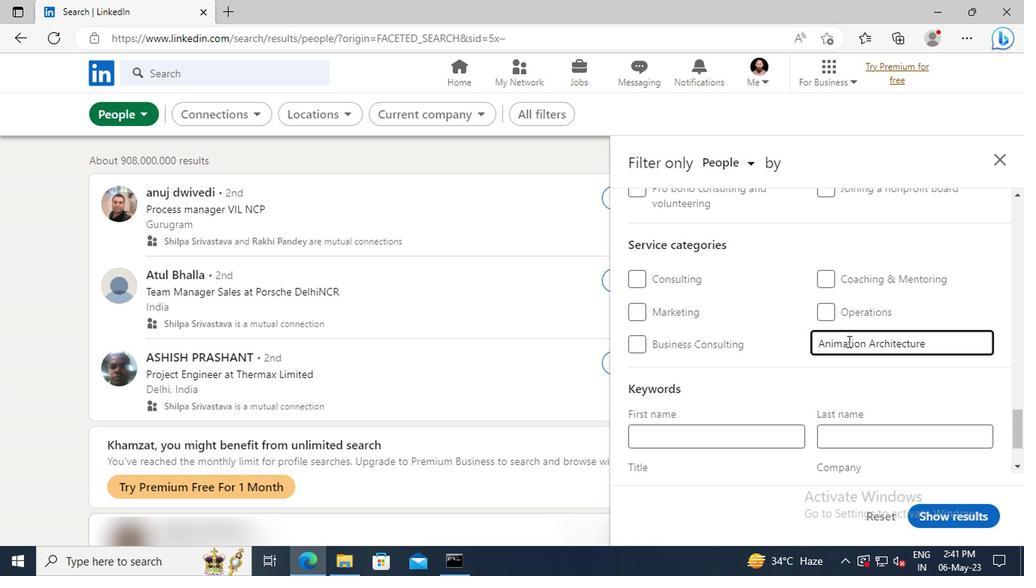 
Action: Mouse scrolled (702, 341) with delta (0, 0)
Screenshot: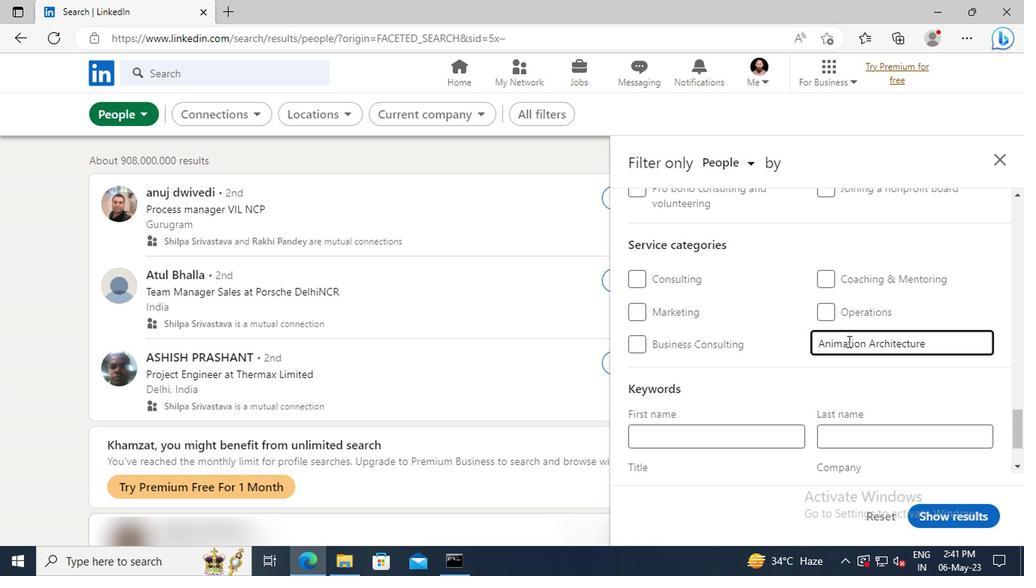 
Action: Mouse scrolled (702, 341) with delta (0, 0)
Screenshot: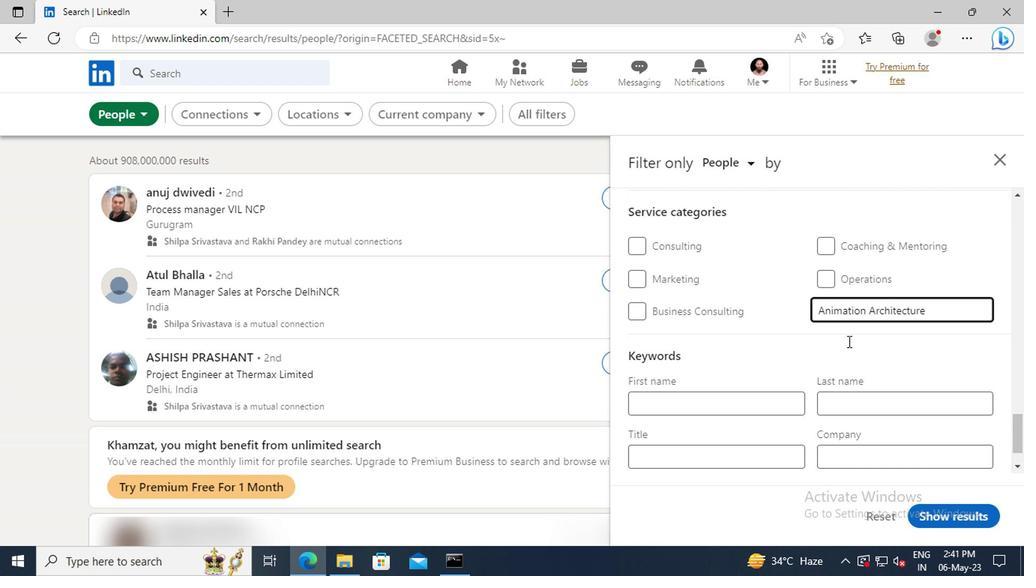 
Action: Mouse scrolled (702, 341) with delta (0, 0)
Screenshot: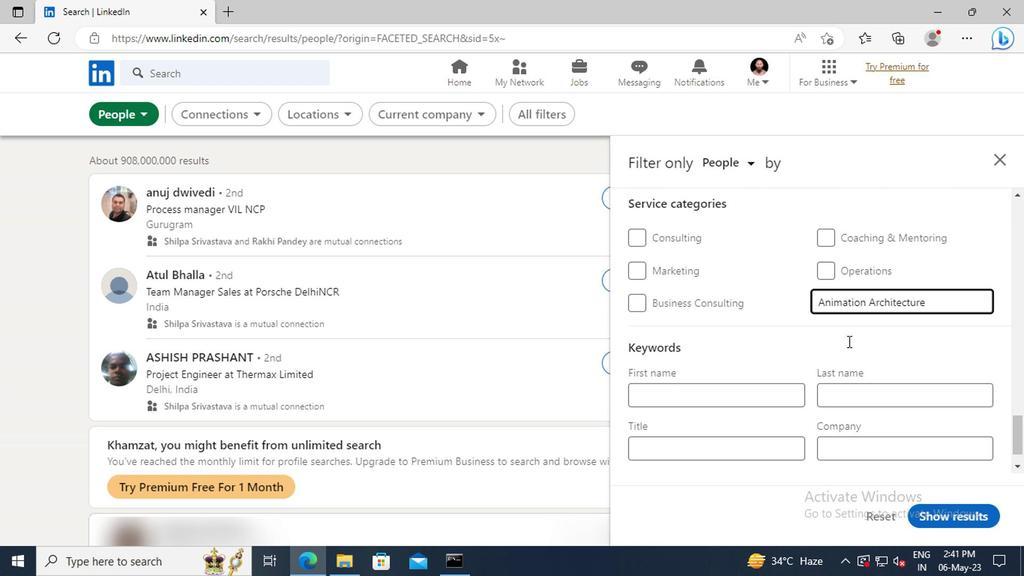 
Action: Mouse scrolled (702, 341) with delta (0, 0)
Screenshot: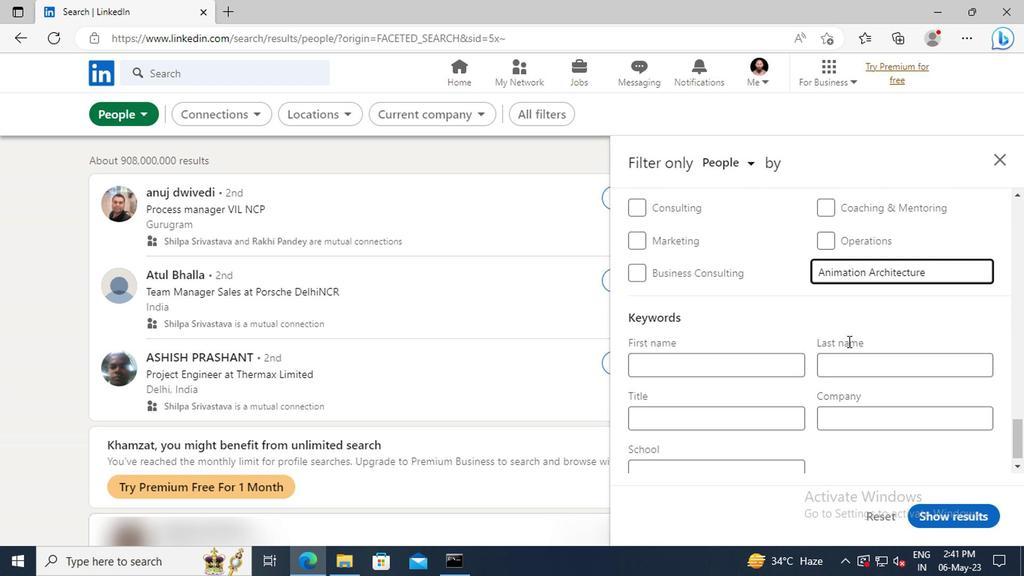 
Action: Mouse moved to (609, 391)
Screenshot: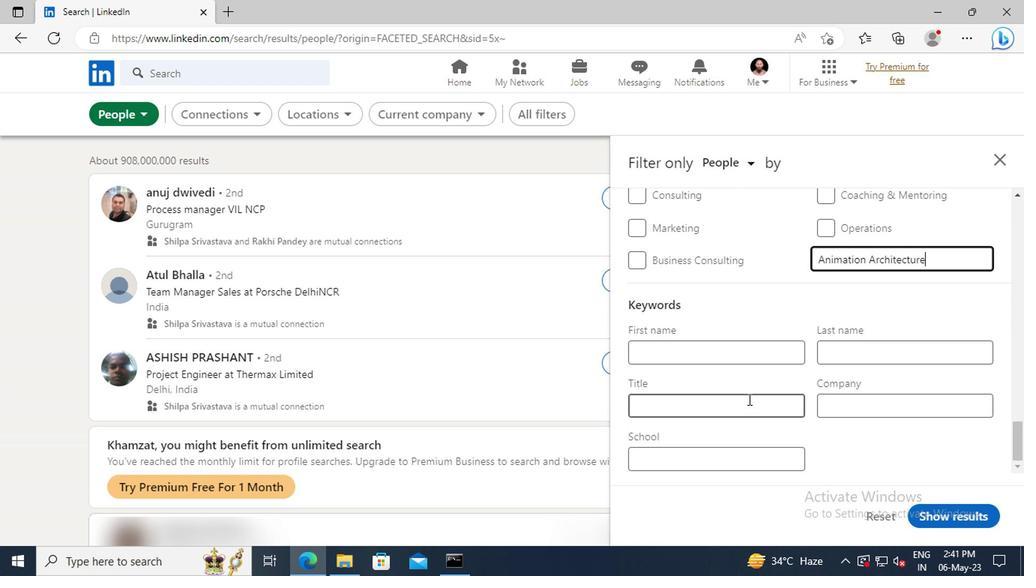 
Action: Mouse pressed left at (609, 391)
Screenshot: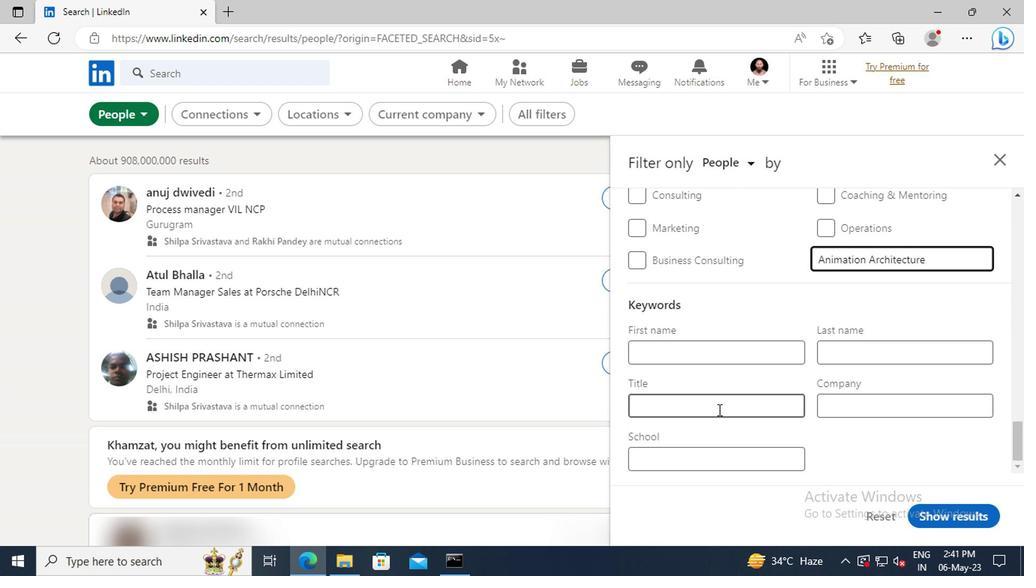 
Action: Key pressed <Key.shift>C-<Key.shift>LEVEL<Key.space>OR<Key.space><Key.shift>C-<Key.shift>SUITE<Key.enter>
Screenshot: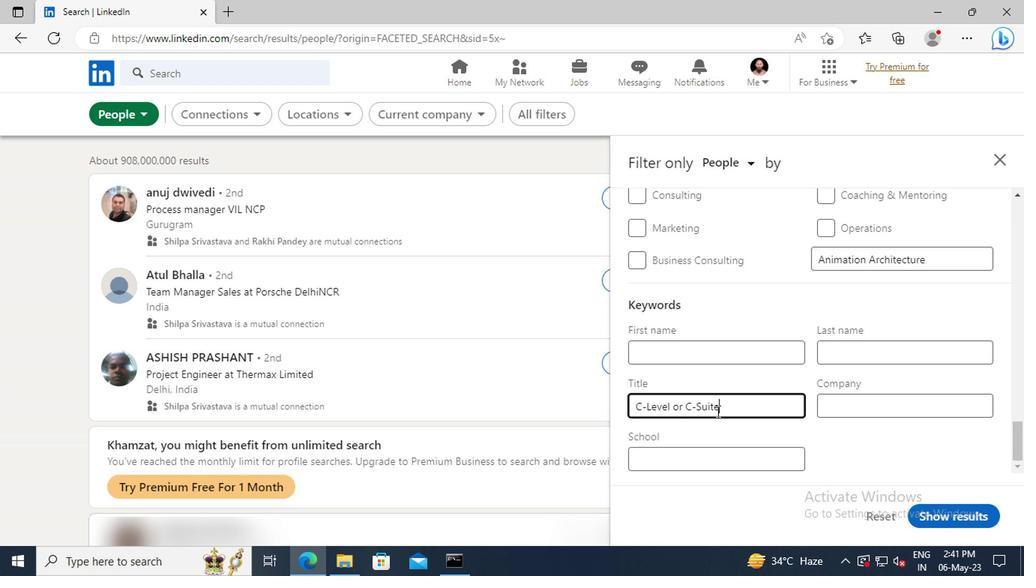
Action: Mouse moved to (790, 464)
Screenshot: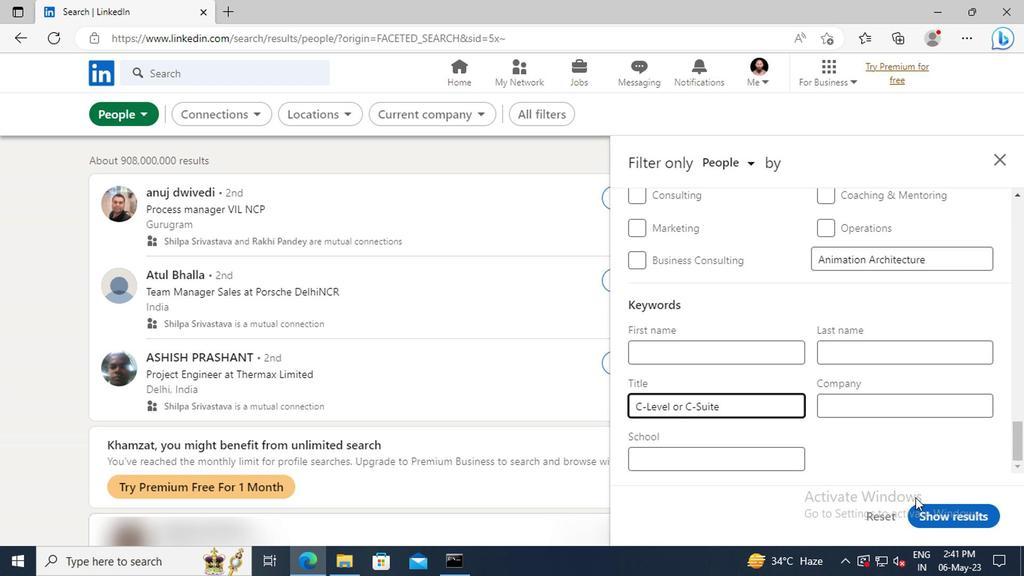 
Action: Mouse pressed left at (790, 464)
Screenshot: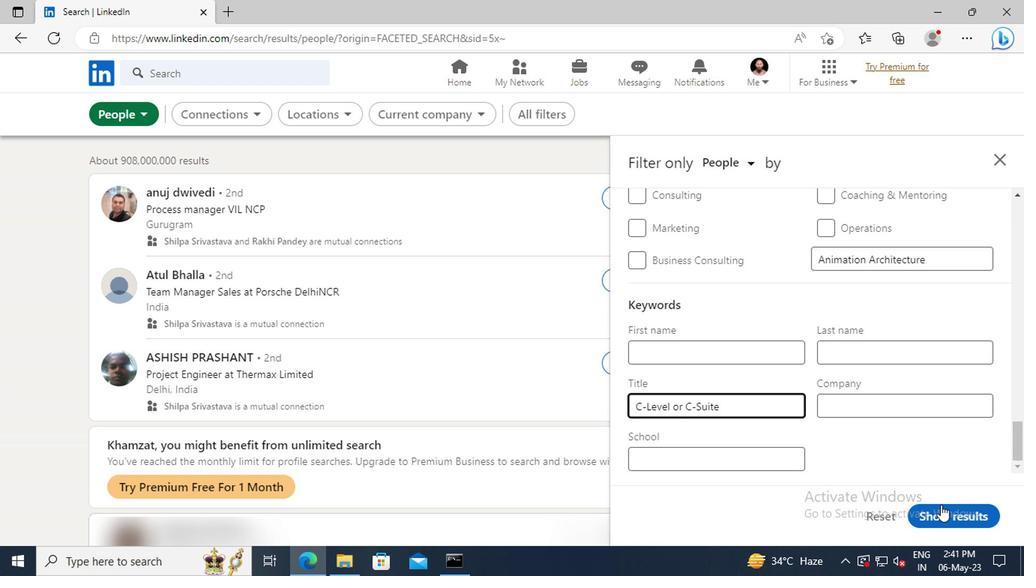 
